 Task: Find connections with filter location Fuenlabrada with filter topic #SMMwith filter profile language English with filter current company Nasdaq with filter school M.G.M's Jawaharlal Nehru College of Engineering with filter industry Media Production with filter service category Training with filter keywords title Administrator
Action: Mouse moved to (158, 221)
Screenshot: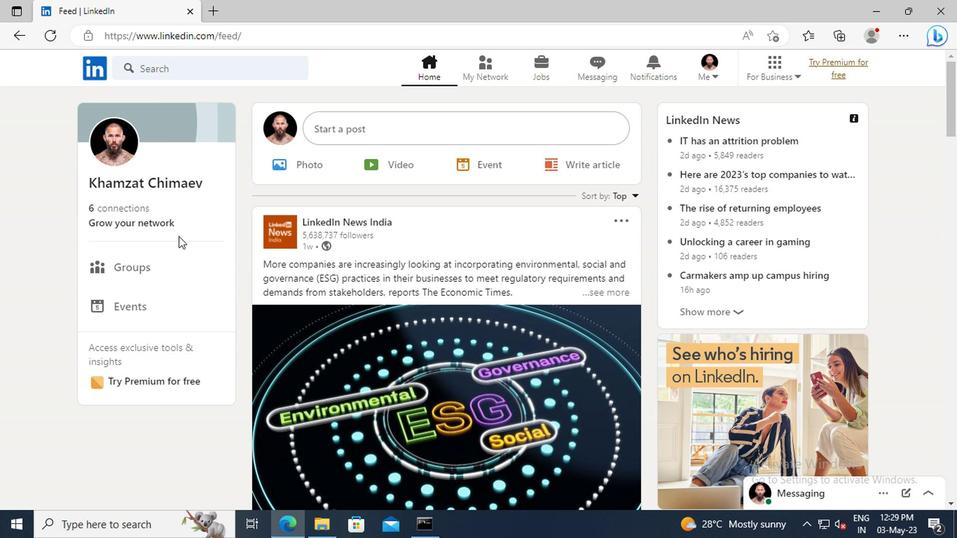 
Action: Mouse pressed left at (158, 221)
Screenshot: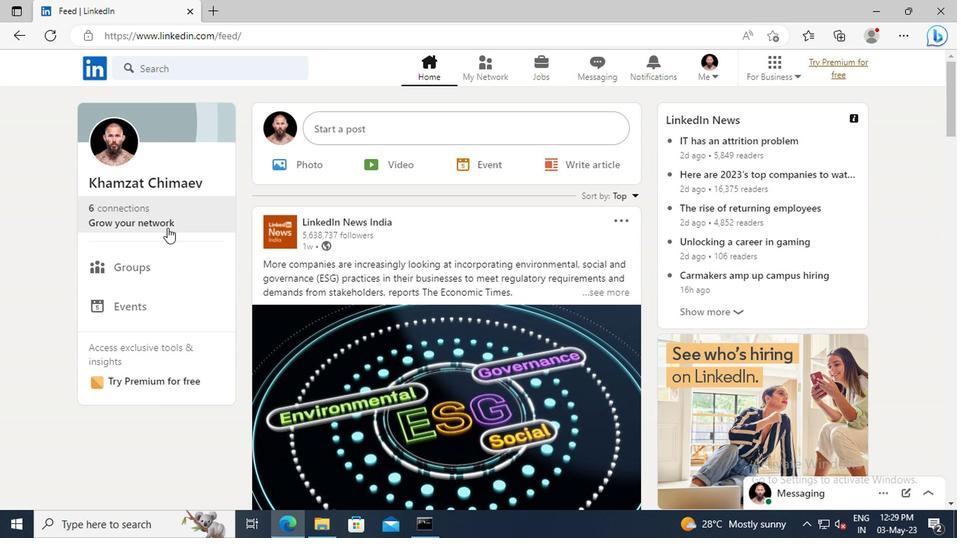 
Action: Mouse moved to (152, 149)
Screenshot: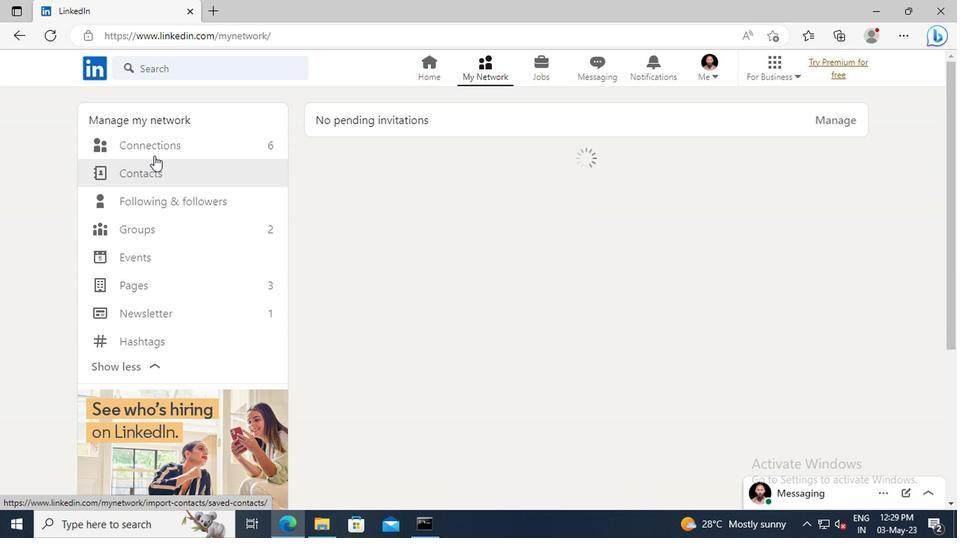 
Action: Mouse pressed left at (152, 149)
Screenshot: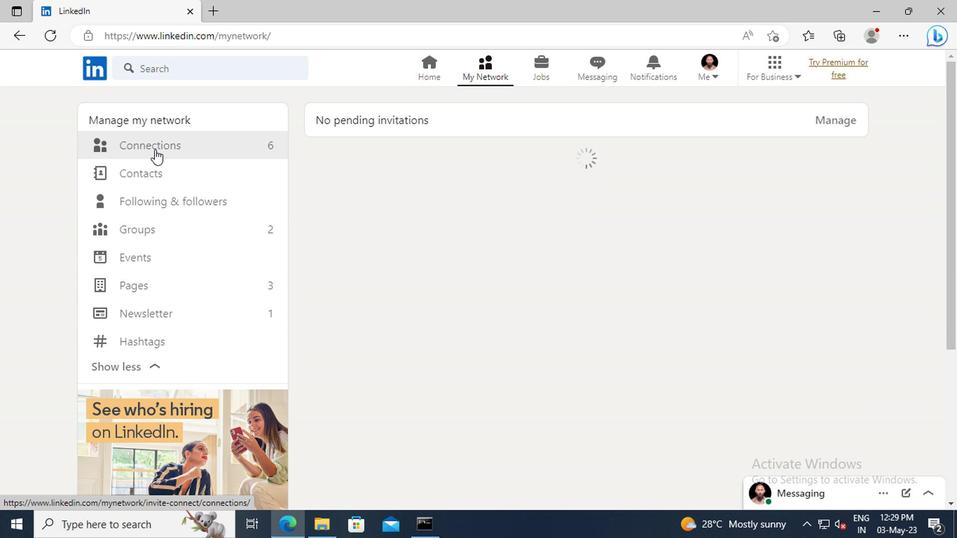 
Action: Mouse moved to (566, 148)
Screenshot: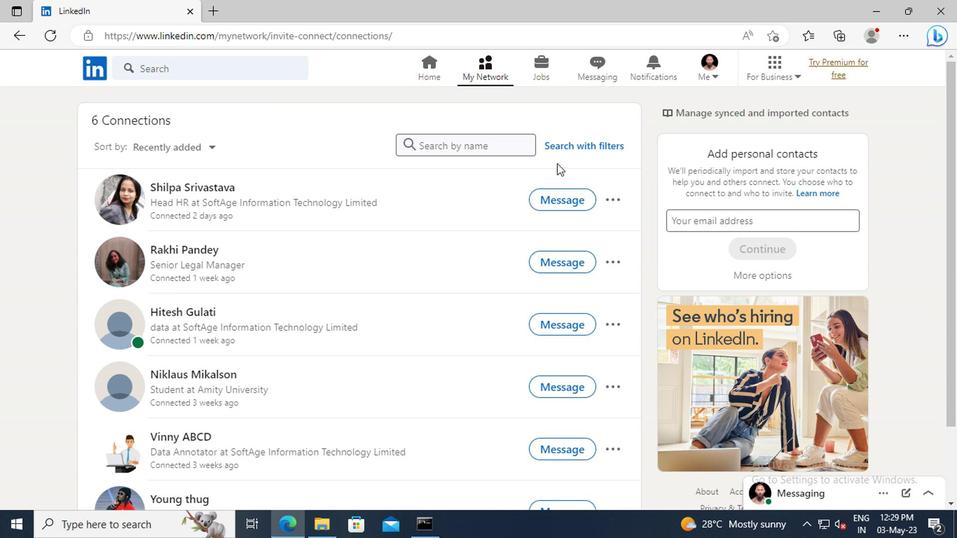
Action: Mouse pressed left at (566, 148)
Screenshot: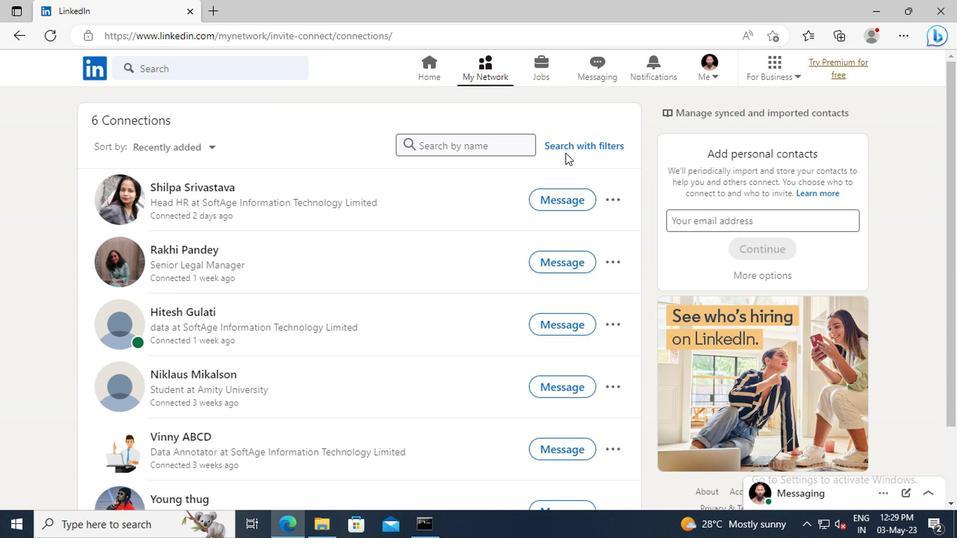 
Action: Mouse moved to (524, 108)
Screenshot: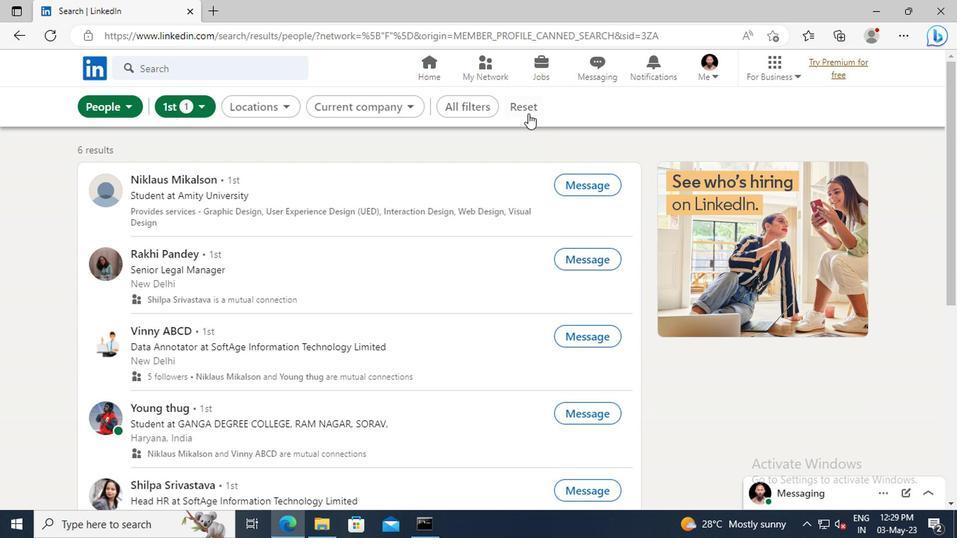
Action: Mouse pressed left at (524, 108)
Screenshot: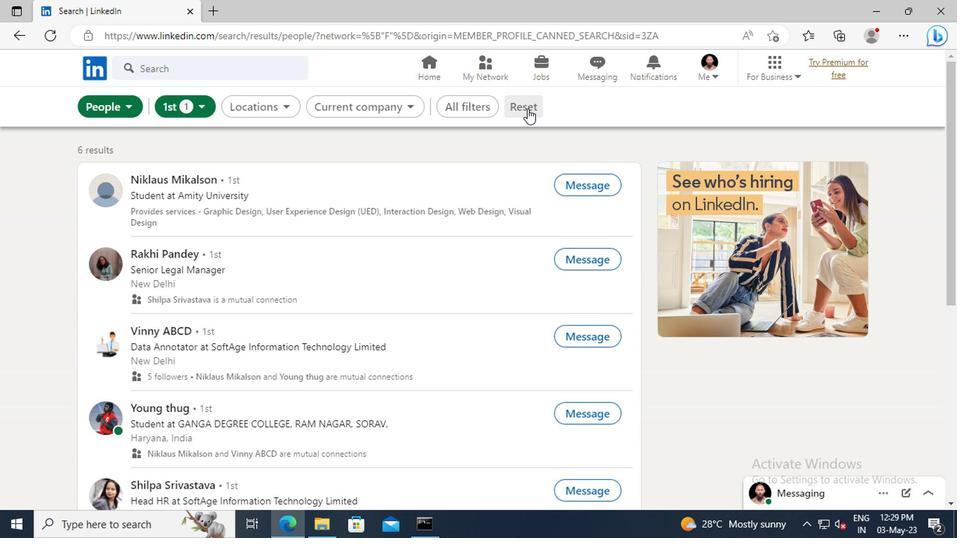 
Action: Mouse moved to (502, 107)
Screenshot: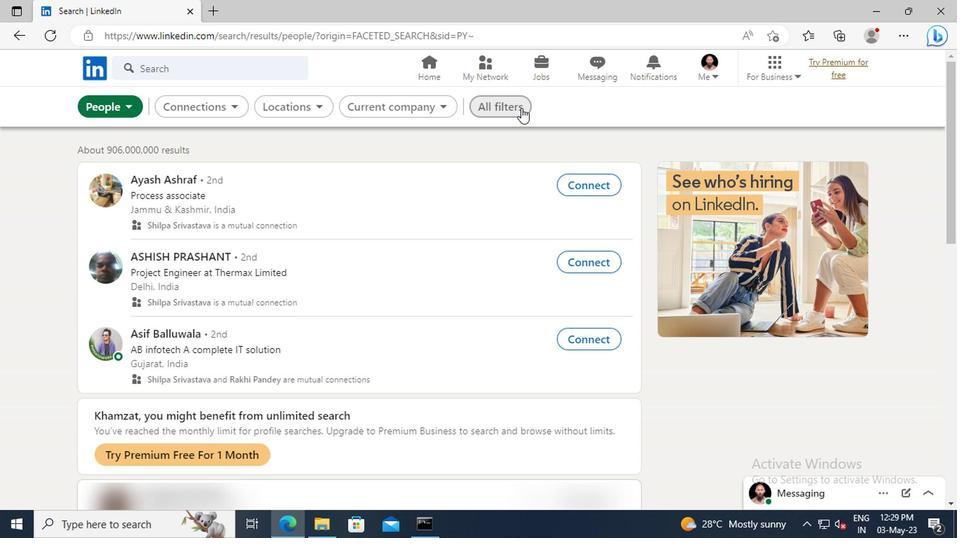 
Action: Mouse pressed left at (502, 107)
Screenshot: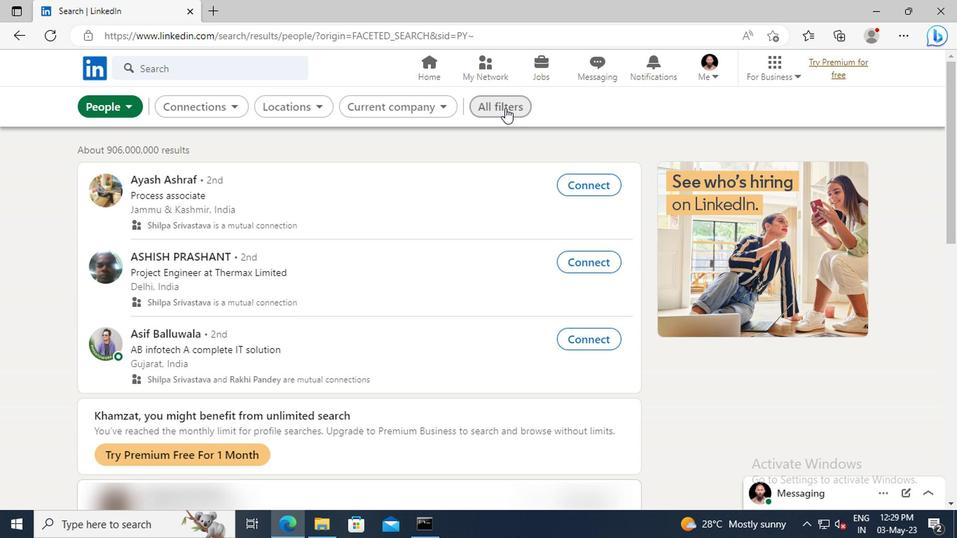 
Action: Mouse moved to (768, 246)
Screenshot: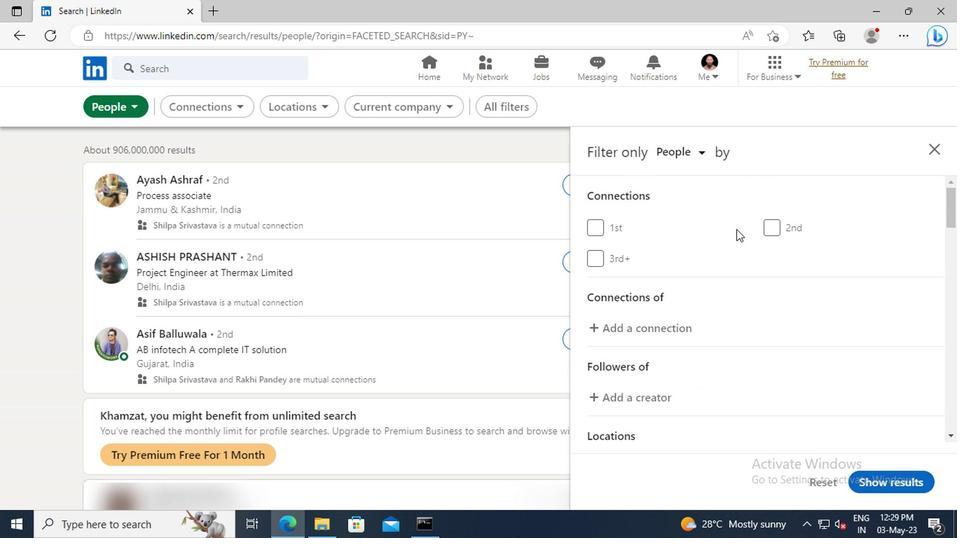 
Action: Mouse scrolled (768, 245) with delta (0, 0)
Screenshot: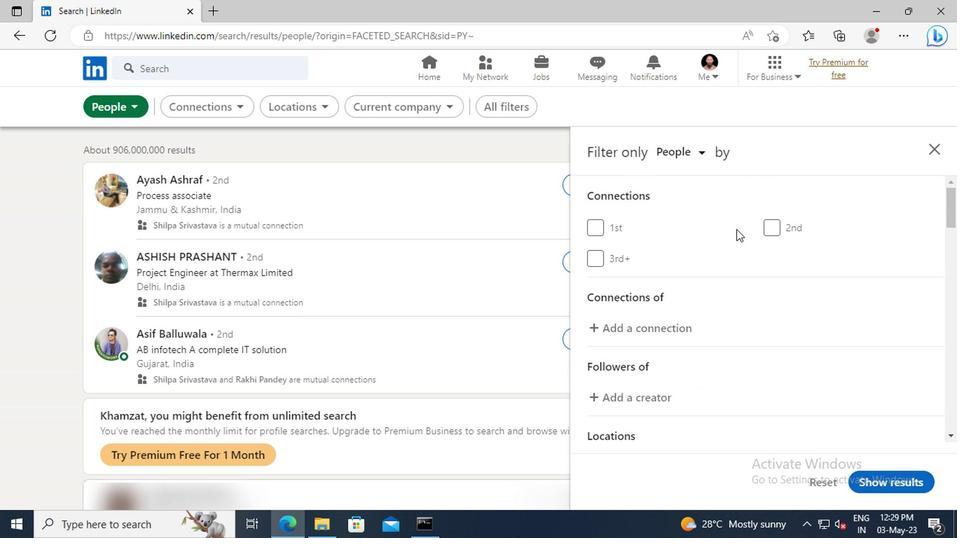 
Action: Mouse moved to (770, 248)
Screenshot: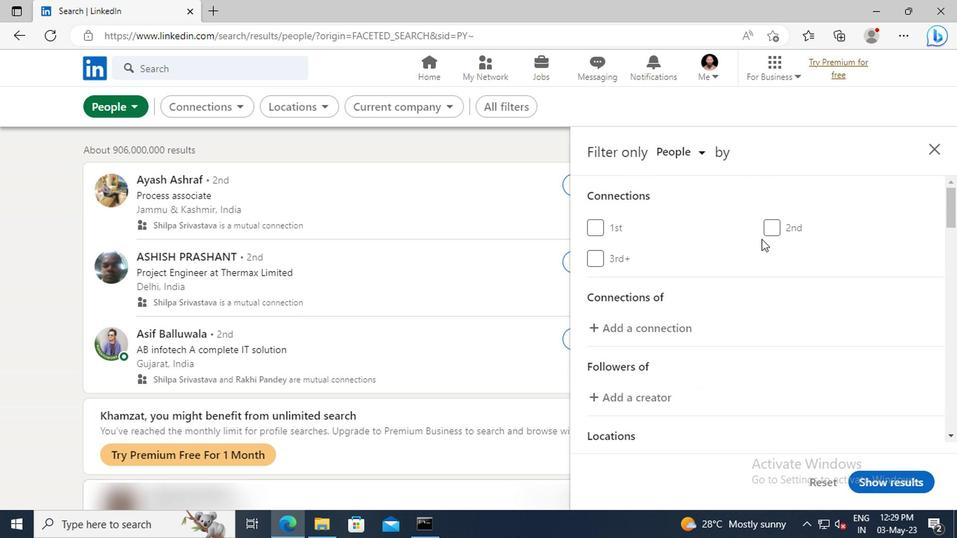 
Action: Mouse scrolled (770, 247) with delta (0, 0)
Screenshot: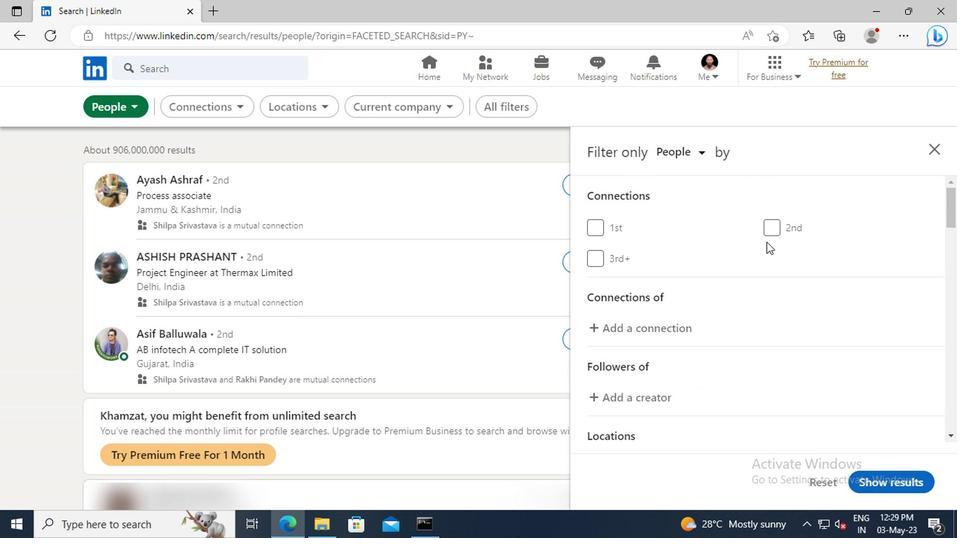
Action: Mouse scrolled (770, 247) with delta (0, 0)
Screenshot: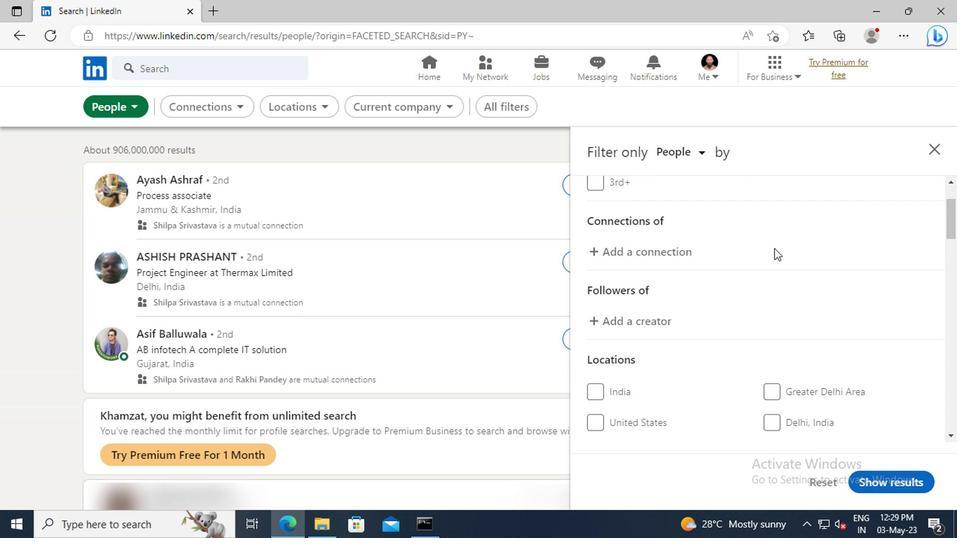 
Action: Mouse scrolled (770, 247) with delta (0, 0)
Screenshot: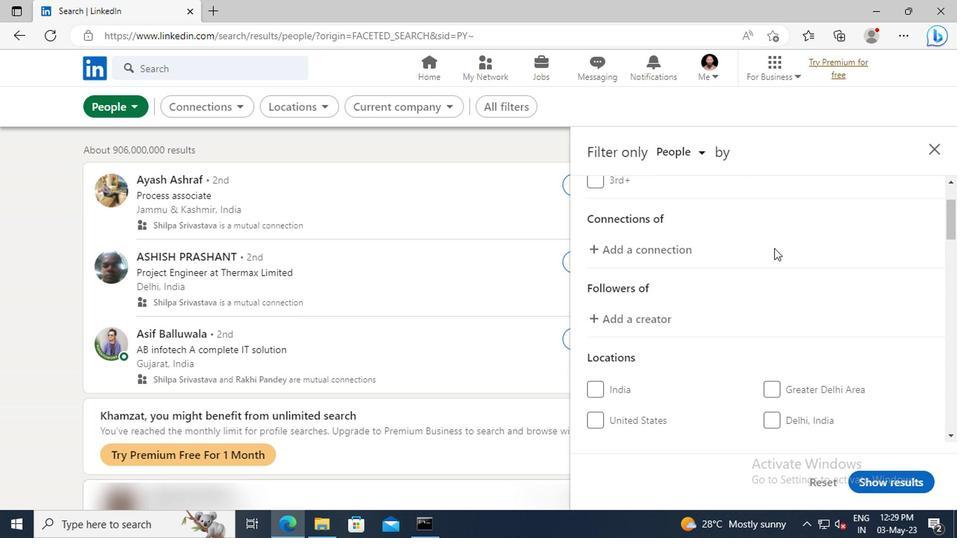 
Action: Mouse scrolled (770, 247) with delta (0, 0)
Screenshot: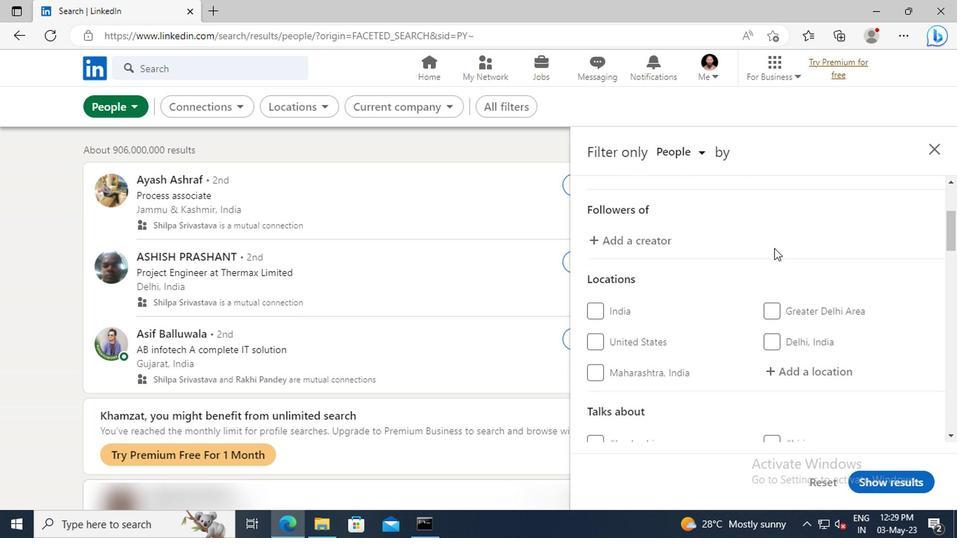 
Action: Mouse moved to (789, 327)
Screenshot: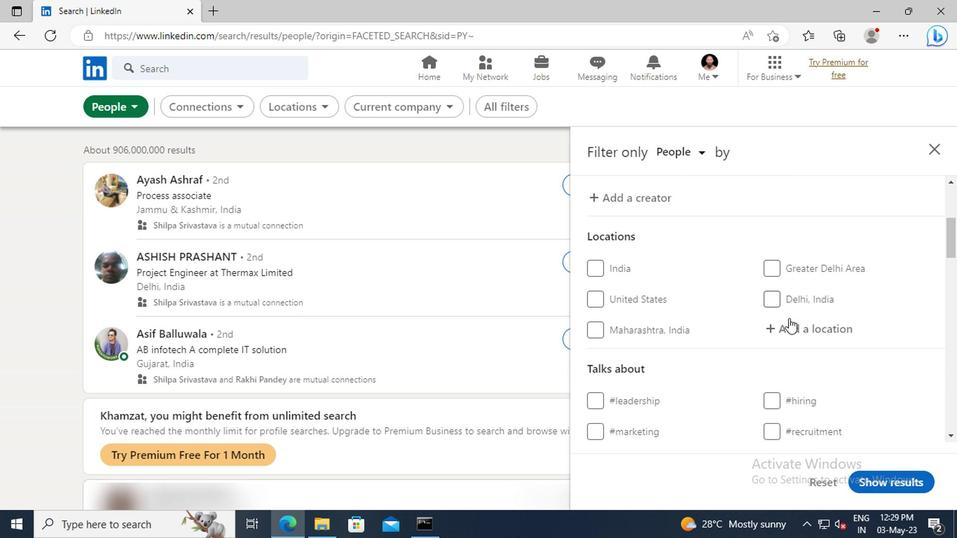 
Action: Mouse pressed left at (789, 327)
Screenshot: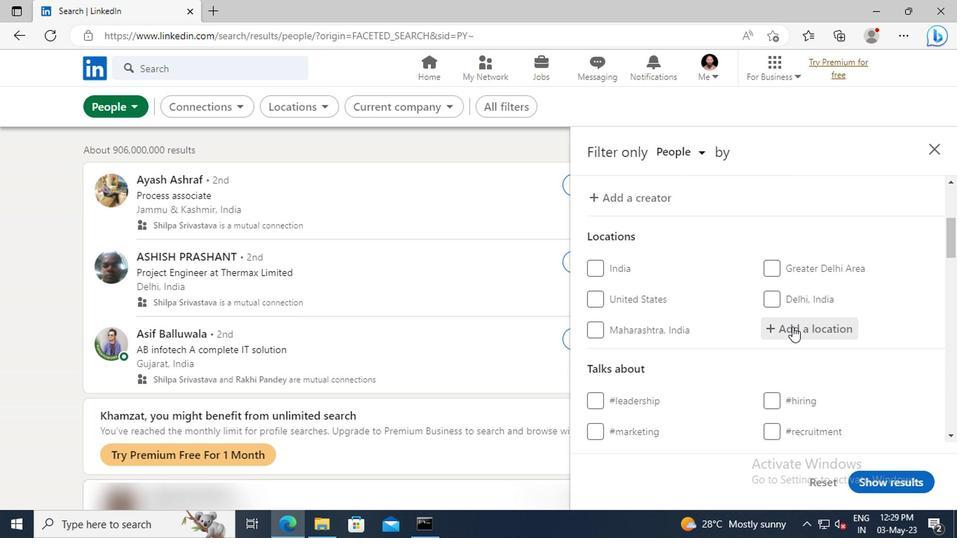 
Action: Key pressed <Key.shift>FUENLA
Screenshot: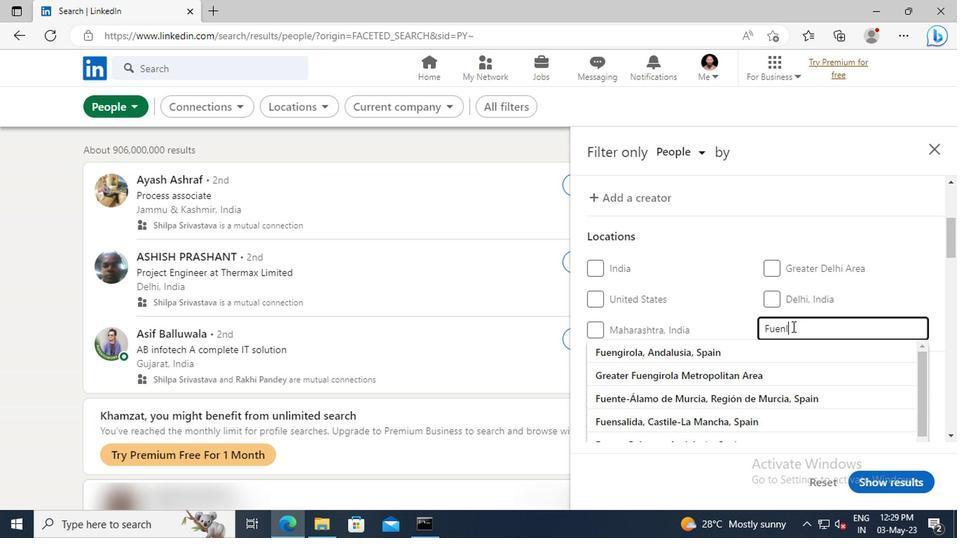
Action: Mouse moved to (791, 348)
Screenshot: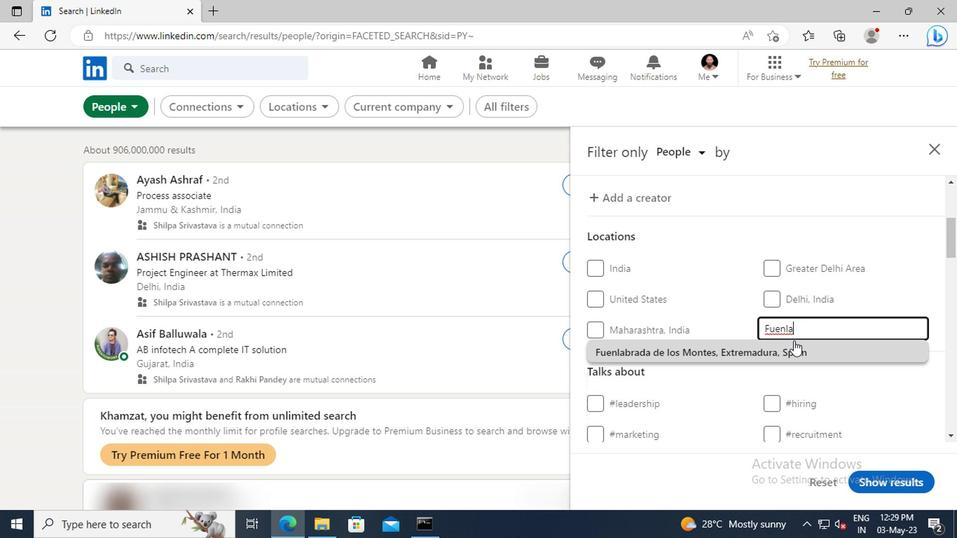 
Action: Mouse pressed left at (791, 348)
Screenshot: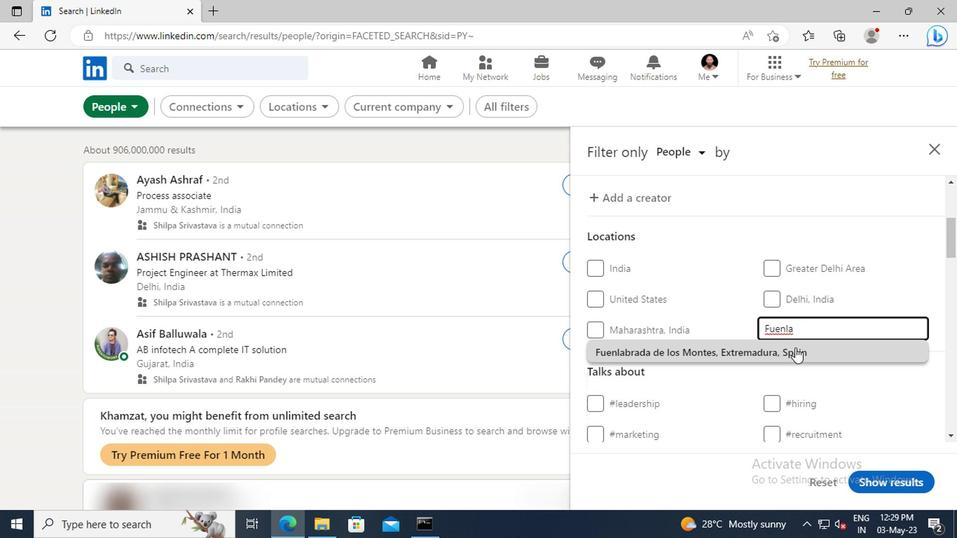 
Action: Mouse scrolled (791, 348) with delta (0, 0)
Screenshot: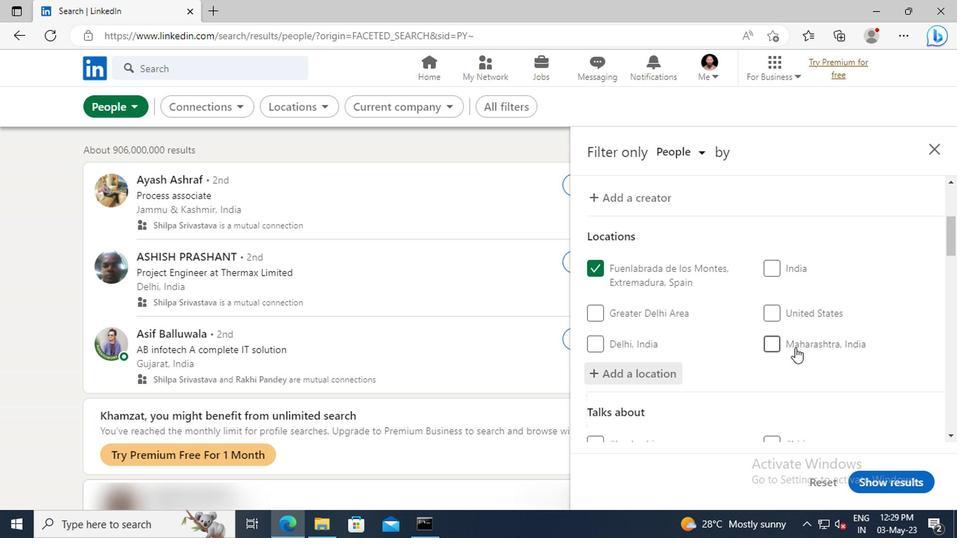 
Action: Mouse scrolled (791, 348) with delta (0, 0)
Screenshot: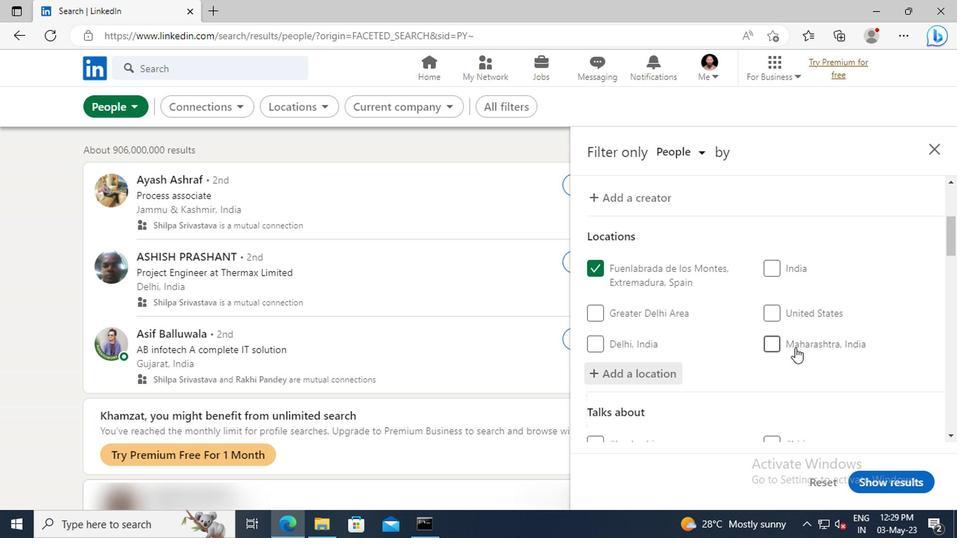 
Action: Mouse moved to (788, 319)
Screenshot: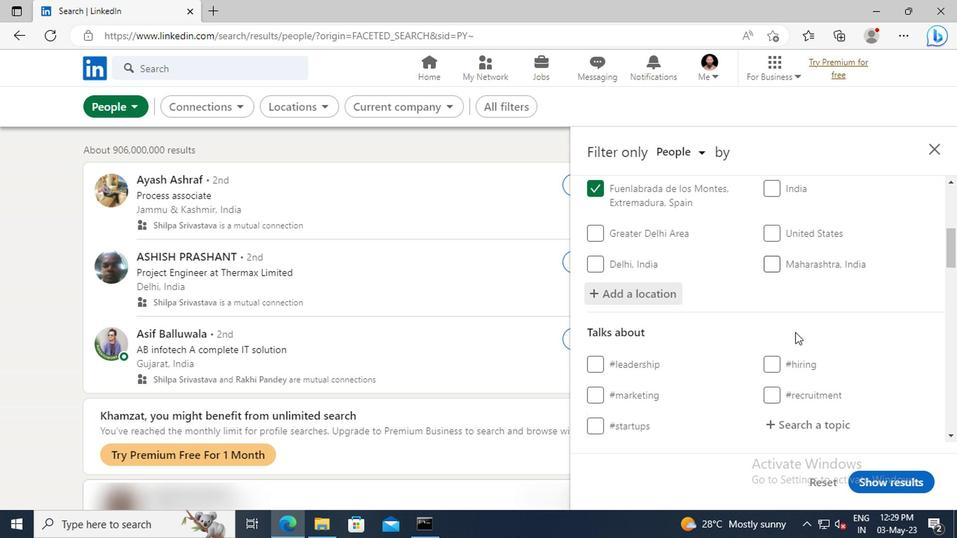 
Action: Mouse scrolled (788, 318) with delta (0, 0)
Screenshot: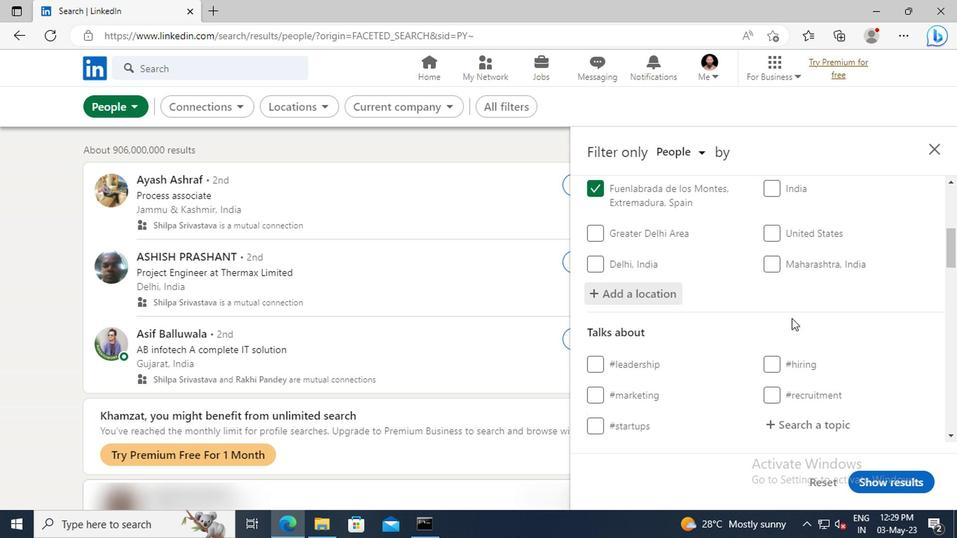 
Action: Mouse scrolled (788, 318) with delta (0, 0)
Screenshot: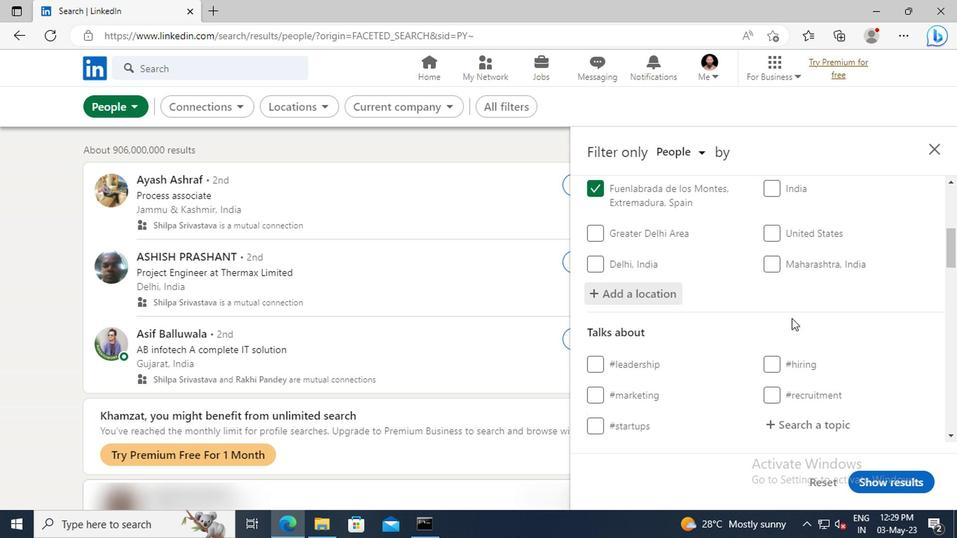 
Action: Mouse moved to (791, 341)
Screenshot: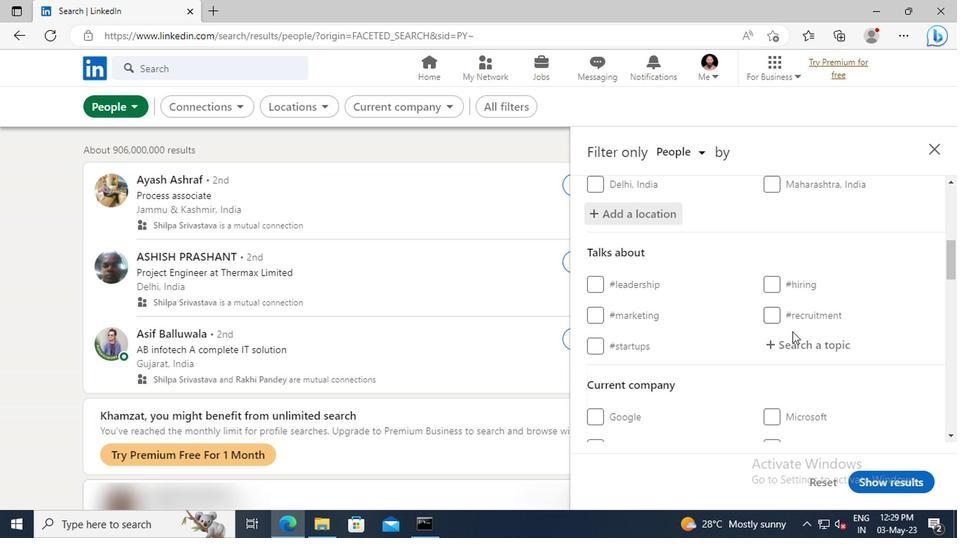 
Action: Mouse pressed left at (791, 341)
Screenshot: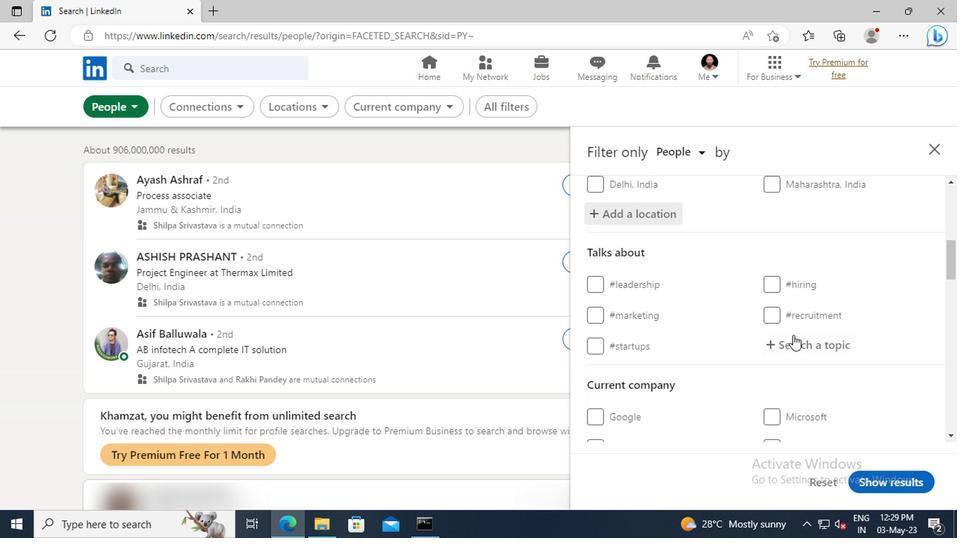 
Action: Key pressed <Key.shift>SMM
Screenshot: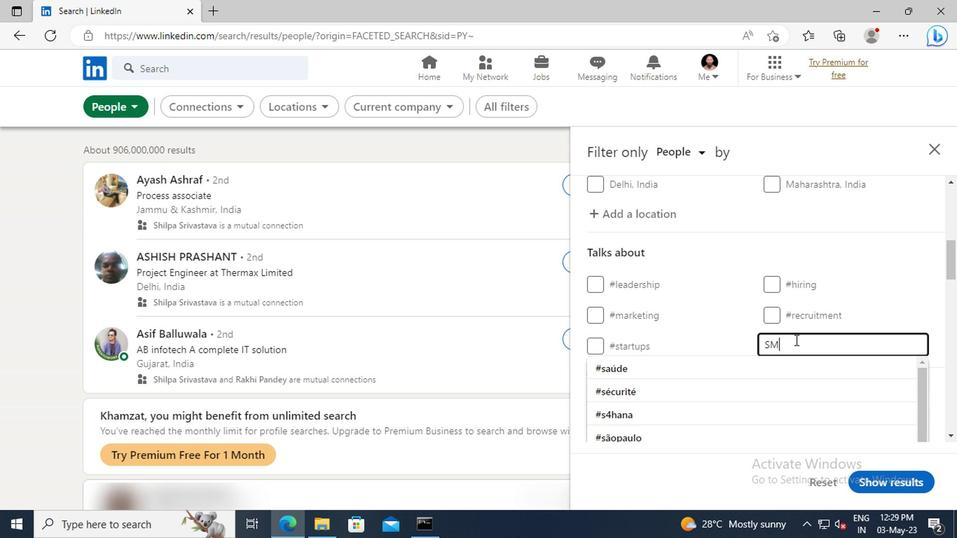 
Action: Mouse moved to (795, 366)
Screenshot: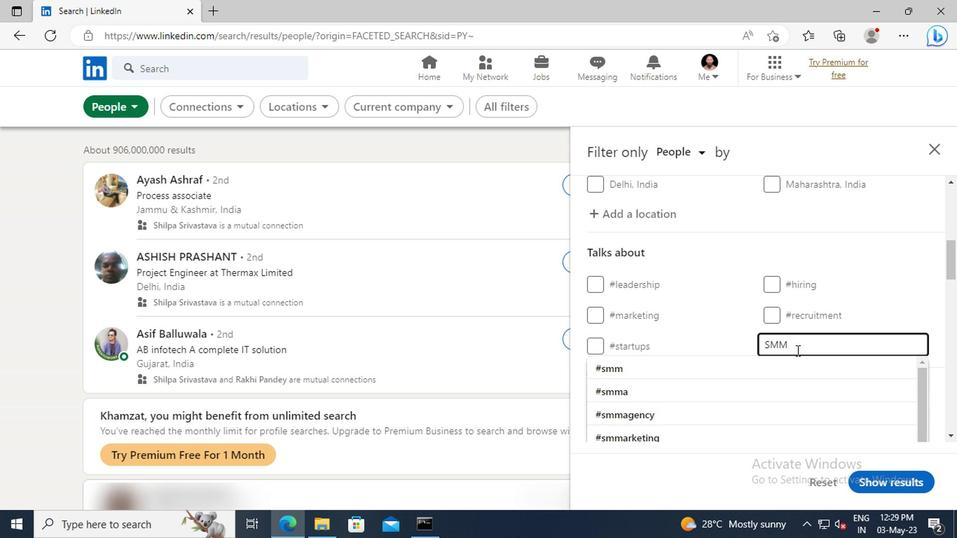 
Action: Mouse pressed left at (795, 366)
Screenshot: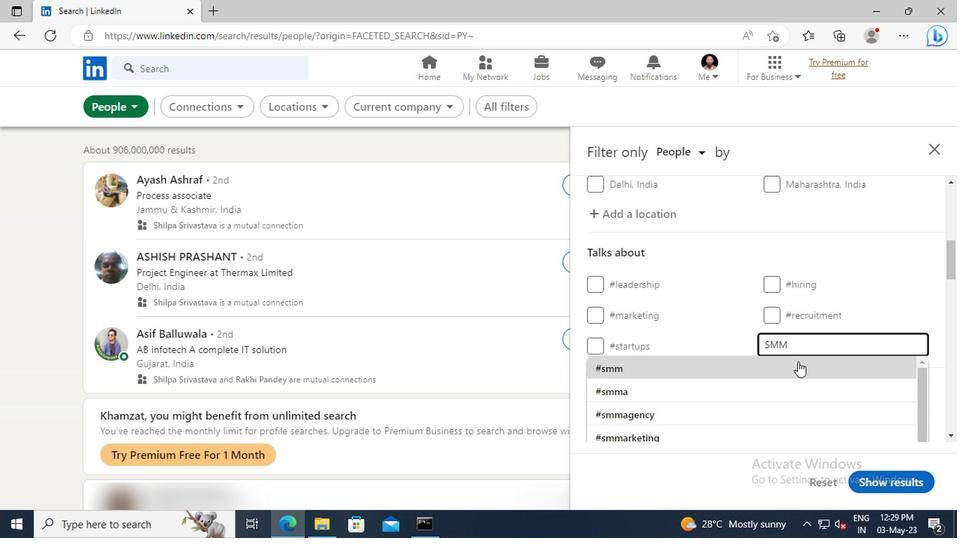 
Action: Mouse scrolled (795, 365) with delta (0, 0)
Screenshot: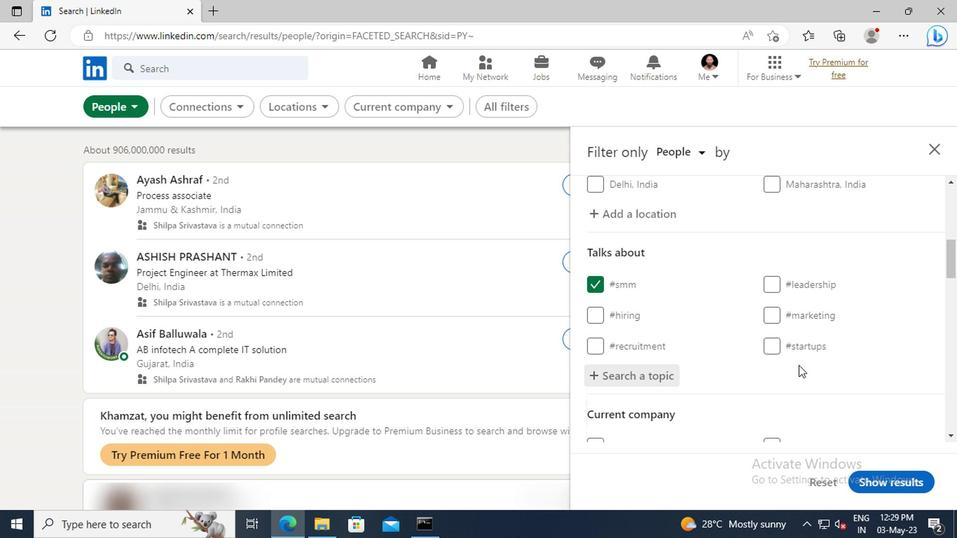 
Action: Mouse scrolled (795, 365) with delta (0, 0)
Screenshot: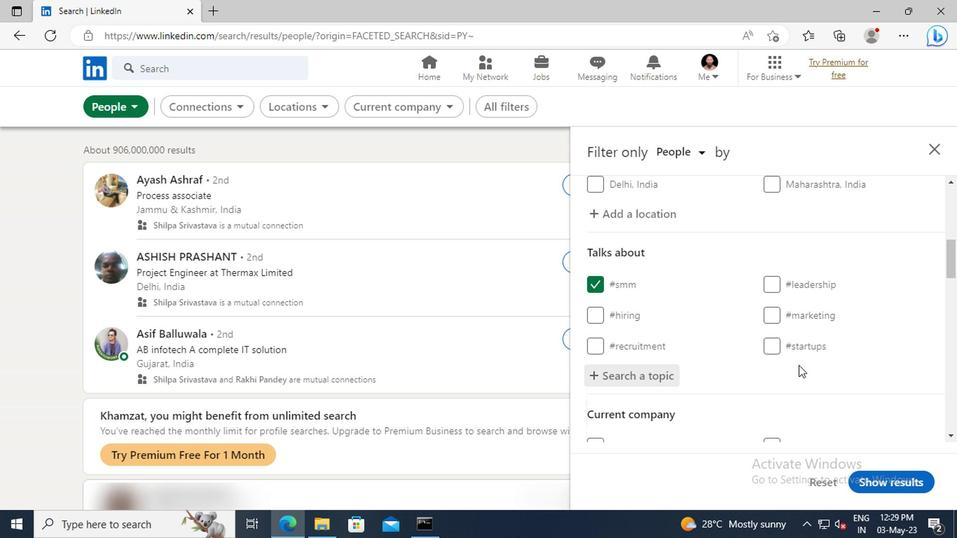 
Action: Mouse scrolled (795, 365) with delta (0, 0)
Screenshot: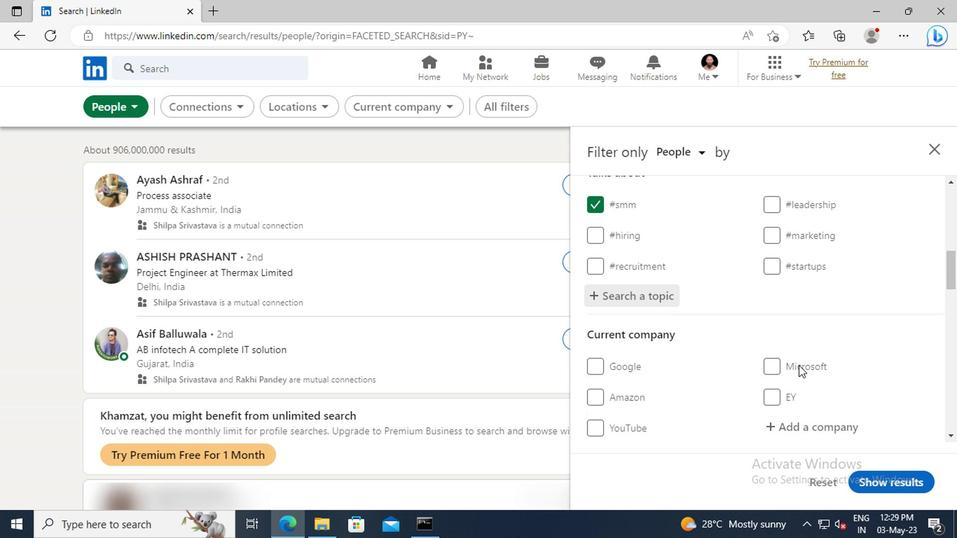 
Action: Mouse scrolled (795, 365) with delta (0, 0)
Screenshot: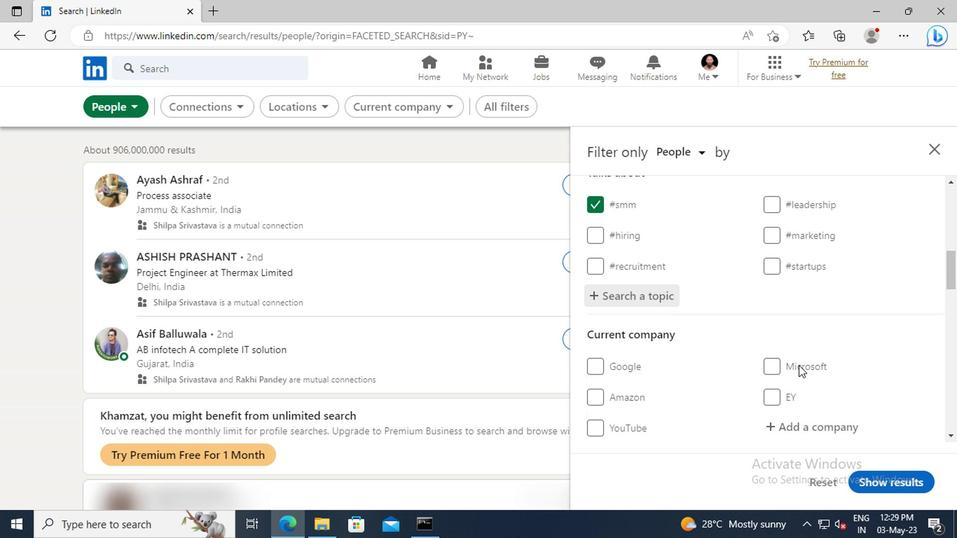 
Action: Mouse scrolled (795, 365) with delta (0, 0)
Screenshot: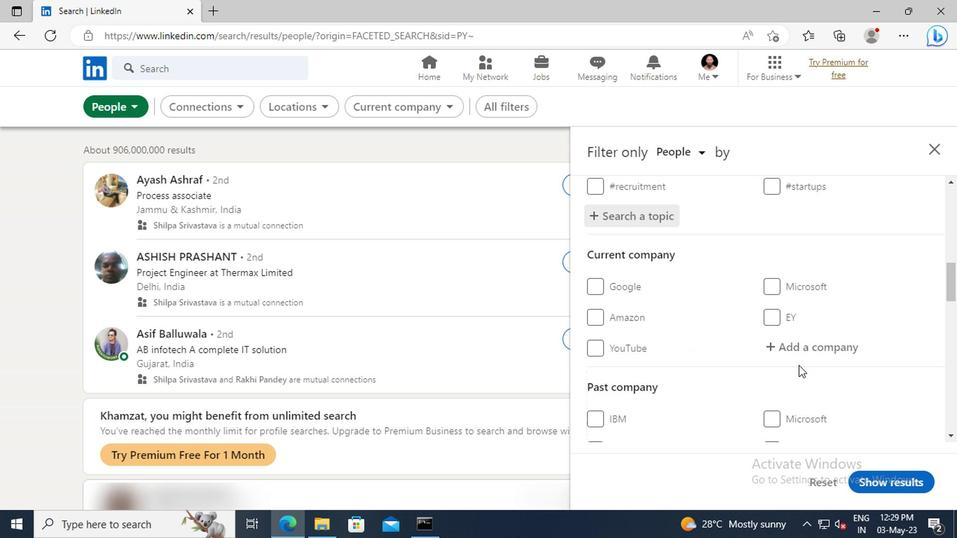 
Action: Mouse scrolled (795, 365) with delta (0, 0)
Screenshot: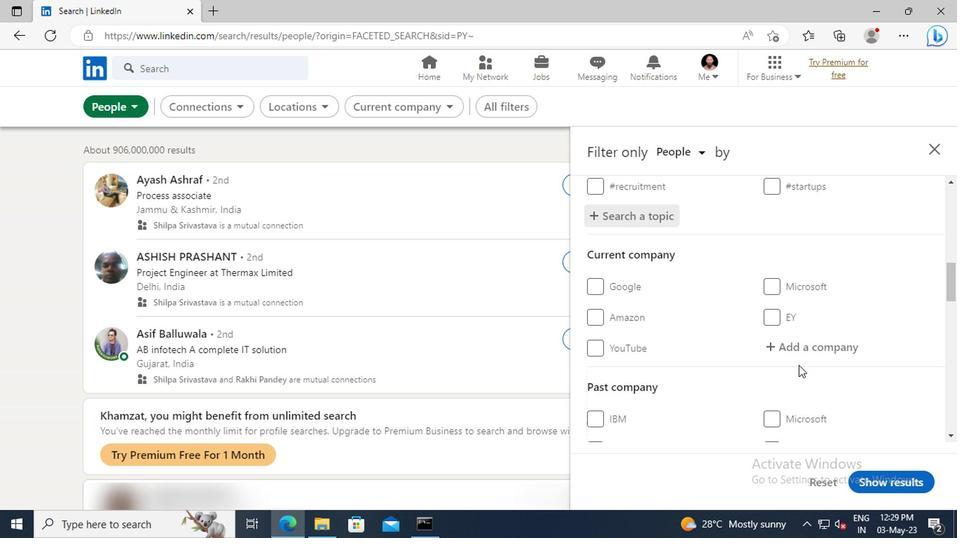 
Action: Mouse scrolled (795, 365) with delta (0, 0)
Screenshot: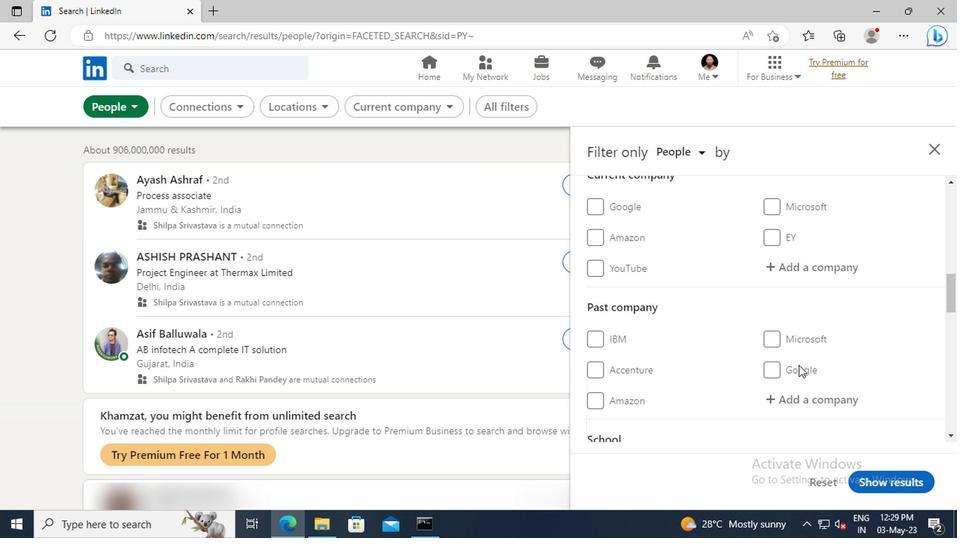 
Action: Mouse scrolled (795, 365) with delta (0, 0)
Screenshot: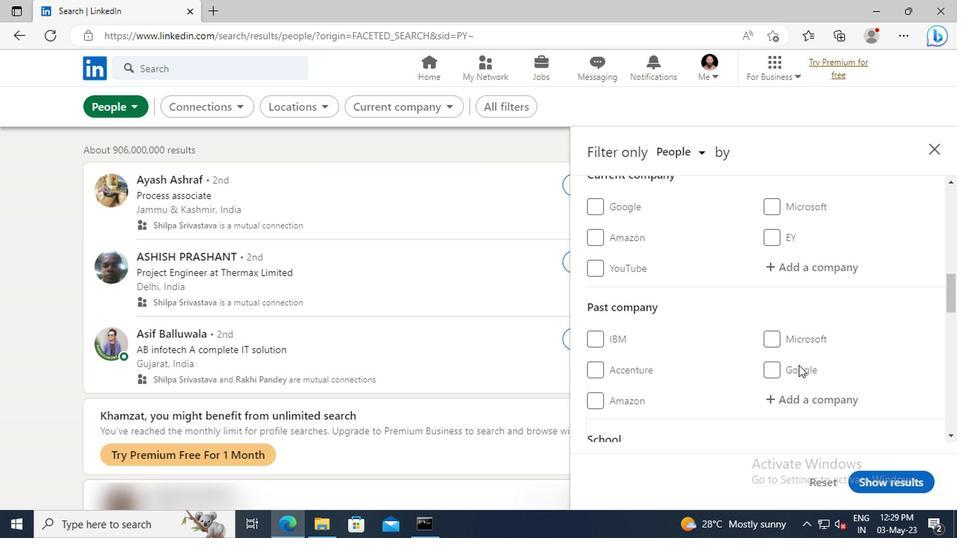 
Action: Mouse moved to (798, 358)
Screenshot: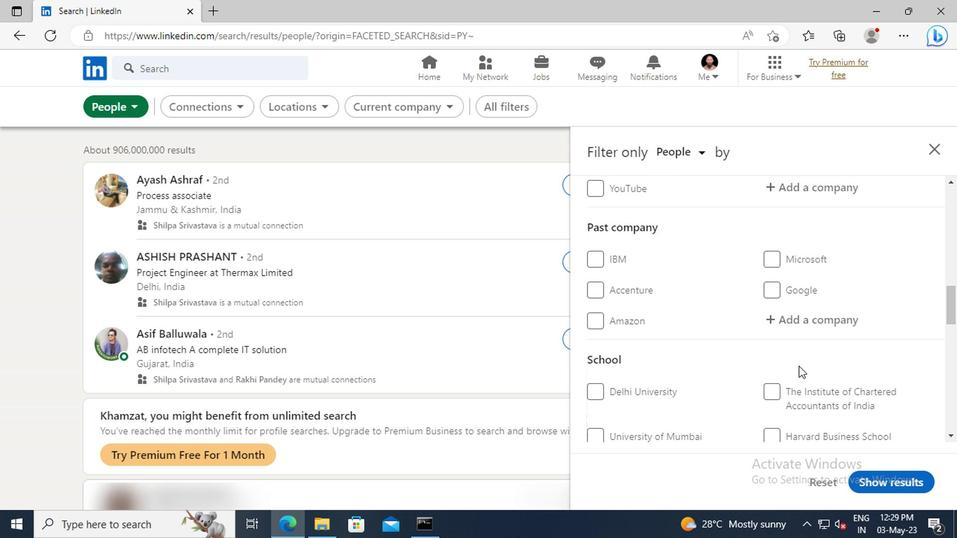 
Action: Mouse scrolled (798, 358) with delta (0, 0)
Screenshot: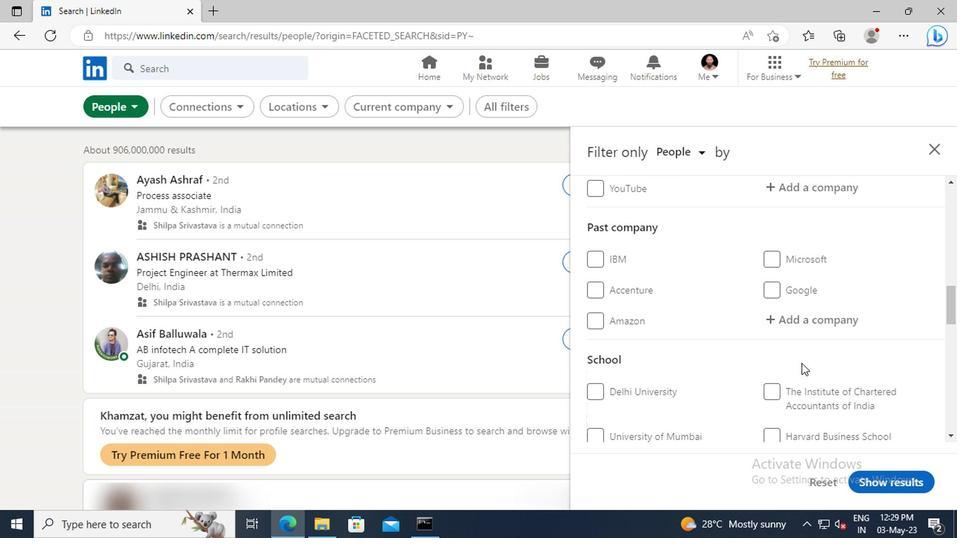 
Action: Mouse moved to (798, 356)
Screenshot: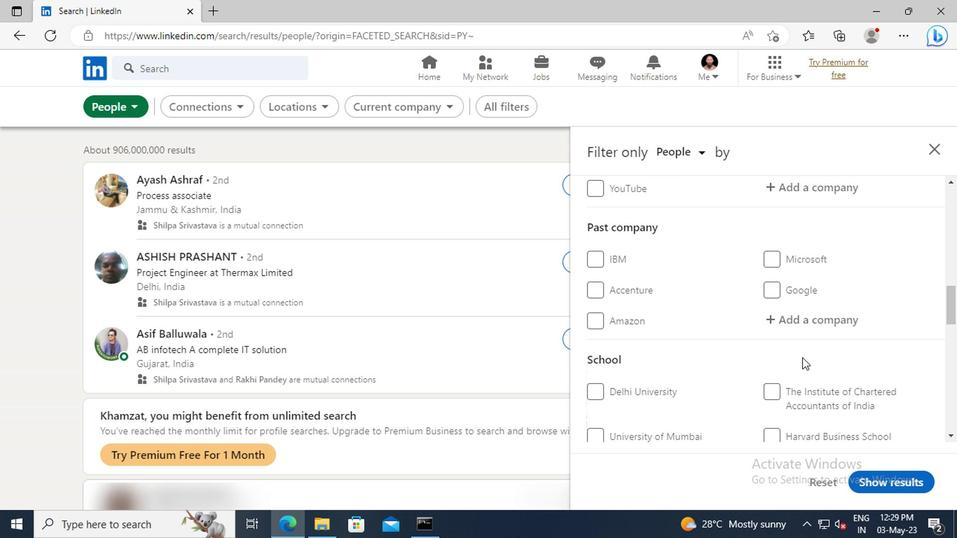 
Action: Mouse scrolled (798, 356) with delta (0, 0)
Screenshot: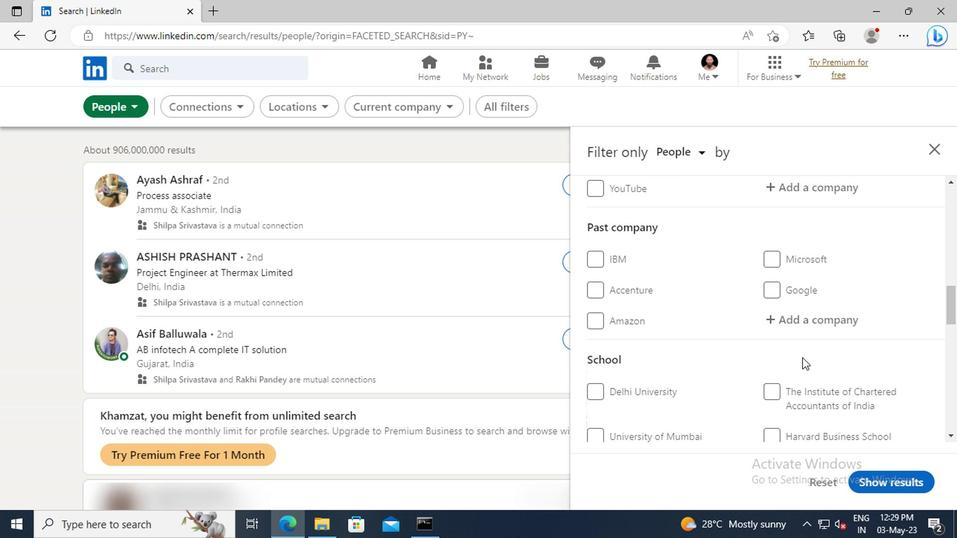 
Action: Mouse moved to (799, 327)
Screenshot: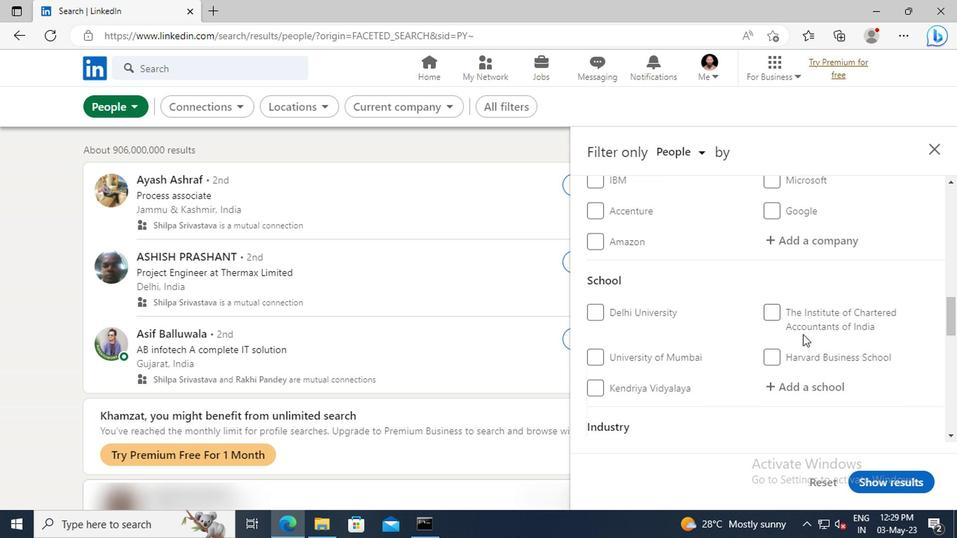 
Action: Mouse scrolled (799, 326) with delta (0, 0)
Screenshot: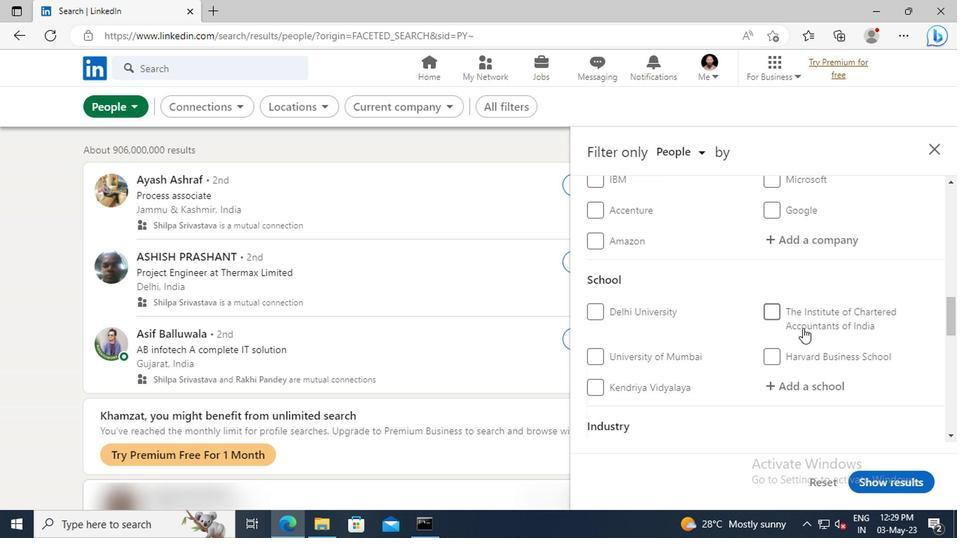 
Action: Mouse moved to (799, 319)
Screenshot: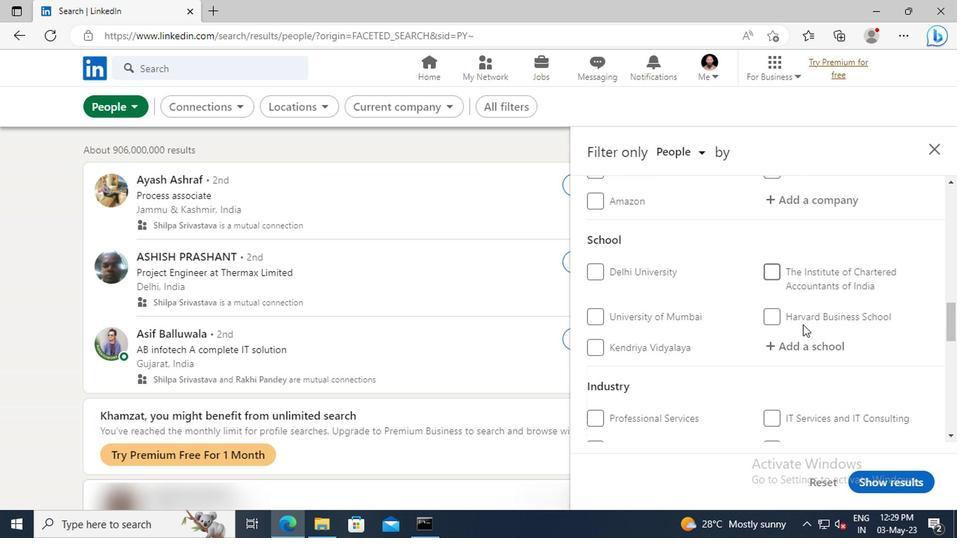 
Action: Mouse scrolled (799, 318) with delta (0, 0)
Screenshot: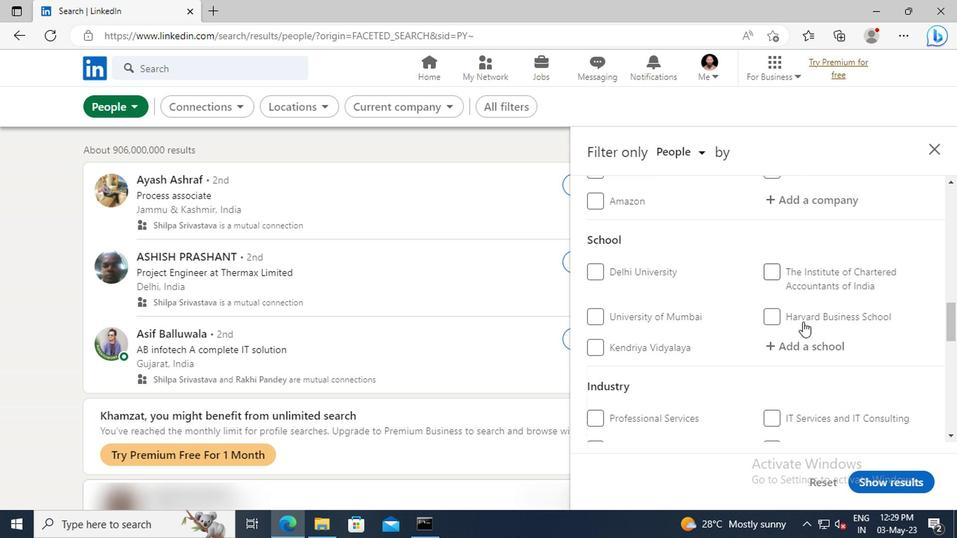 
Action: Mouse scrolled (799, 318) with delta (0, 0)
Screenshot: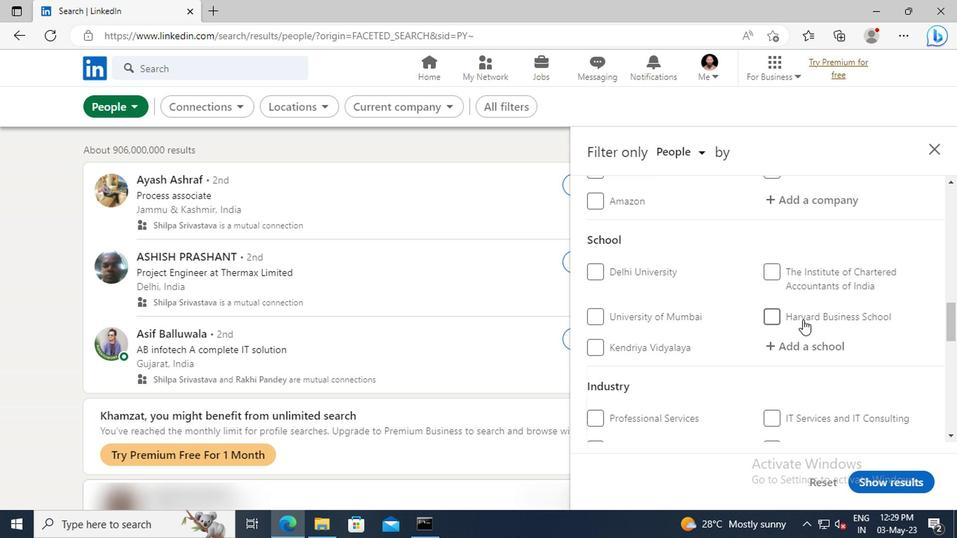 
Action: Mouse moved to (798, 313)
Screenshot: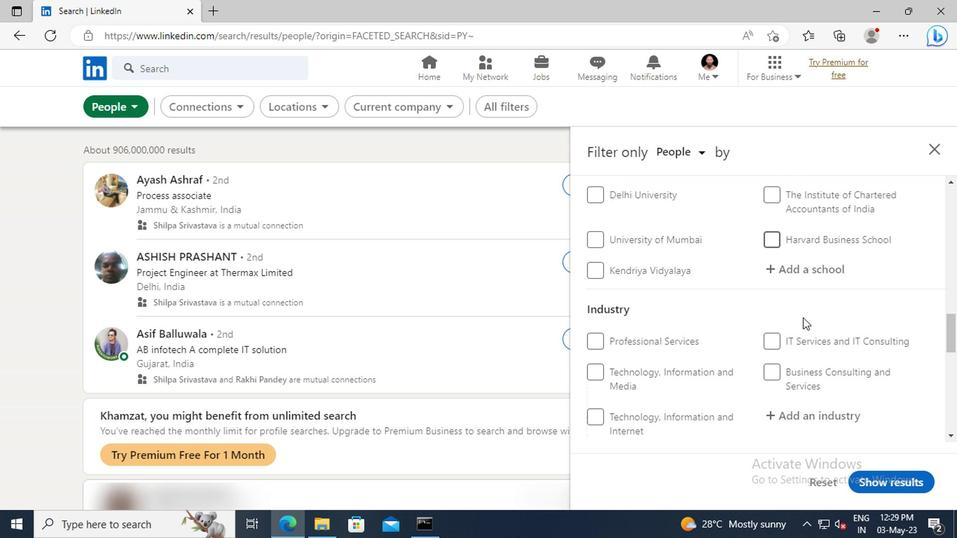 
Action: Mouse scrolled (798, 312) with delta (0, 0)
Screenshot: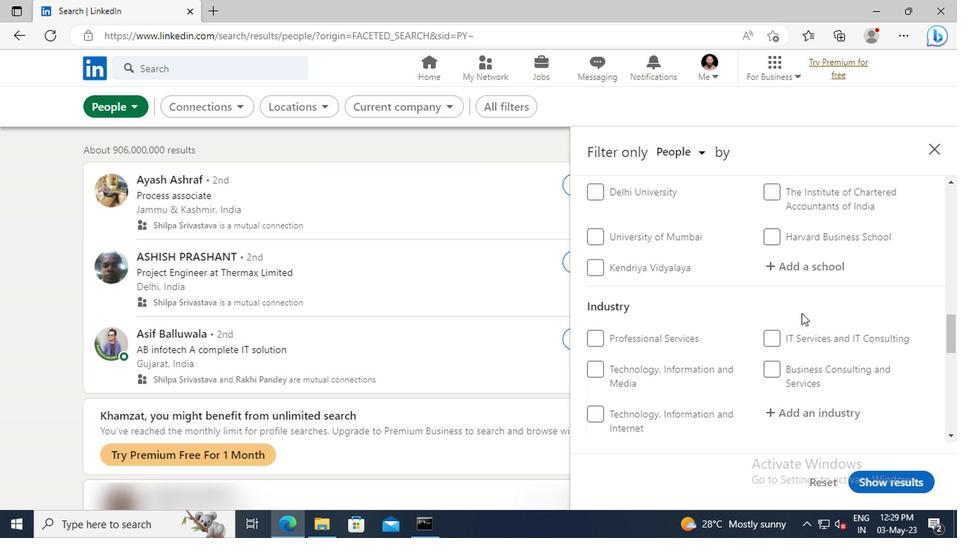 
Action: Mouse scrolled (798, 312) with delta (0, 0)
Screenshot: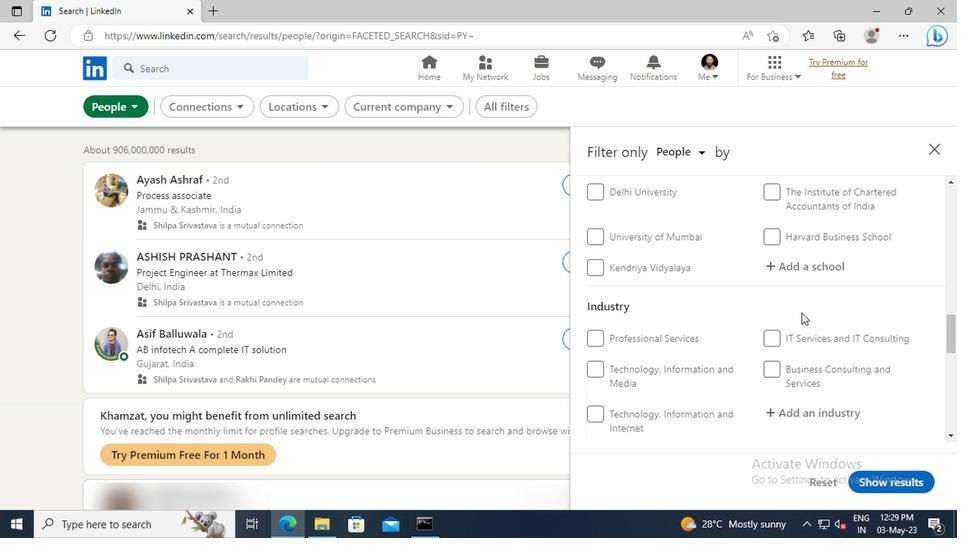 
Action: Mouse scrolled (798, 312) with delta (0, 0)
Screenshot: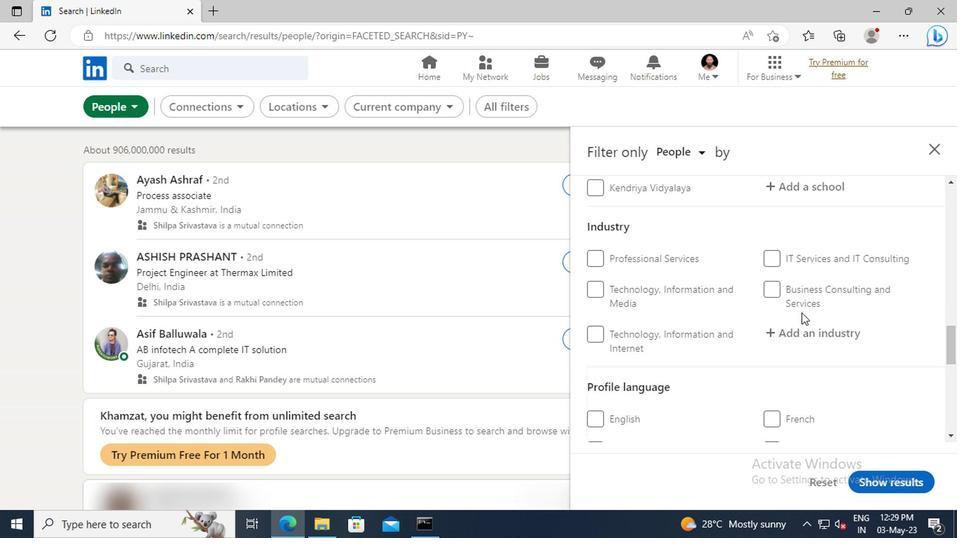 
Action: Mouse moved to (596, 381)
Screenshot: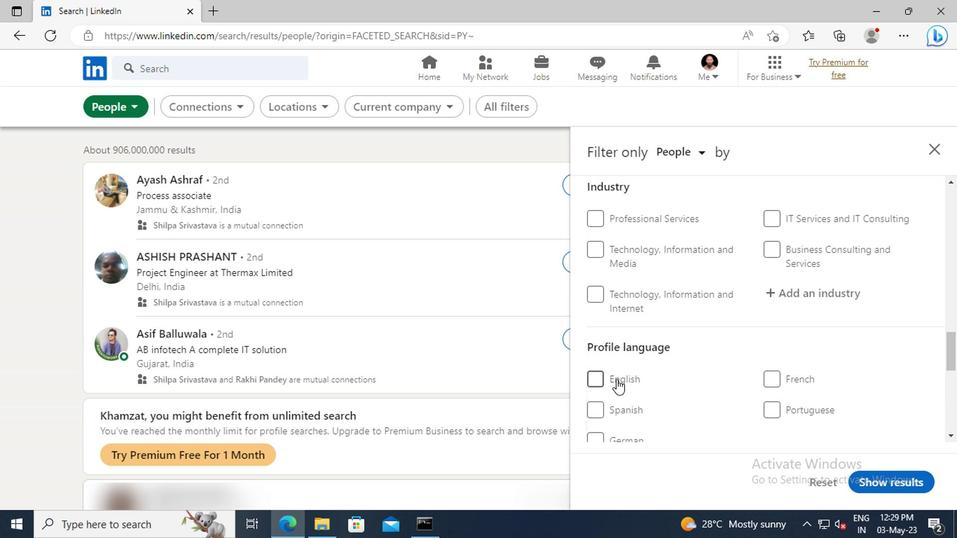 
Action: Mouse pressed left at (596, 381)
Screenshot: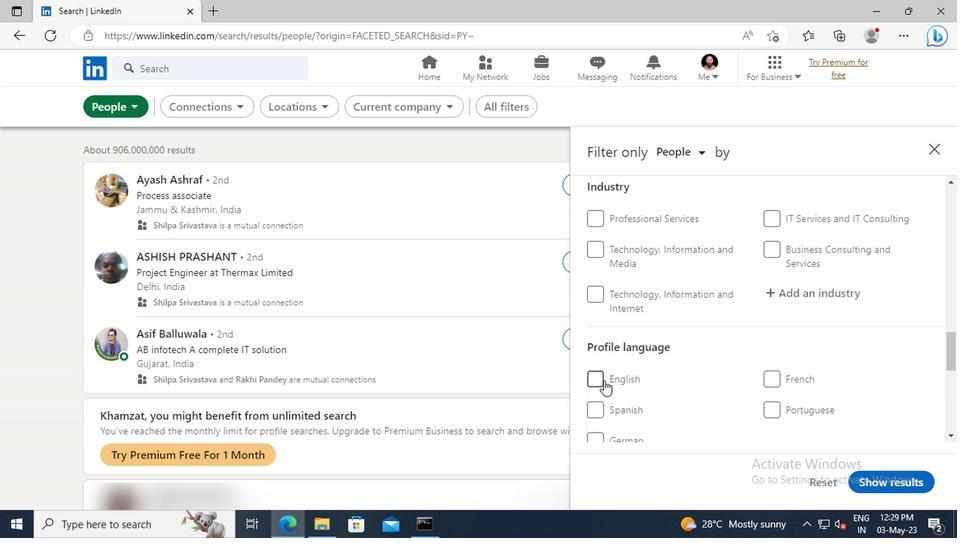 
Action: Mouse moved to (735, 355)
Screenshot: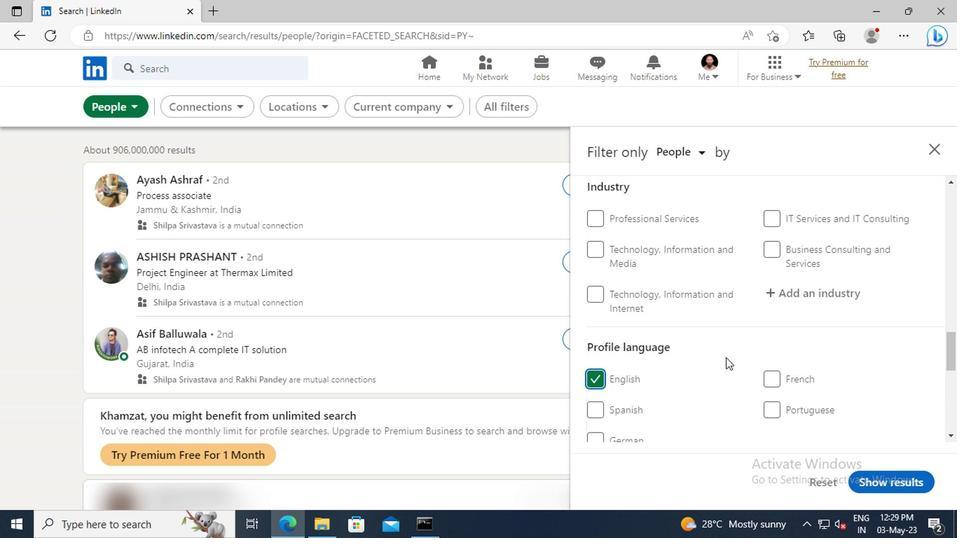 
Action: Mouse scrolled (735, 356) with delta (0, 0)
Screenshot: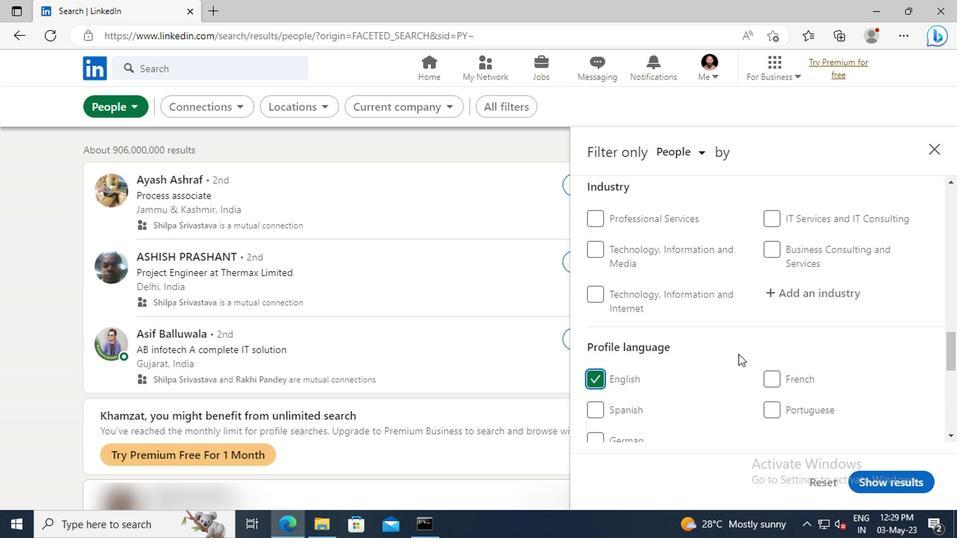 
Action: Mouse scrolled (735, 356) with delta (0, 0)
Screenshot: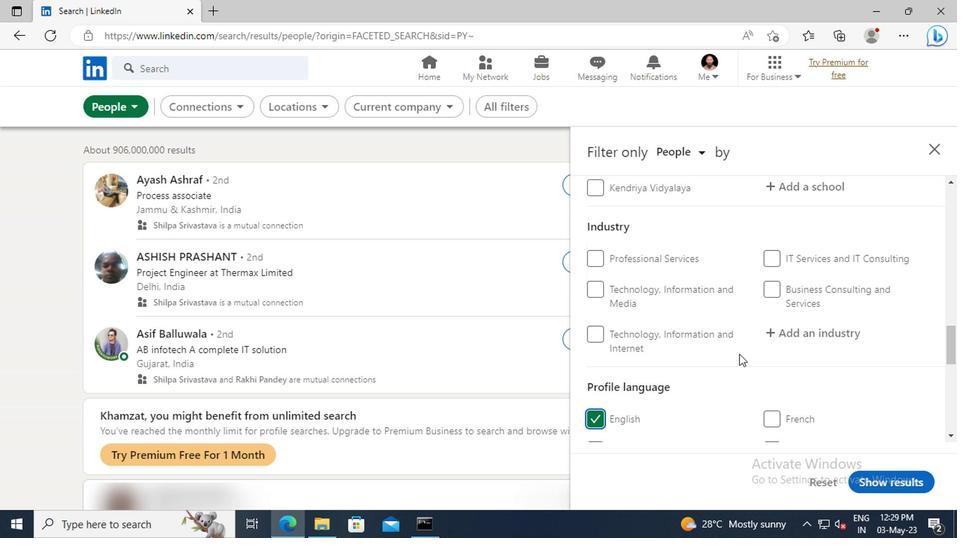 
Action: Mouse scrolled (735, 356) with delta (0, 0)
Screenshot: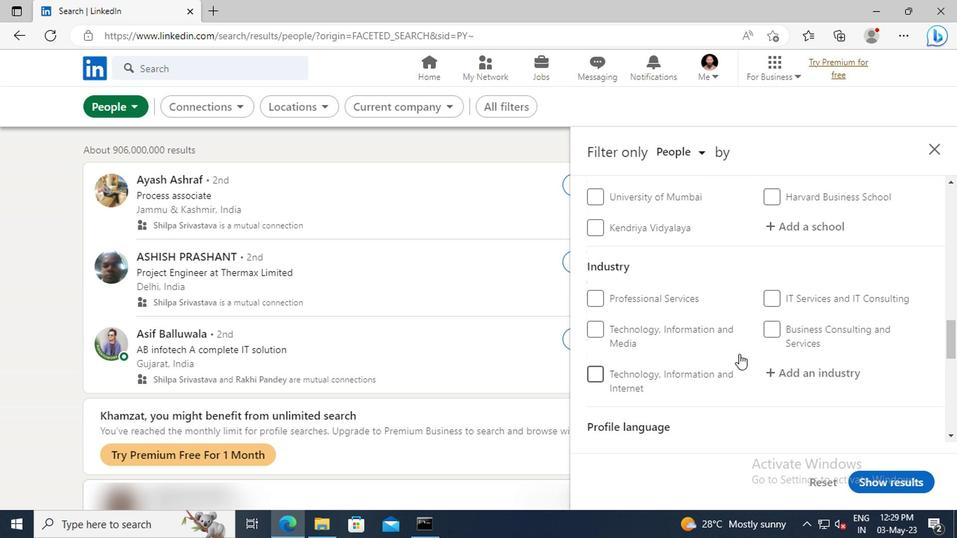
Action: Mouse scrolled (735, 356) with delta (0, 0)
Screenshot: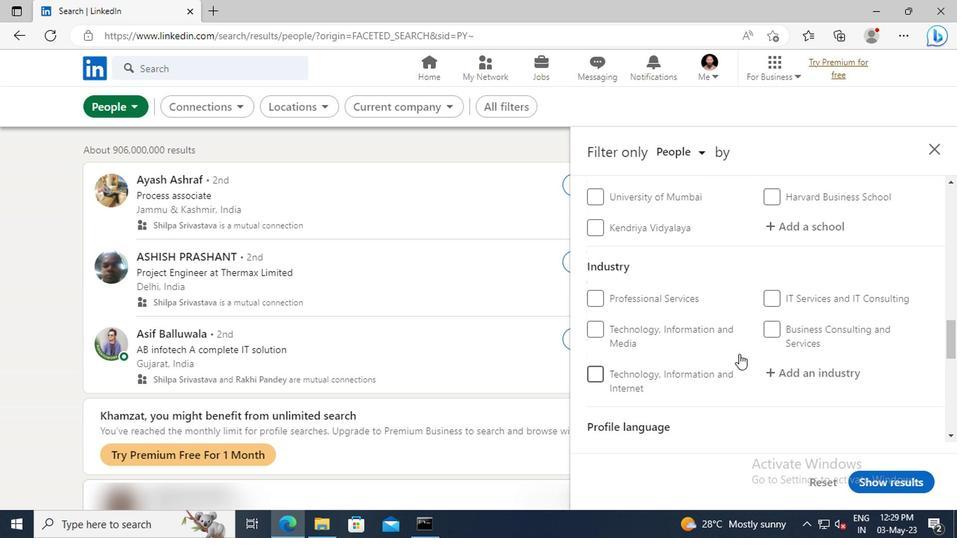 
Action: Mouse scrolled (735, 356) with delta (0, 0)
Screenshot: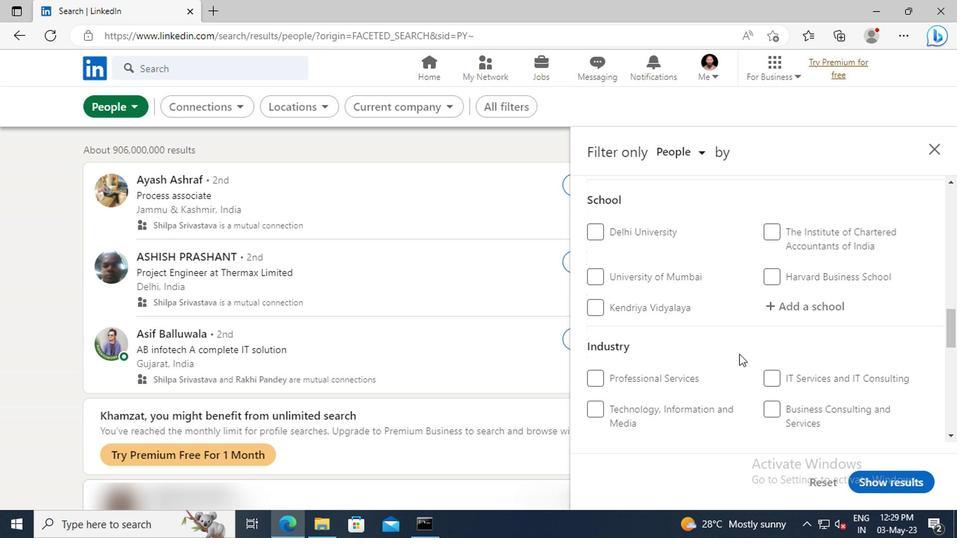 
Action: Mouse moved to (736, 354)
Screenshot: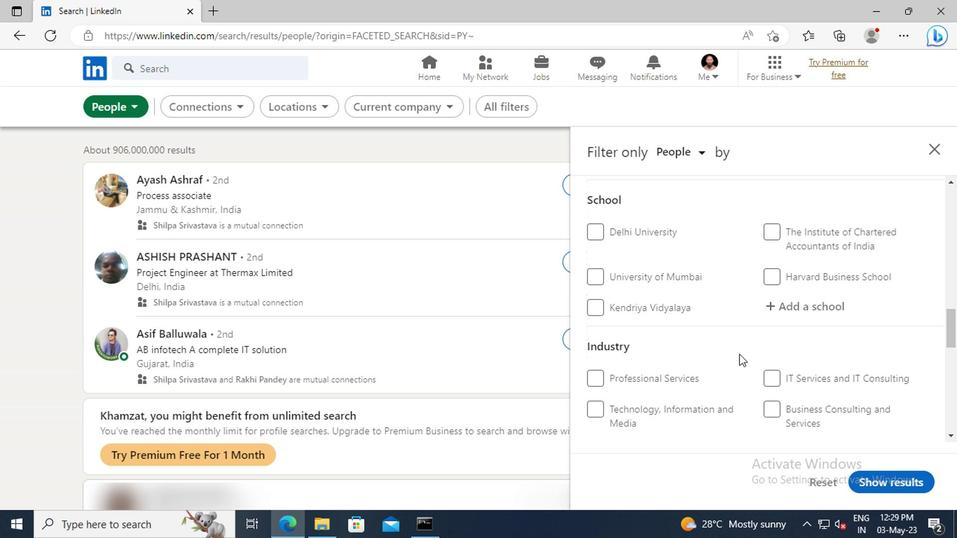 
Action: Mouse scrolled (736, 355) with delta (0, 0)
Screenshot: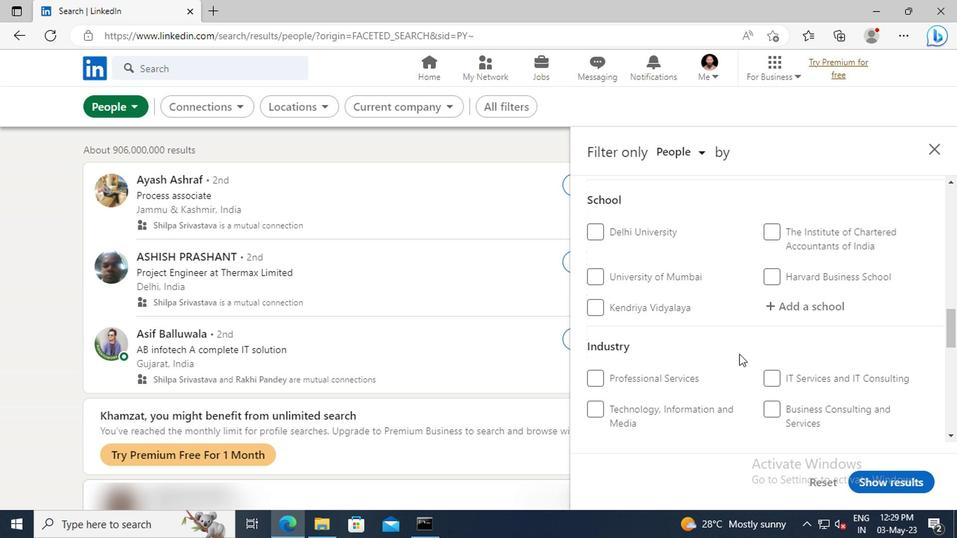 
Action: Mouse scrolled (736, 355) with delta (0, 0)
Screenshot: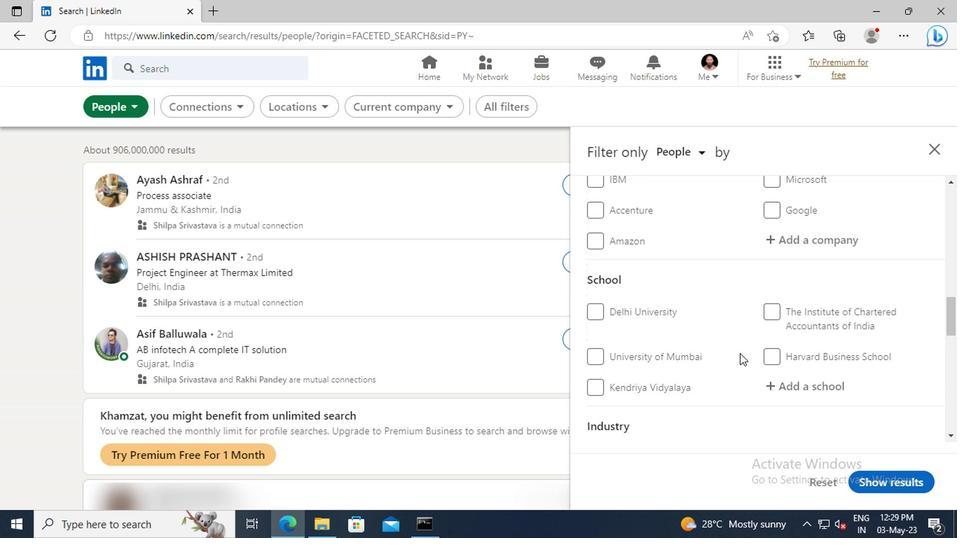 
Action: Mouse scrolled (736, 355) with delta (0, 0)
Screenshot: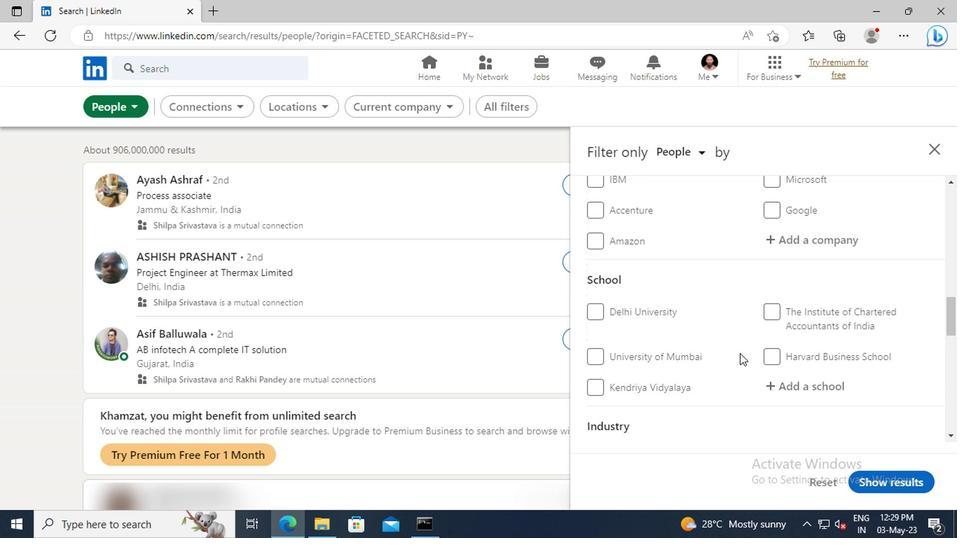 
Action: Mouse scrolled (736, 355) with delta (0, 0)
Screenshot: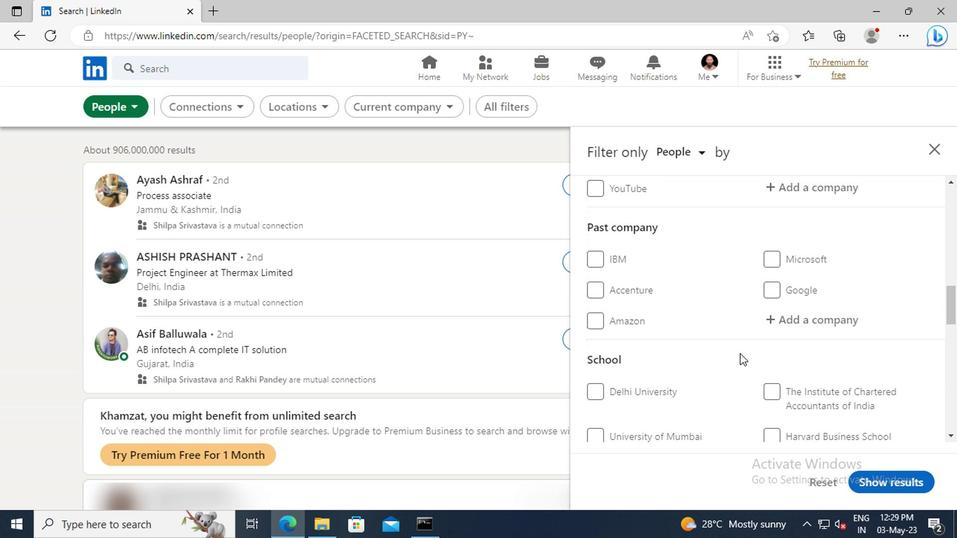 
Action: Mouse scrolled (736, 355) with delta (0, 0)
Screenshot: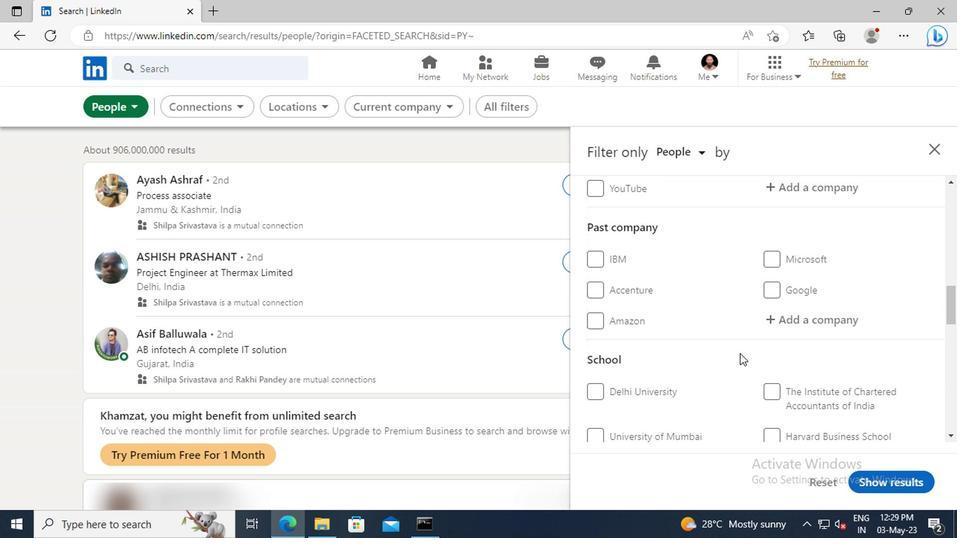 
Action: Mouse scrolled (736, 355) with delta (0, 0)
Screenshot: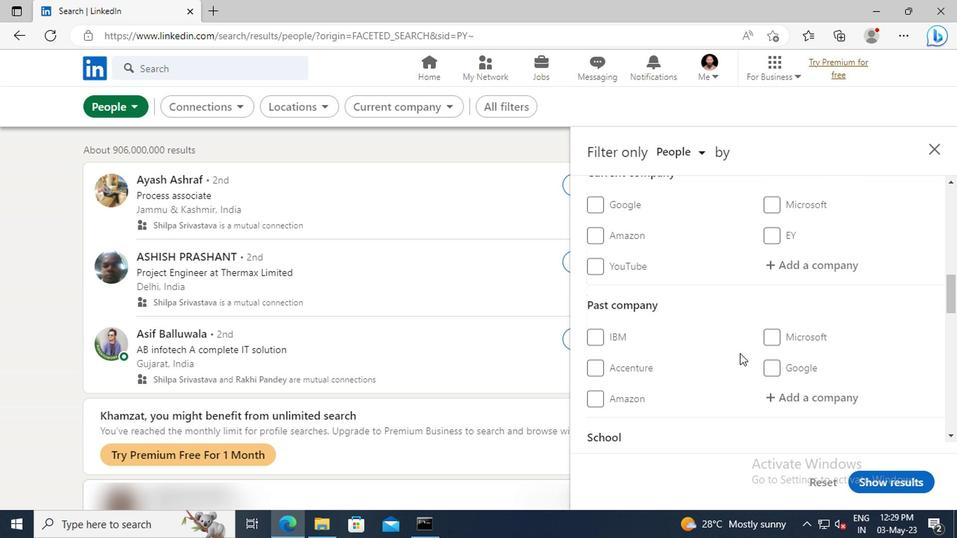 
Action: Mouse moved to (782, 310)
Screenshot: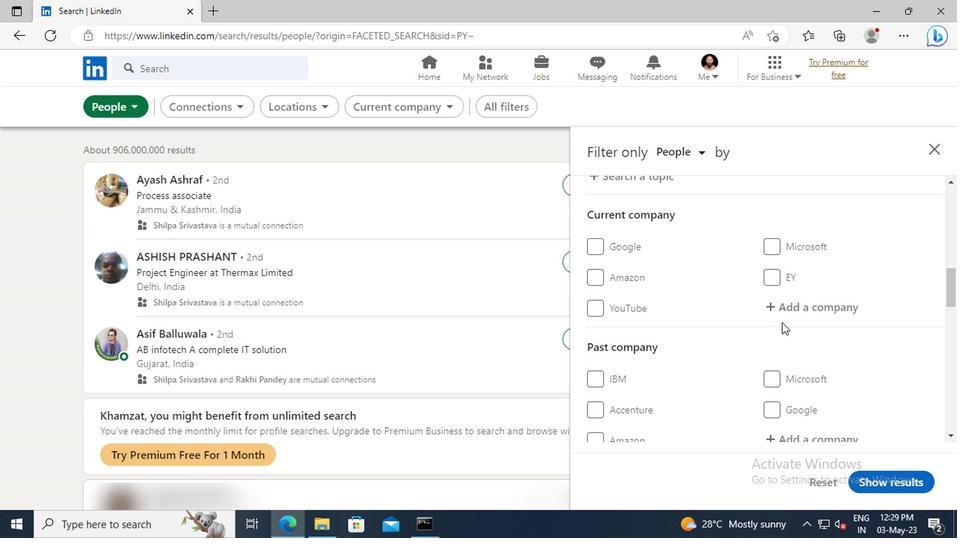 
Action: Mouse pressed left at (782, 310)
Screenshot: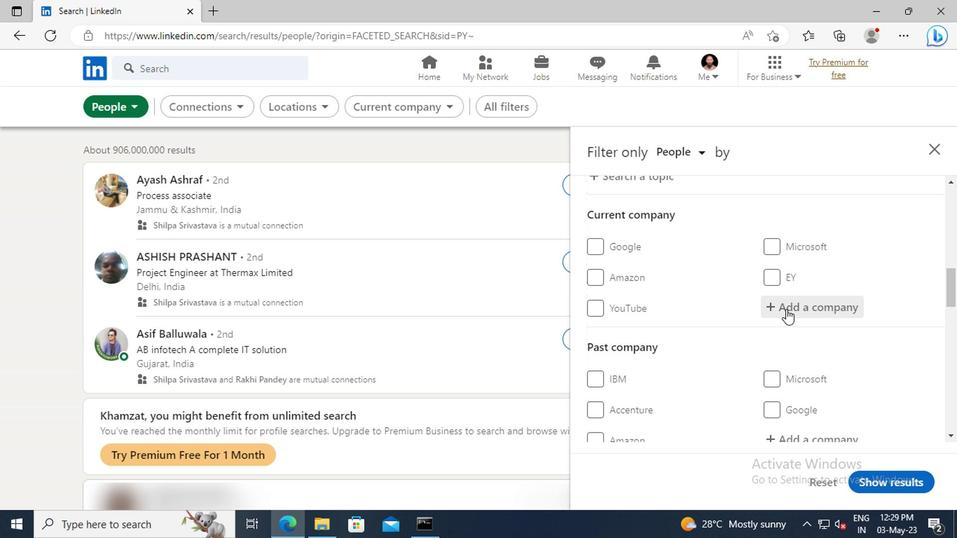 
Action: Key pressed <Key.shift>NASDA
Screenshot: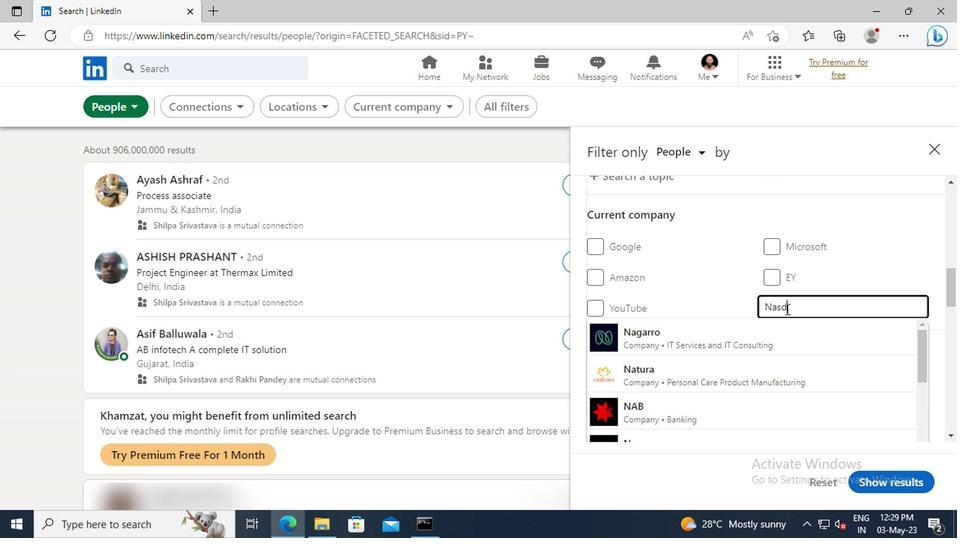 
Action: Mouse moved to (787, 334)
Screenshot: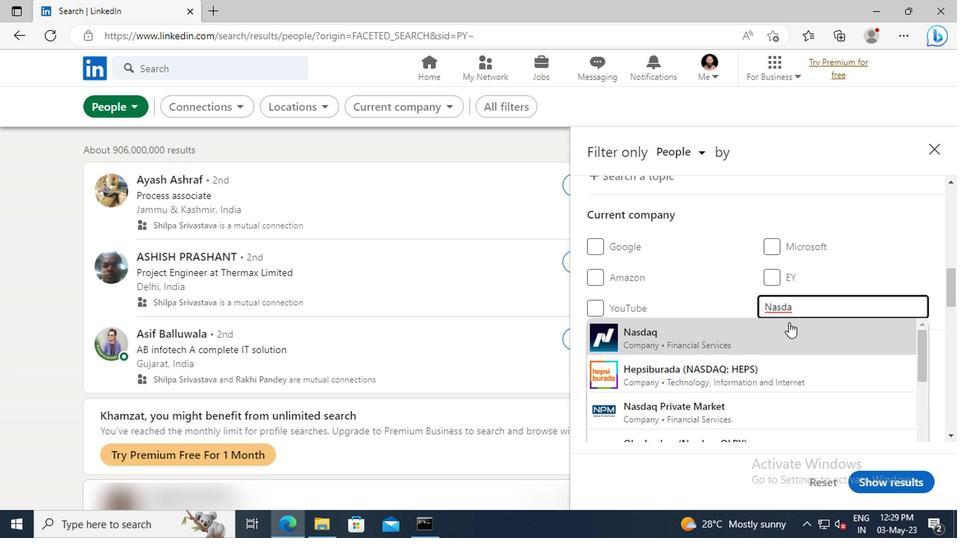 
Action: Mouse pressed left at (787, 334)
Screenshot: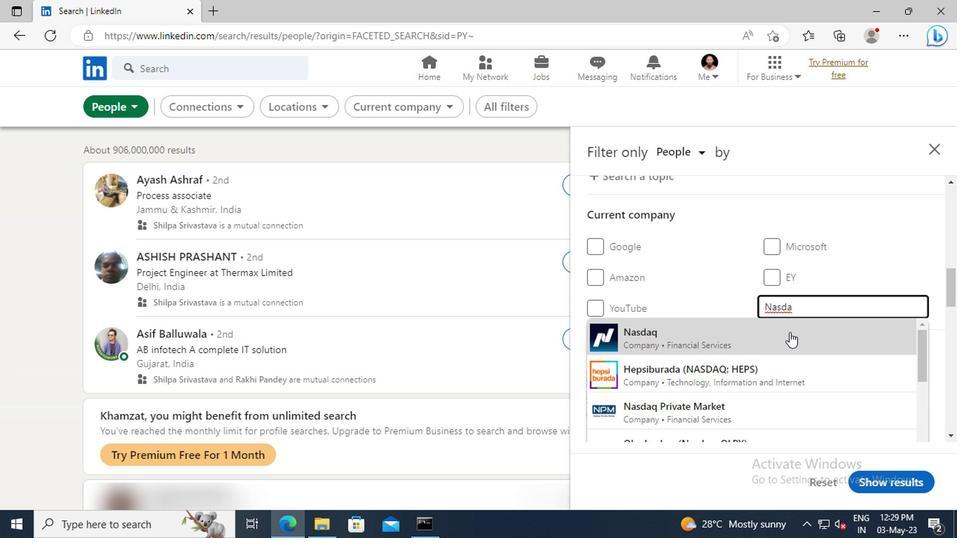 
Action: Mouse scrolled (787, 333) with delta (0, 0)
Screenshot: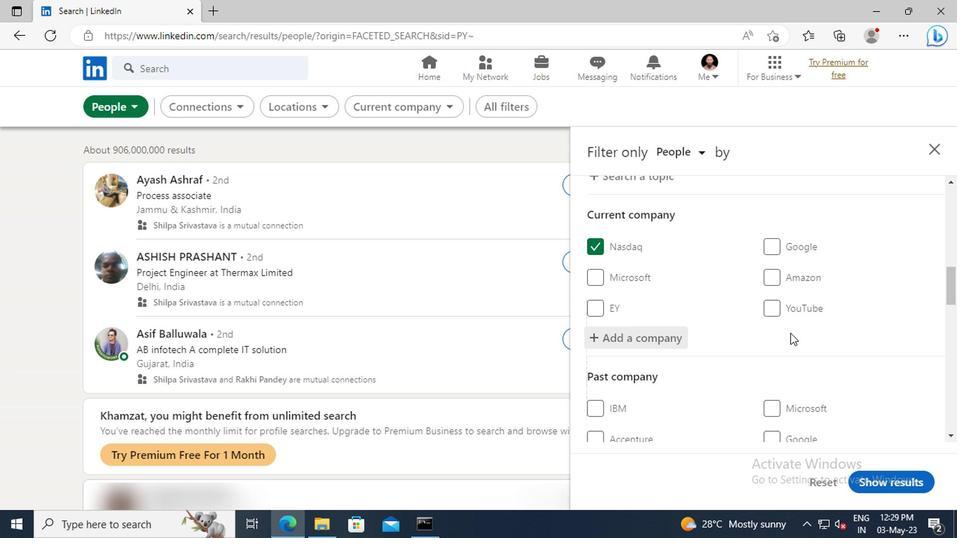 
Action: Mouse moved to (787, 331)
Screenshot: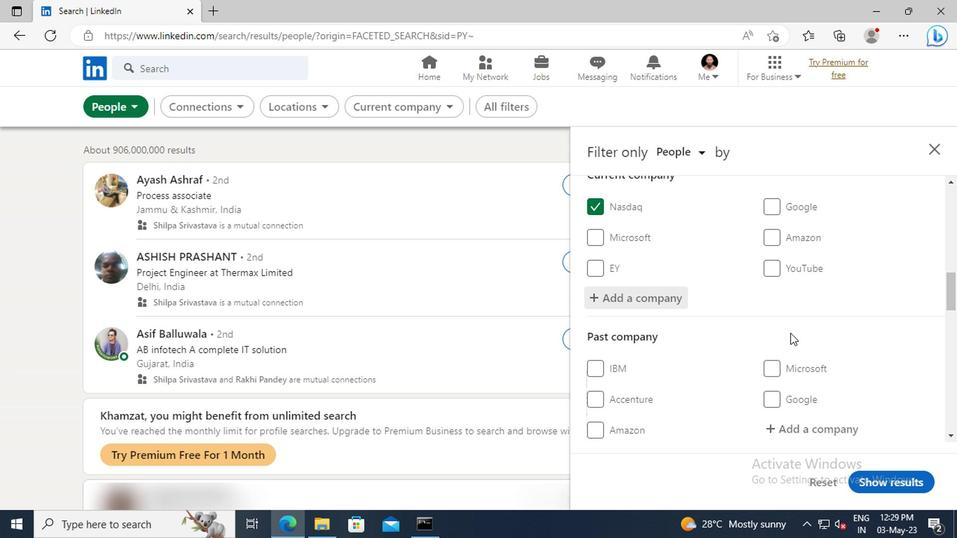
Action: Mouse scrolled (787, 330) with delta (0, 0)
Screenshot: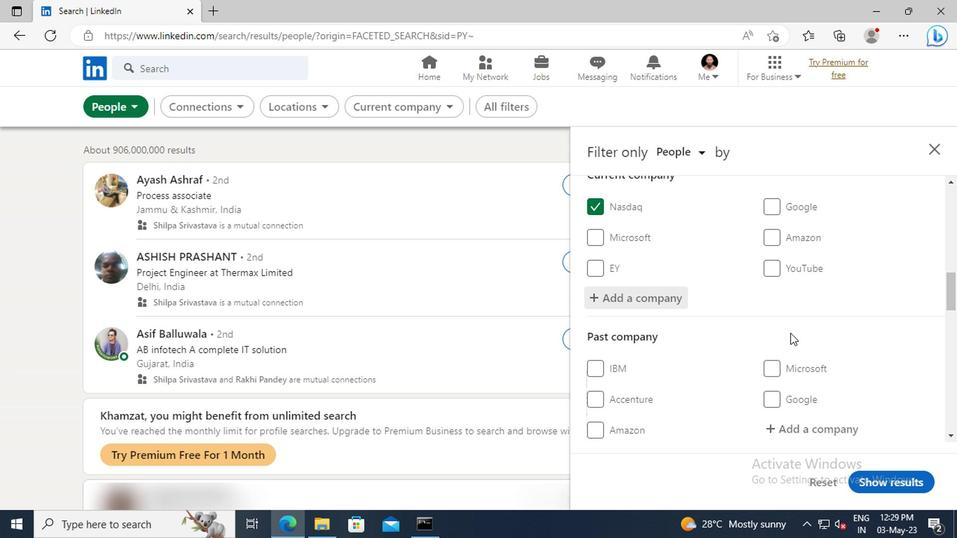 
Action: Mouse scrolled (787, 330) with delta (0, 0)
Screenshot: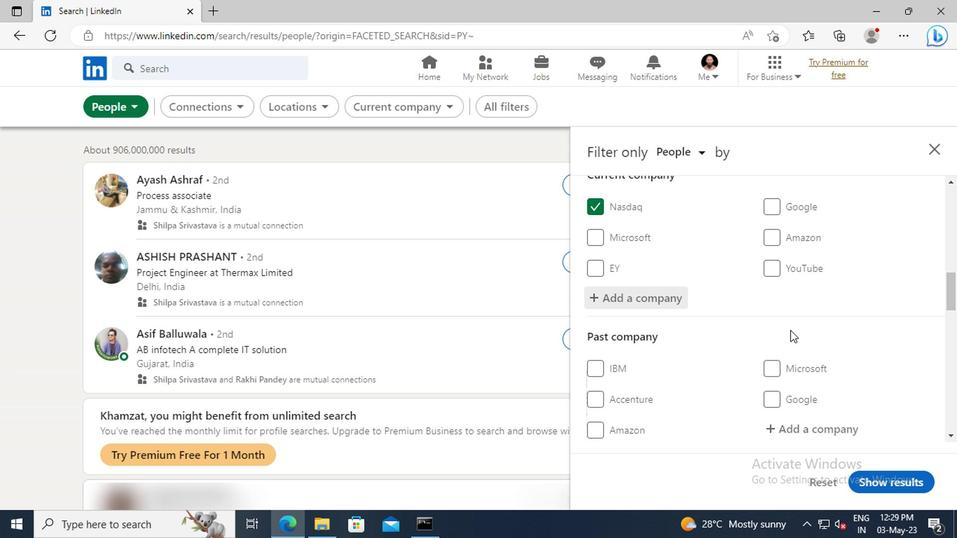 
Action: Mouse moved to (783, 307)
Screenshot: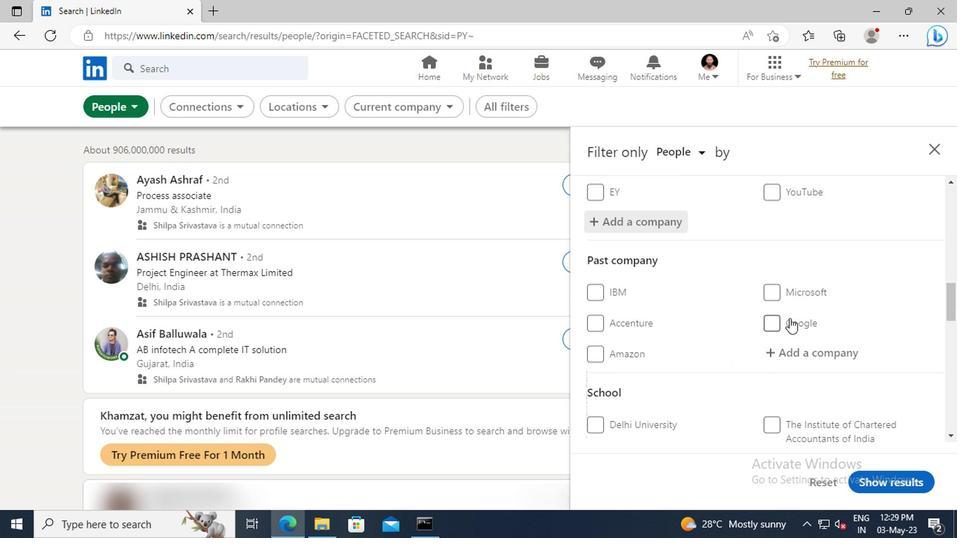 
Action: Mouse scrolled (783, 306) with delta (0, 0)
Screenshot: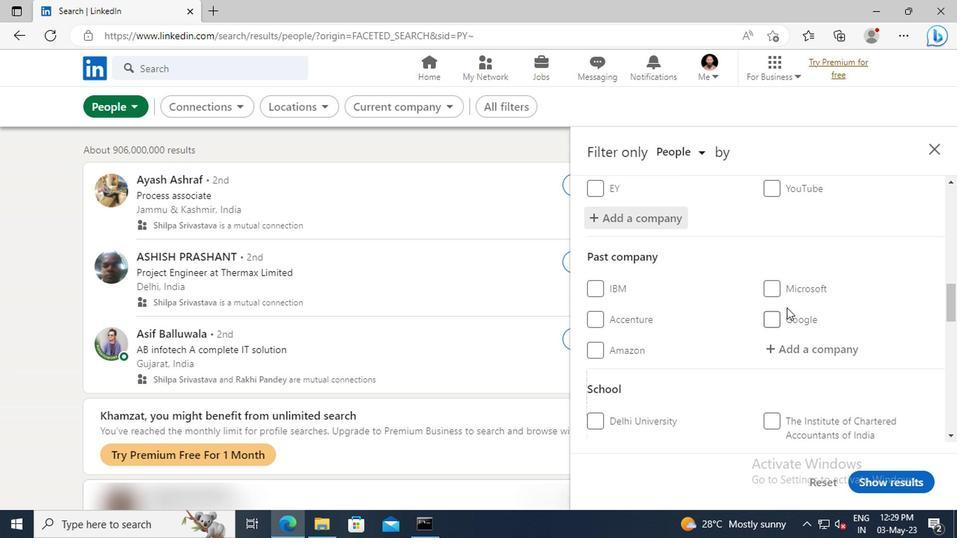 
Action: Mouse moved to (781, 302)
Screenshot: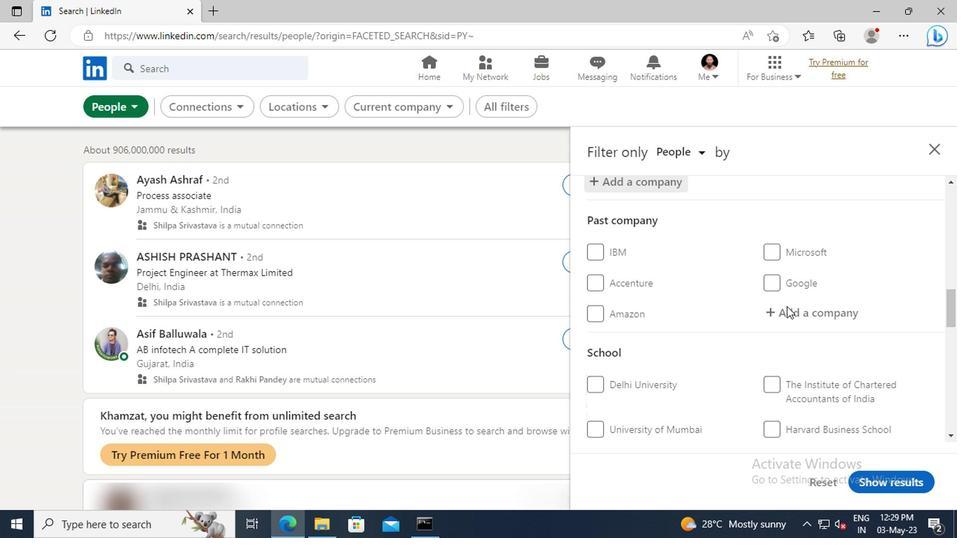 
Action: Mouse scrolled (781, 301) with delta (0, 0)
Screenshot: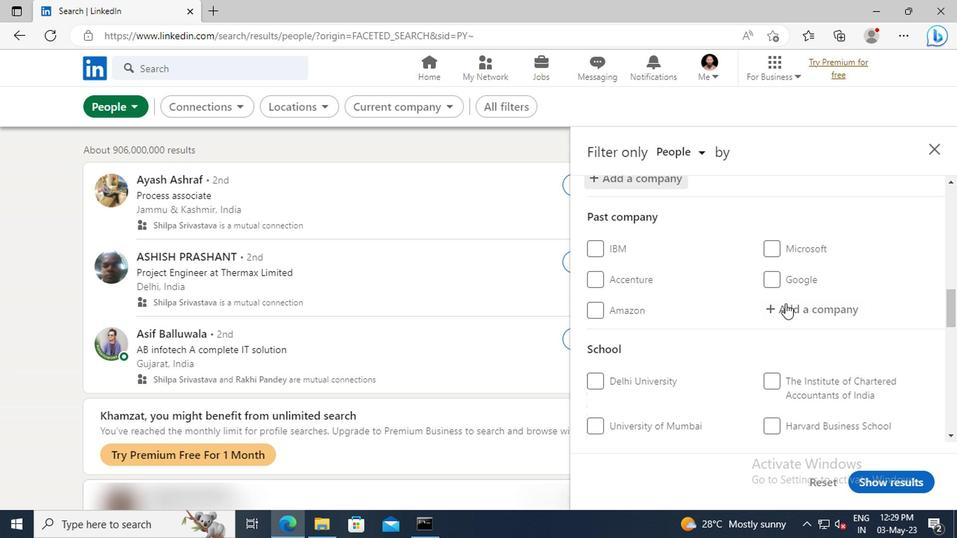 
Action: Mouse scrolled (781, 301) with delta (0, 0)
Screenshot: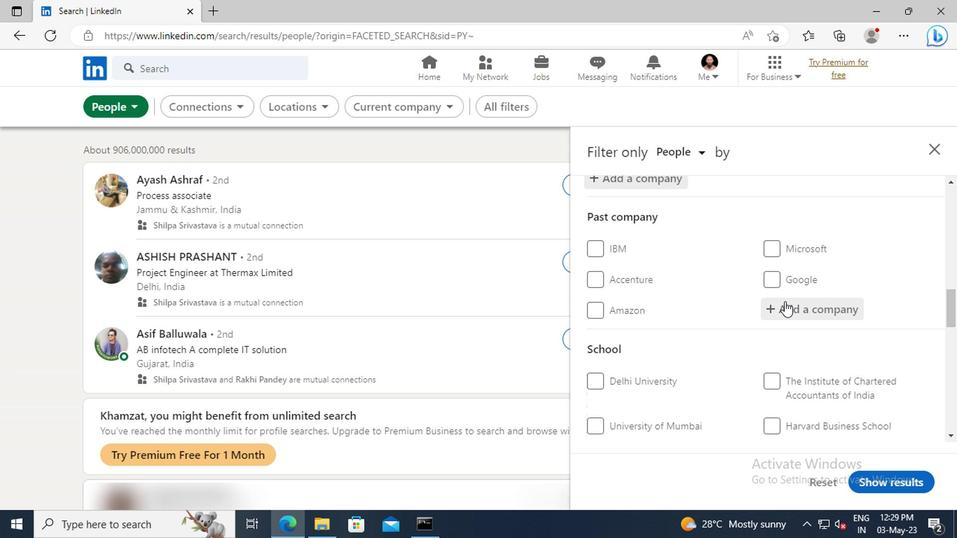 
Action: Mouse moved to (779, 374)
Screenshot: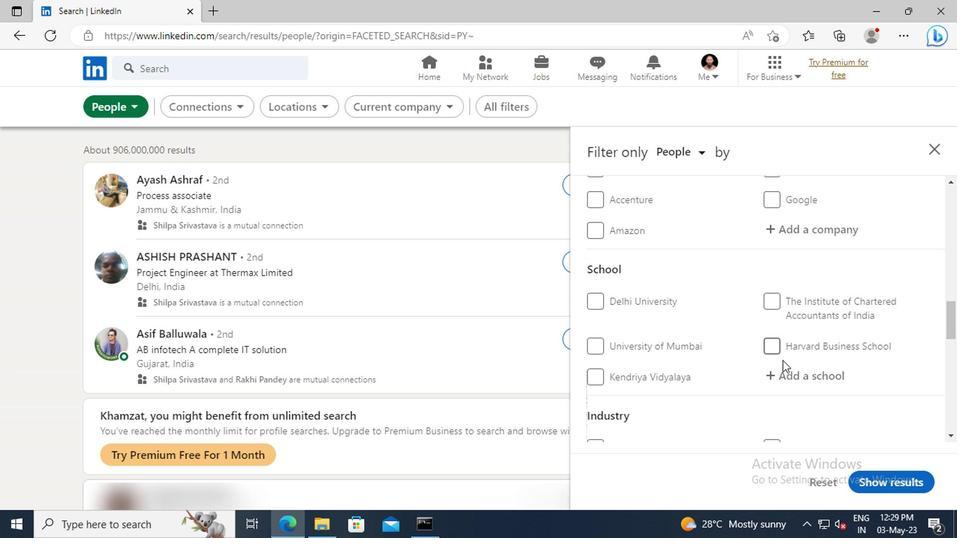 
Action: Mouse pressed left at (779, 374)
Screenshot: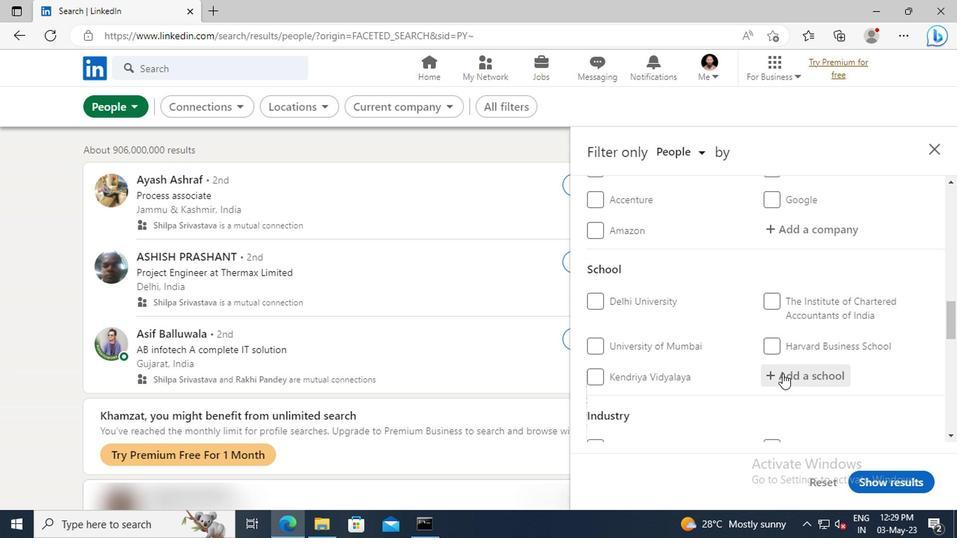 
Action: Key pressed <Key.shift>M.<Key.shift>G.<Key.shift>M'S<Key.space><Key.shift>J
Screenshot: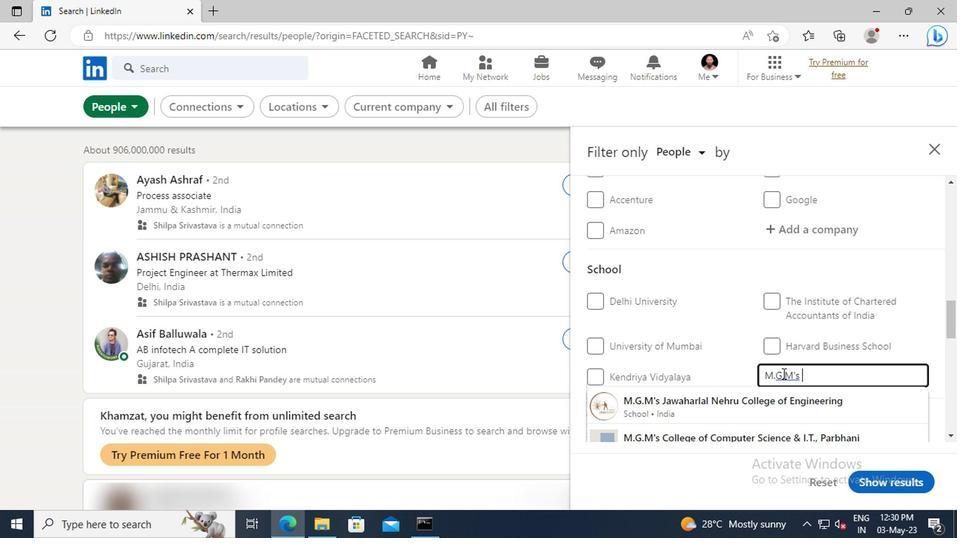 
Action: Mouse moved to (780, 407)
Screenshot: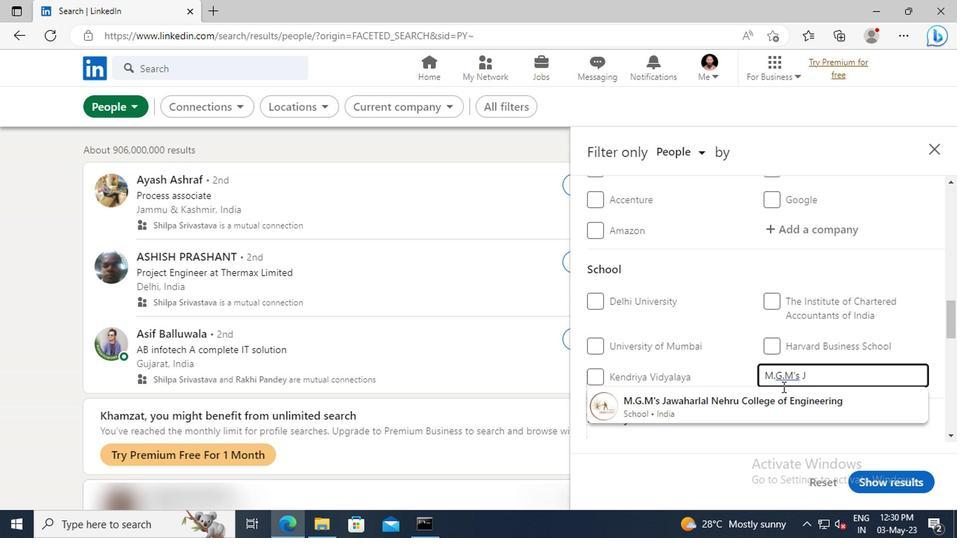 
Action: Mouse pressed left at (780, 407)
Screenshot: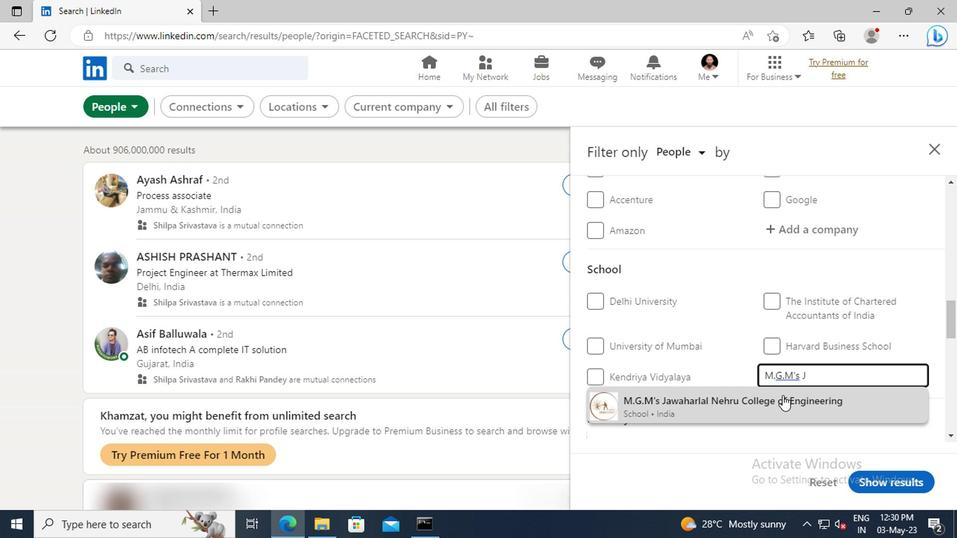 
Action: Mouse scrolled (780, 406) with delta (0, 0)
Screenshot: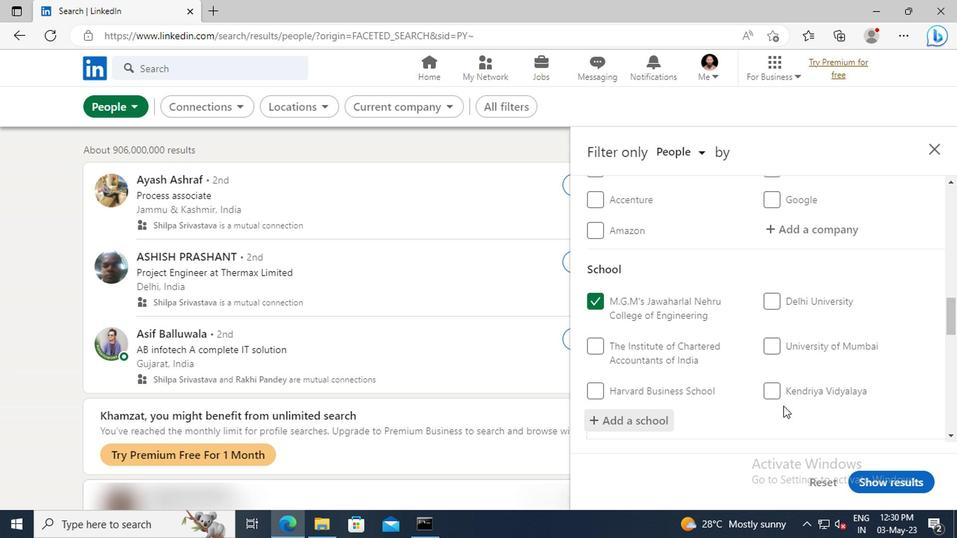 
Action: Mouse scrolled (780, 406) with delta (0, 0)
Screenshot: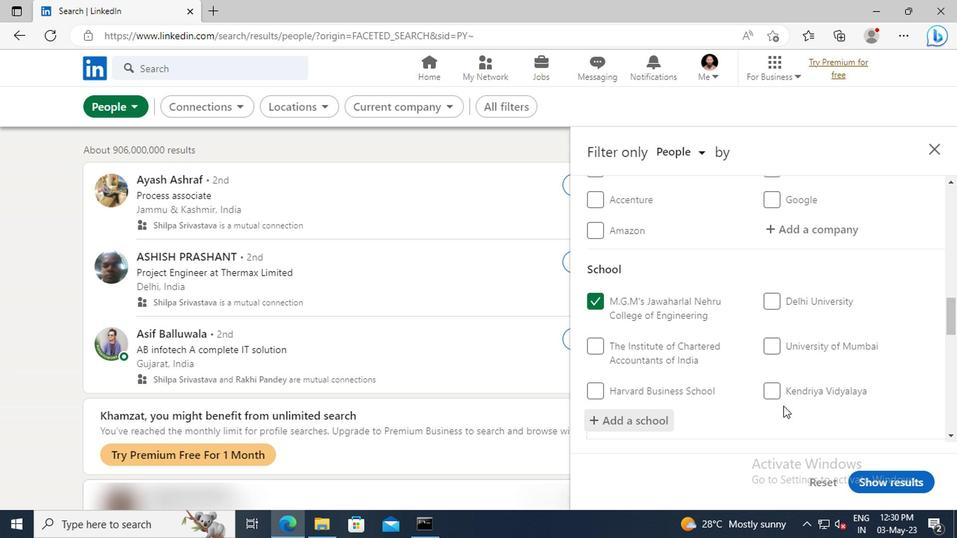 
Action: Mouse moved to (768, 344)
Screenshot: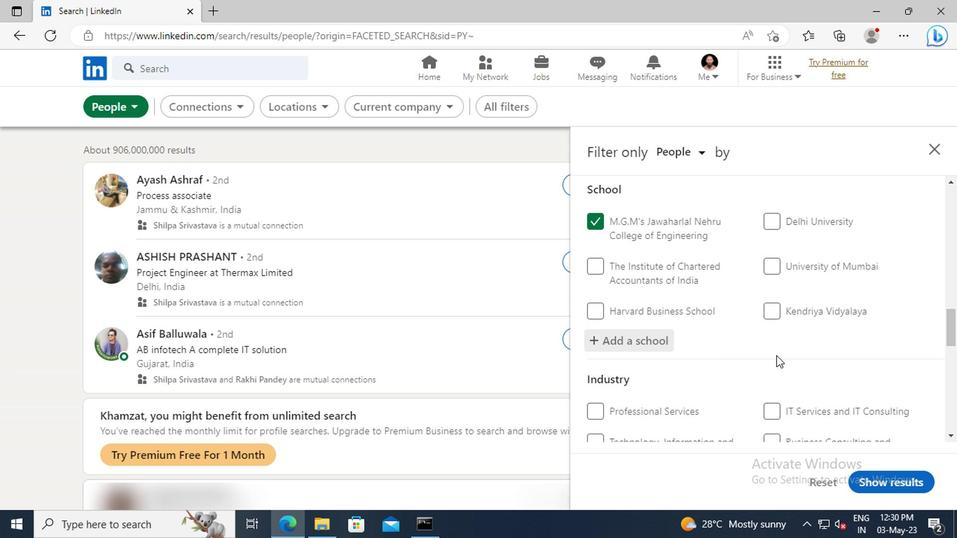 
Action: Mouse scrolled (768, 344) with delta (0, 0)
Screenshot: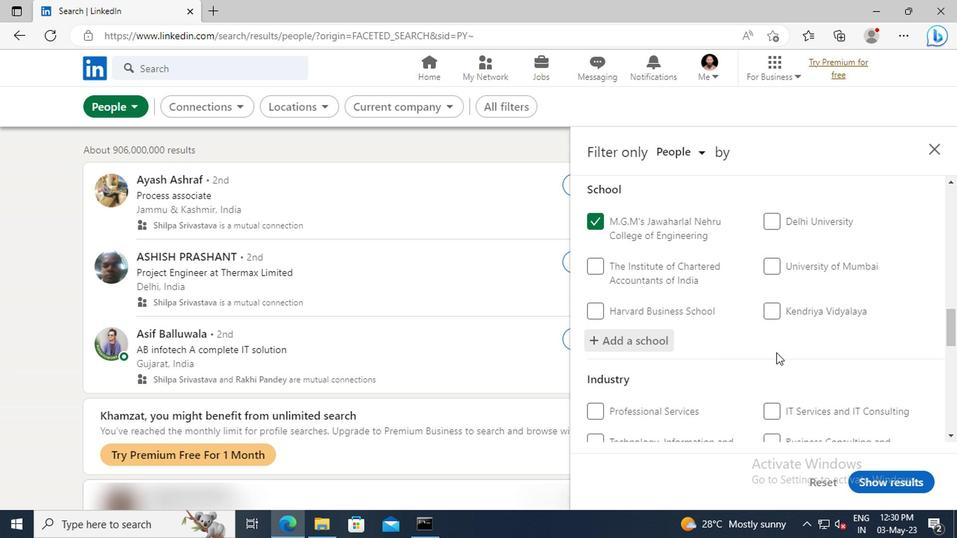 
Action: Mouse moved to (768, 343)
Screenshot: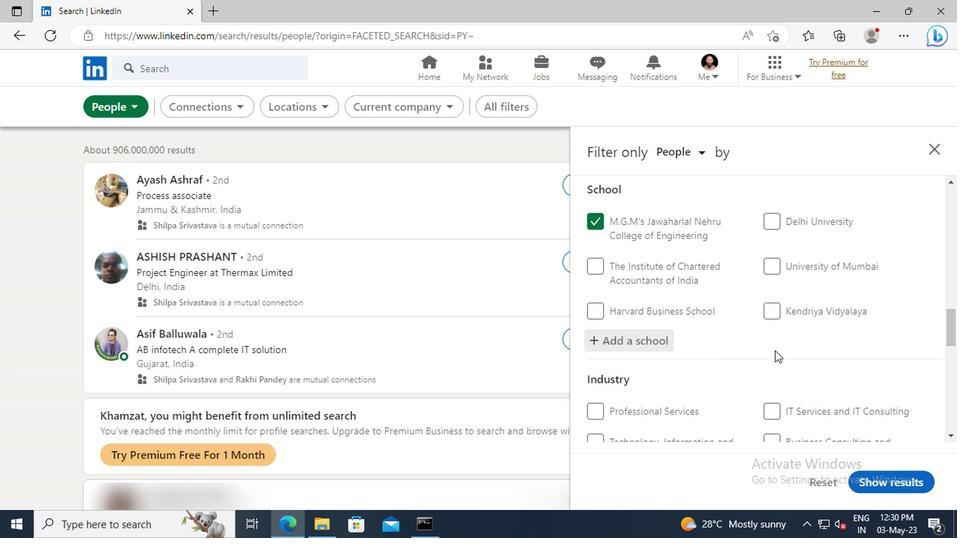 
Action: Mouse scrolled (768, 342) with delta (0, 0)
Screenshot: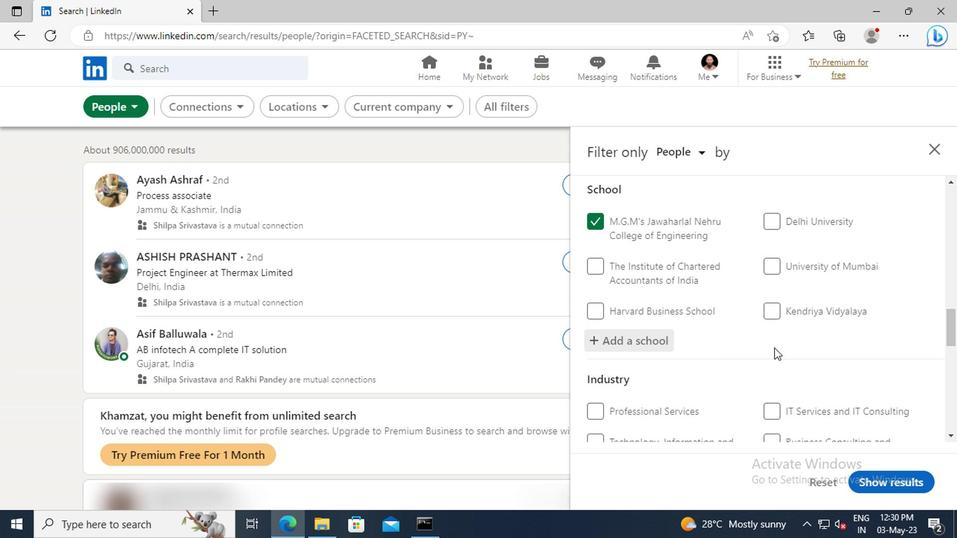 
Action: Mouse moved to (758, 325)
Screenshot: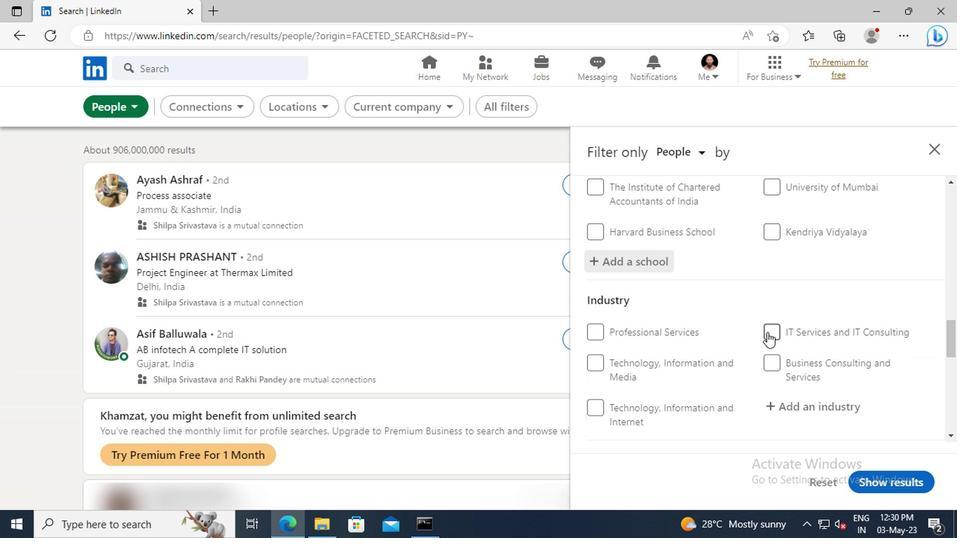 
Action: Mouse scrolled (758, 324) with delta (0, 0)
Screenshot: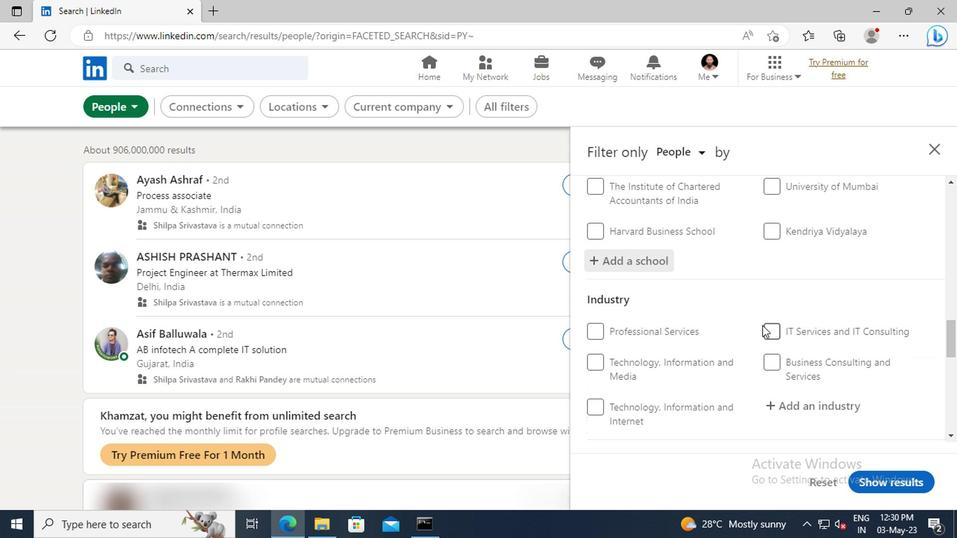 
Action: Mouse moved to (777, 368)
Screenshot: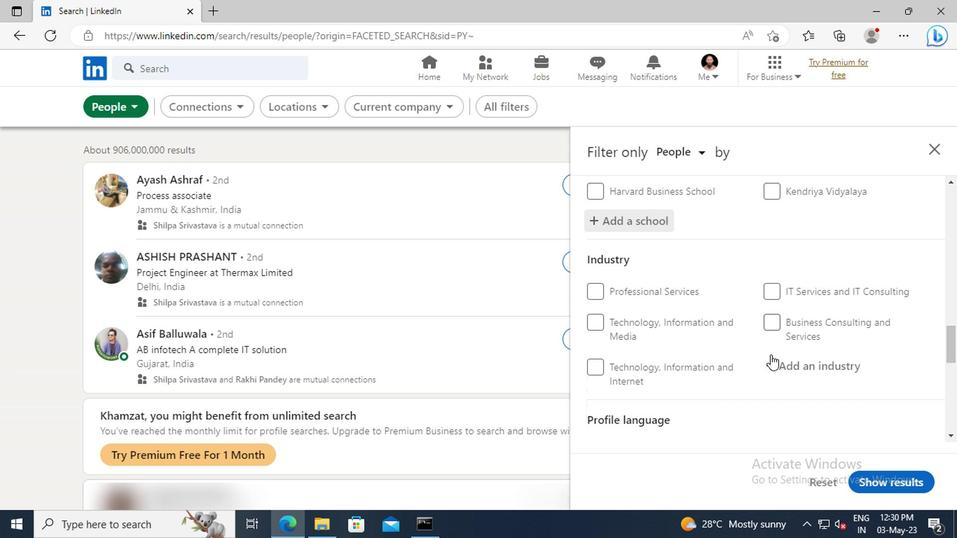 
Action: Mouse pressed left at (777, 368)
Screenshot: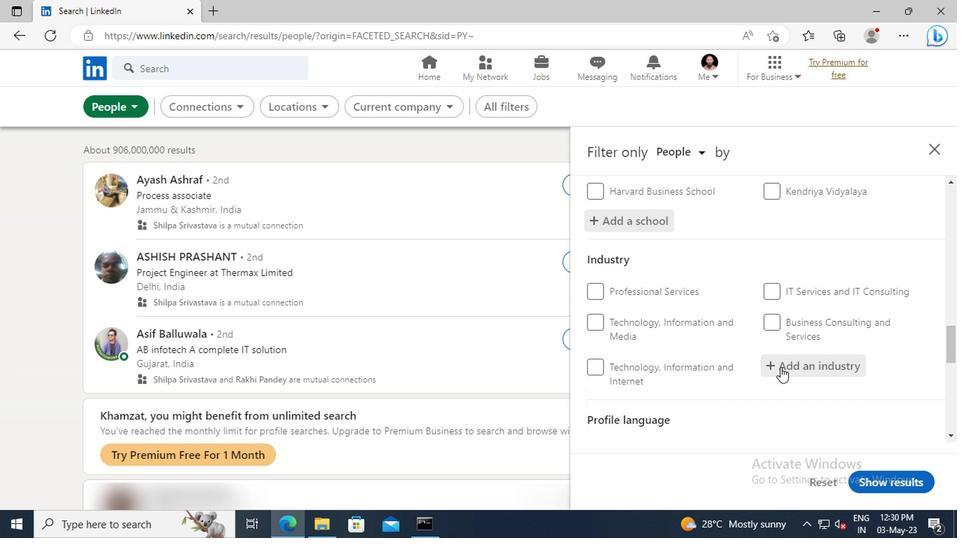 
Action: Key pressed <Key.shift>MEDIA<Key.space><Key.shift>PROD
Screenshot: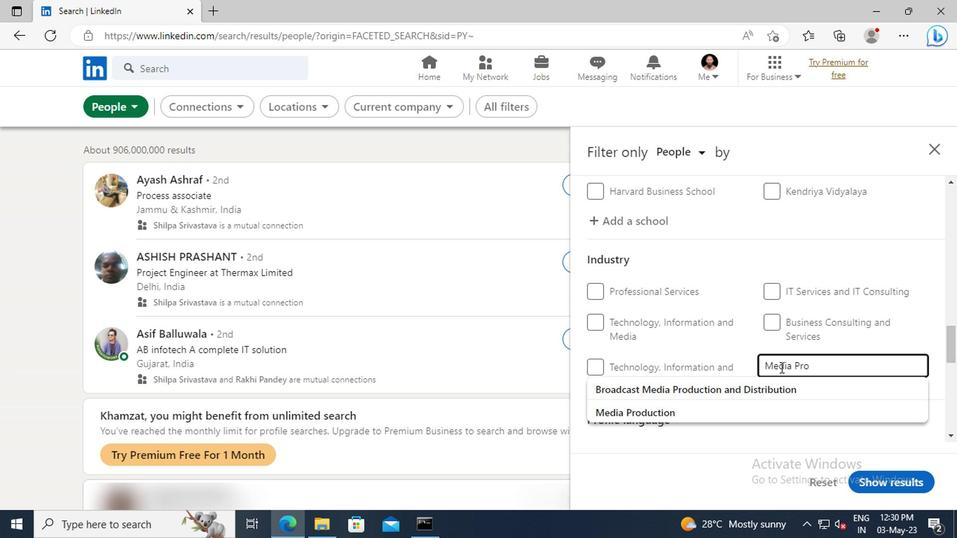 
Action: Mouse moved to (780, 409)
Screenshot: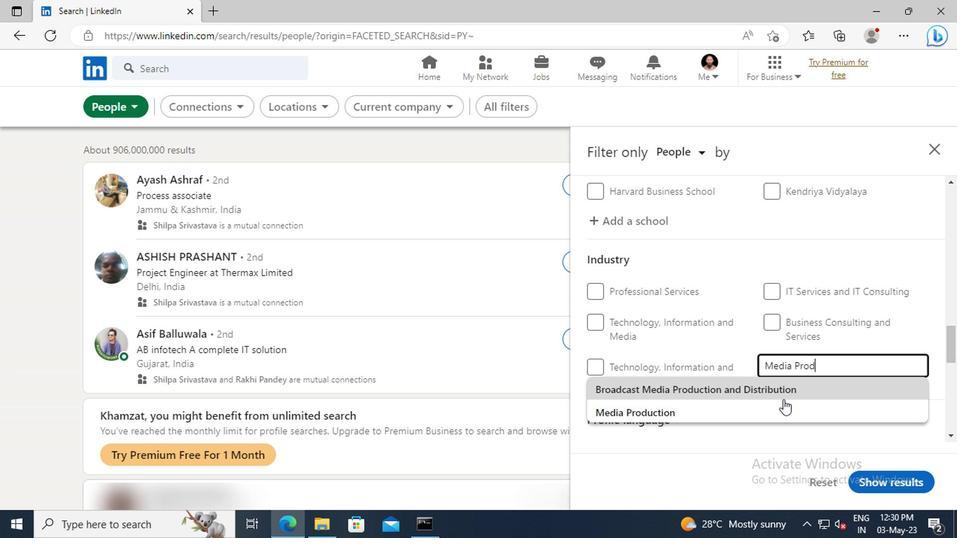 
Action: Mouse pressed left at (780, 409)
Screenshot: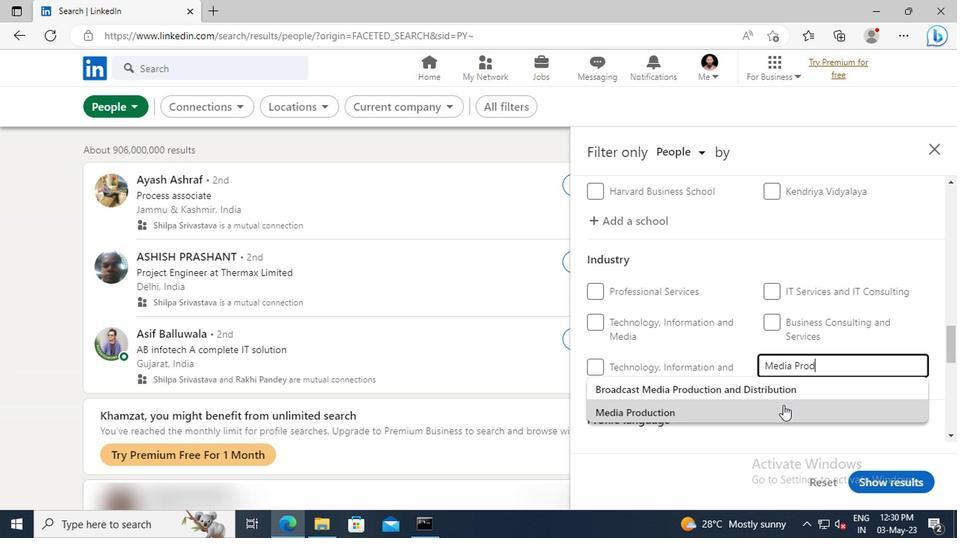 
Action: Mouse scrolled (780, 409) with delta (0, 0)
Screenshot: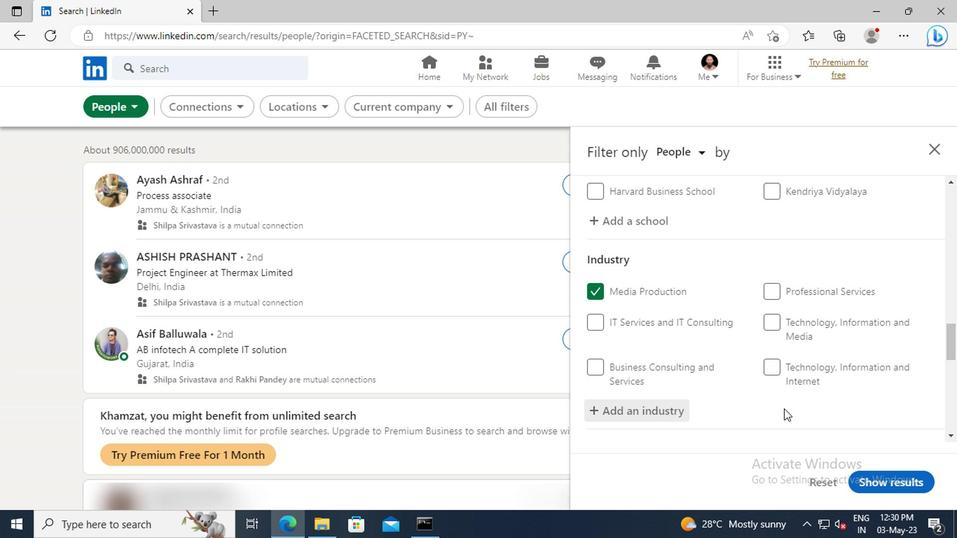 
Action: Mouse scrolled (780, 409) with delta (0, 0)
Screenshot: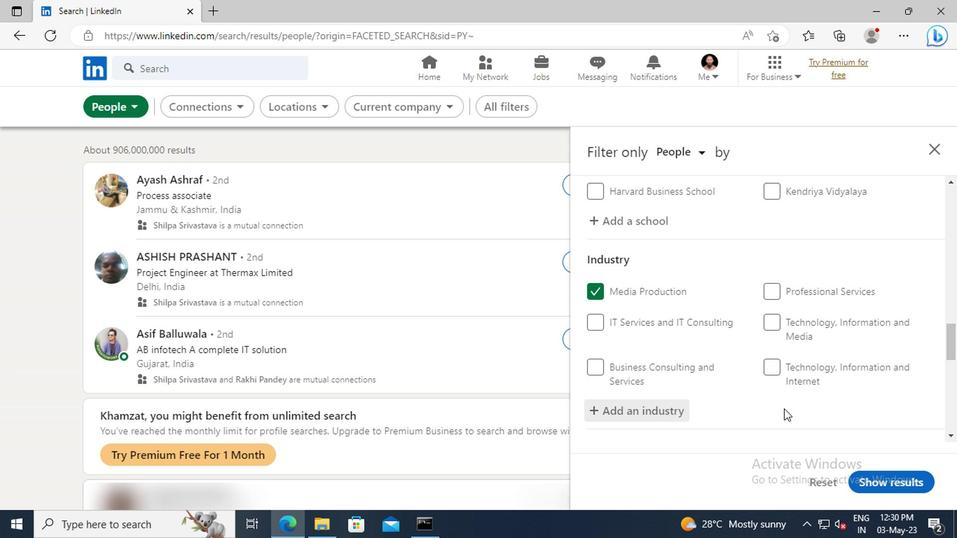 
Action: Mouse moved to (772, 322)
Screenshot: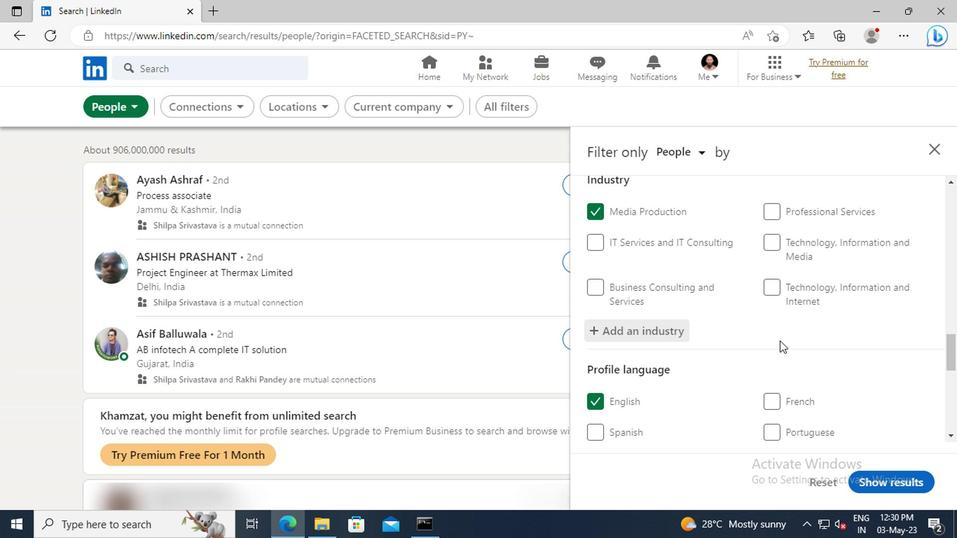 
Action: Mouse scrolled (772, 322) with delta (0, 0)
Screenshot: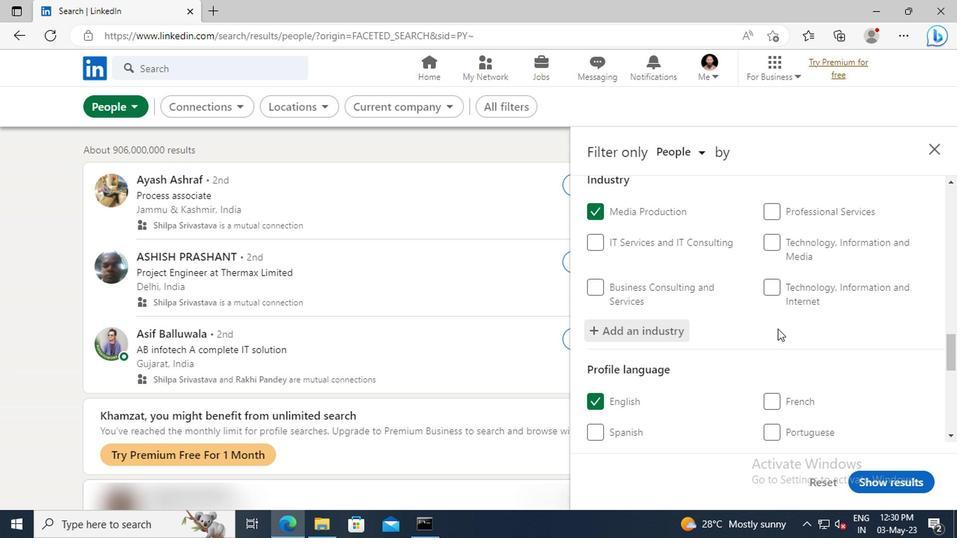 
Action: Mouse moved to (772, 322)
Screenshot: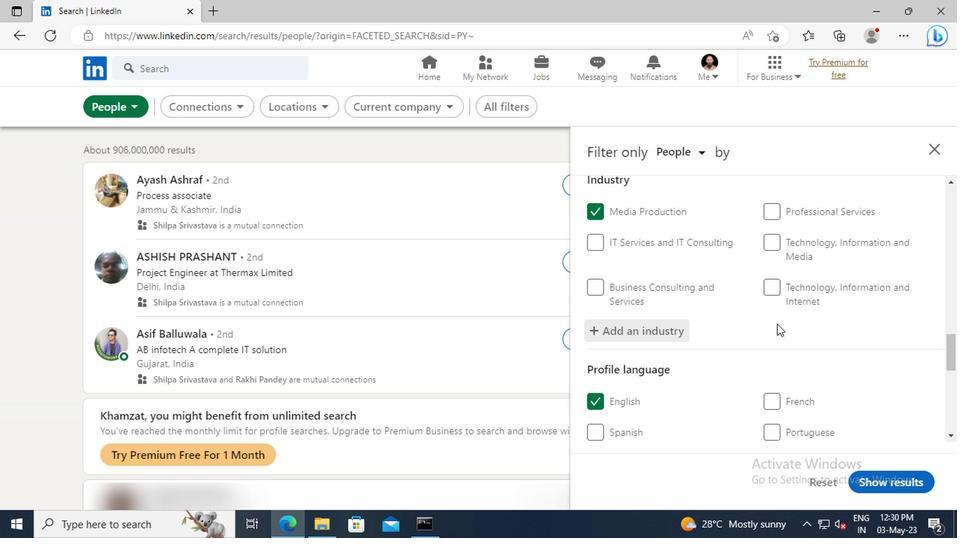 
Action: Mouse scrolled (772, 322) with delta (0, 0)
Screenshot: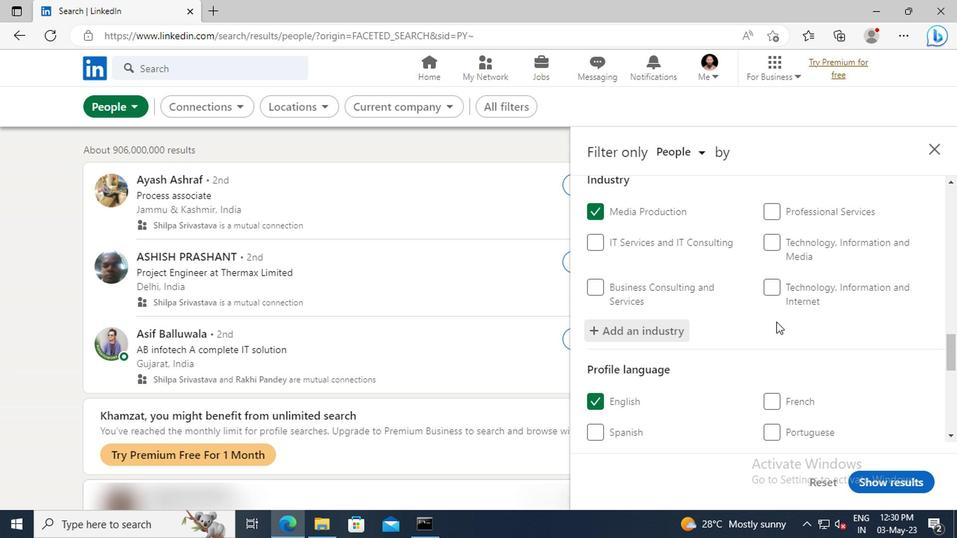 
Action: Mouse scrolled (772, 322) with delta (0, 0)
Screenshot: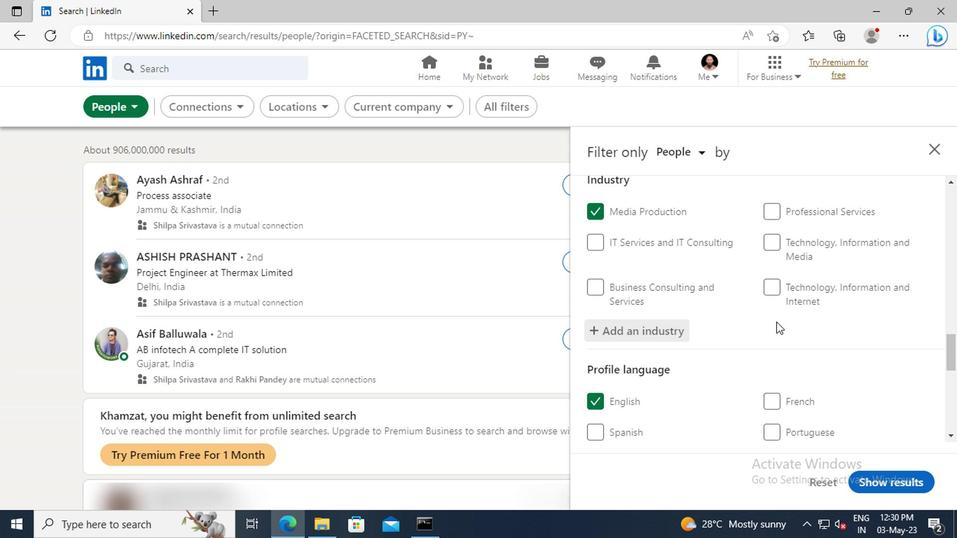 
Action: Mouse scrolled (772, 322) with delta (0, 0)
Screenshot: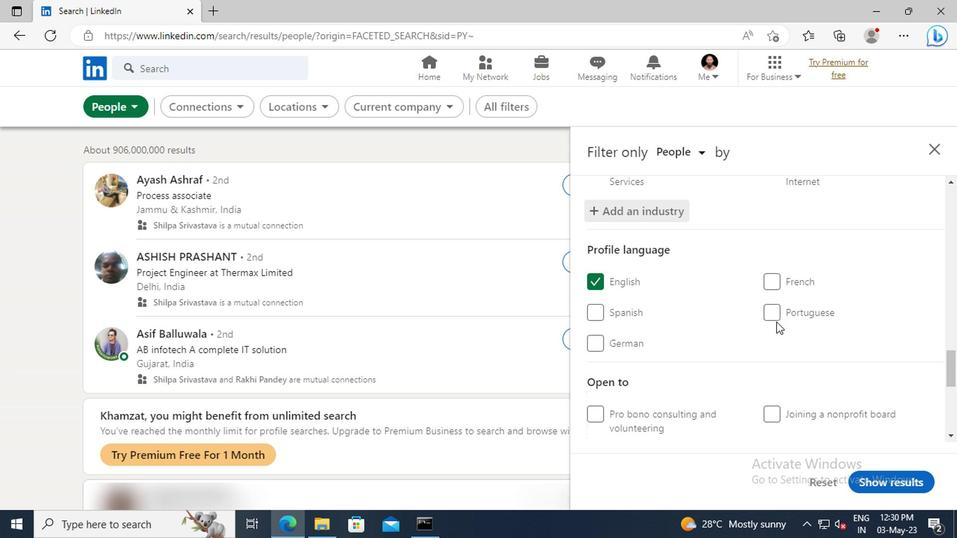 
Action: Mouse scrolled (772, 322) with delta (0, 0)
Screenshot: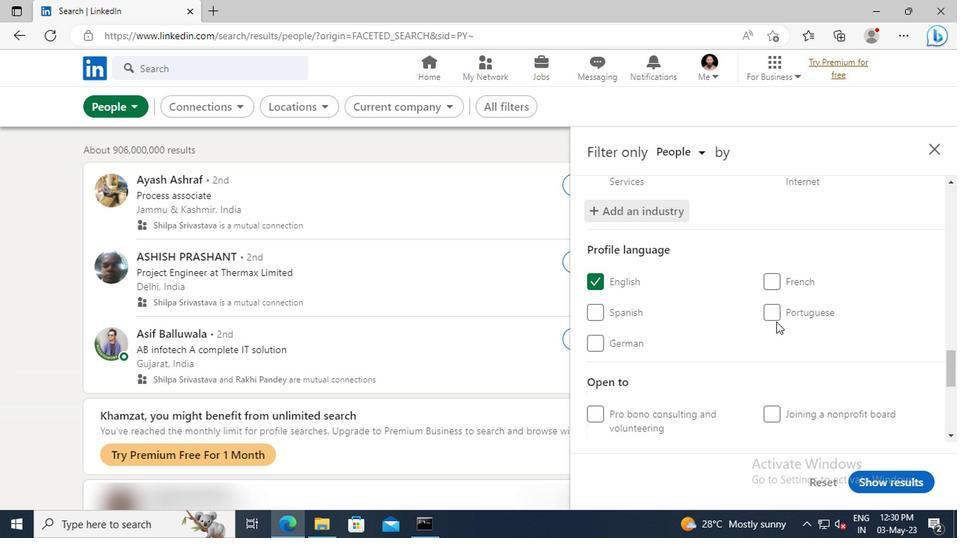 
Action: Mouse scrolled (772, 322) with delta (0, 0)
Screenshot: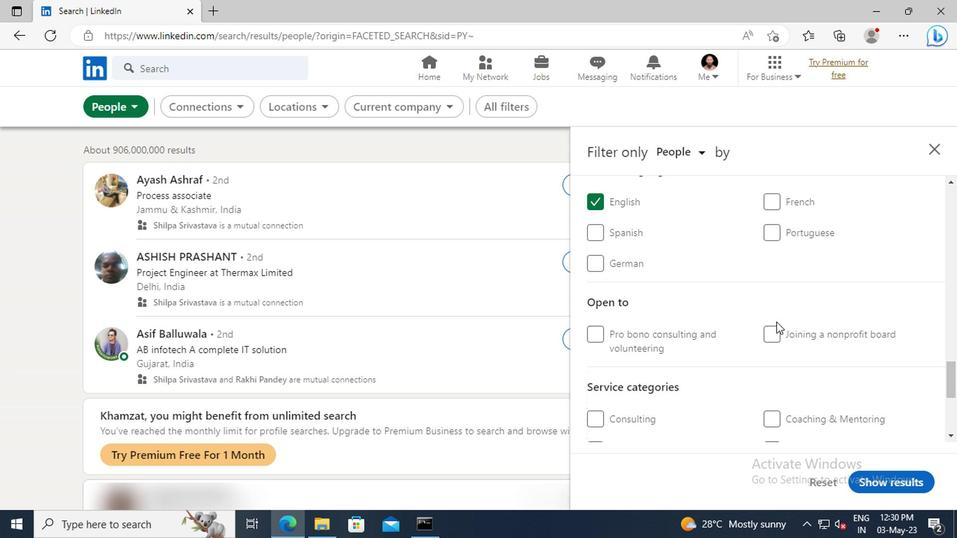 
Action: Mouse scrolled (772, 322) with delta (0, 0)
Screenshot: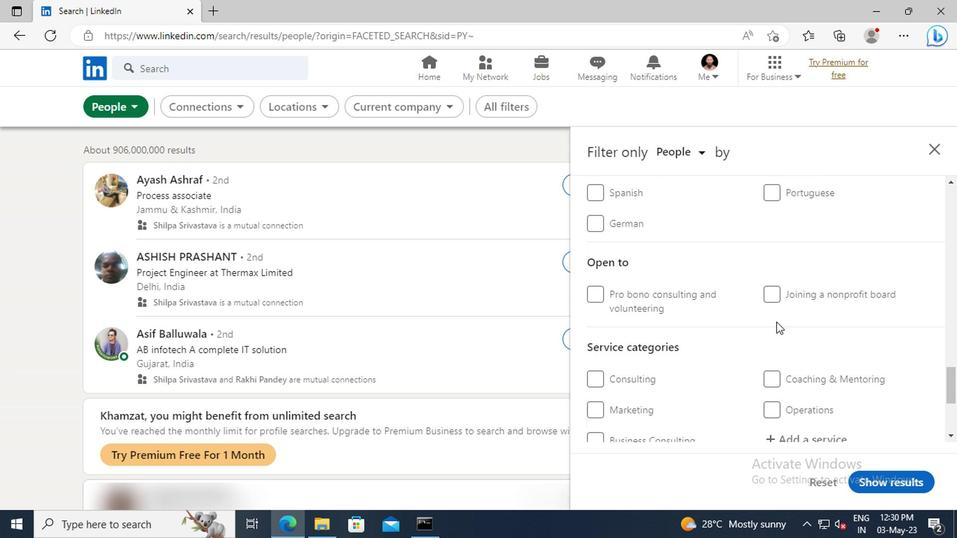 
Action: Mouse scrolled (772, 322) with delta (0, 0)
Screenshot: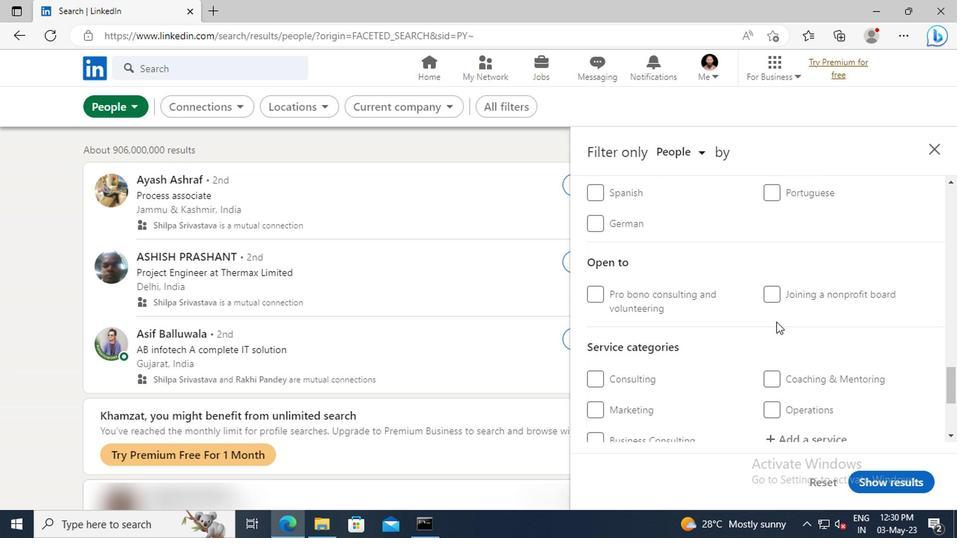 
Action: Mouse scrolled (772, 322) with delta (0, 0)
Screenshot: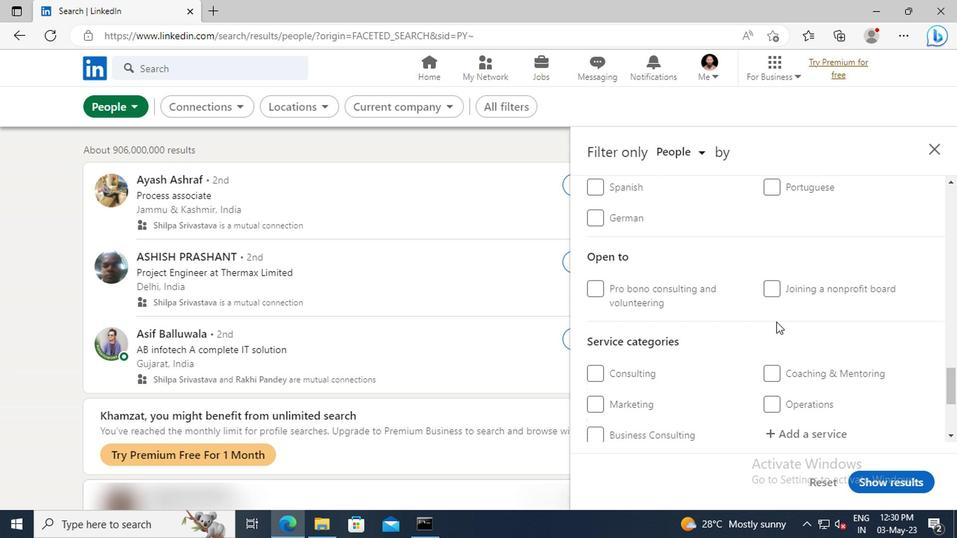 
Action: Mouse moved to (784, 326)
Screenshot: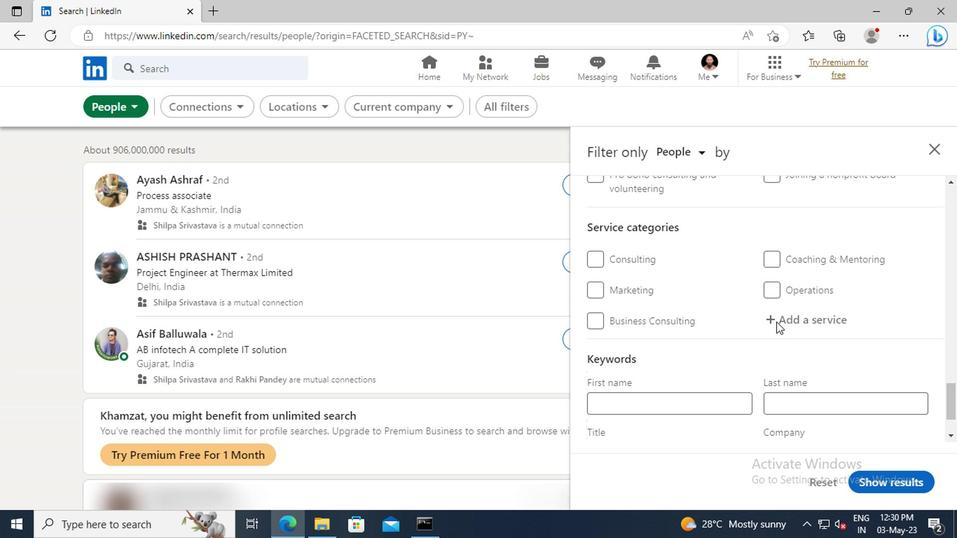 
Action: Mouse pressed left at (784, 326)
Screenshot: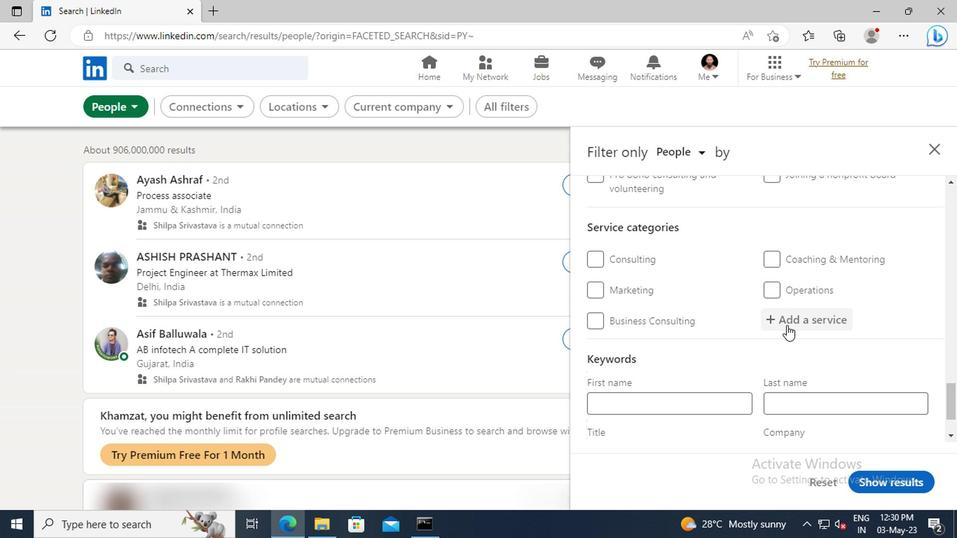 
Action: Key pressed <Key.shift>TRAIN
Screenshot: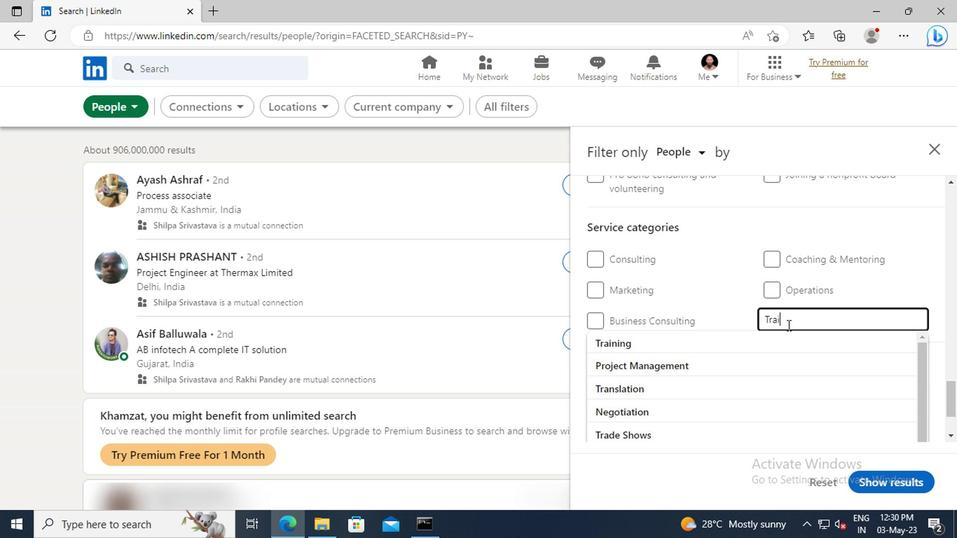 
Action: Mouse moved to (788, 341)
Screenshot: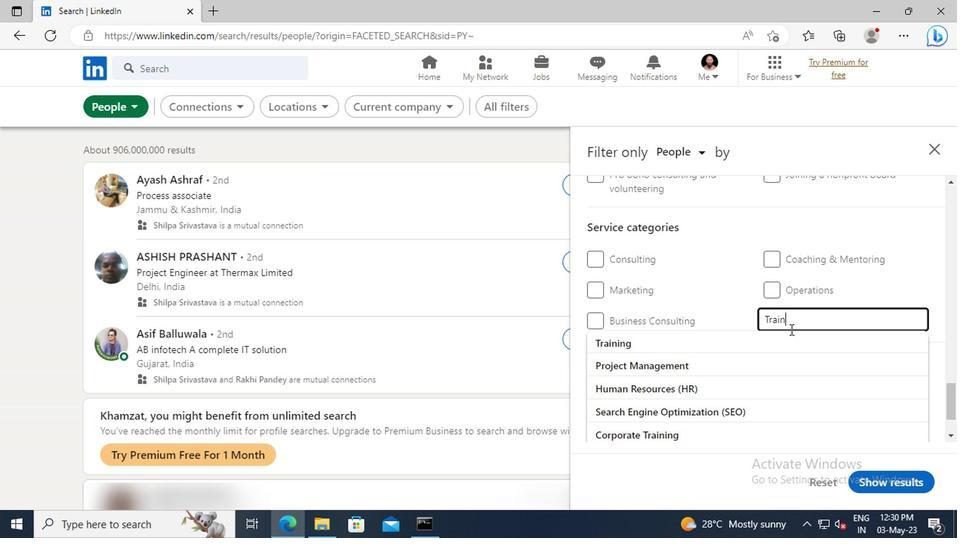 
Action: Mouse pressed left at (788, 341)
Screenshot: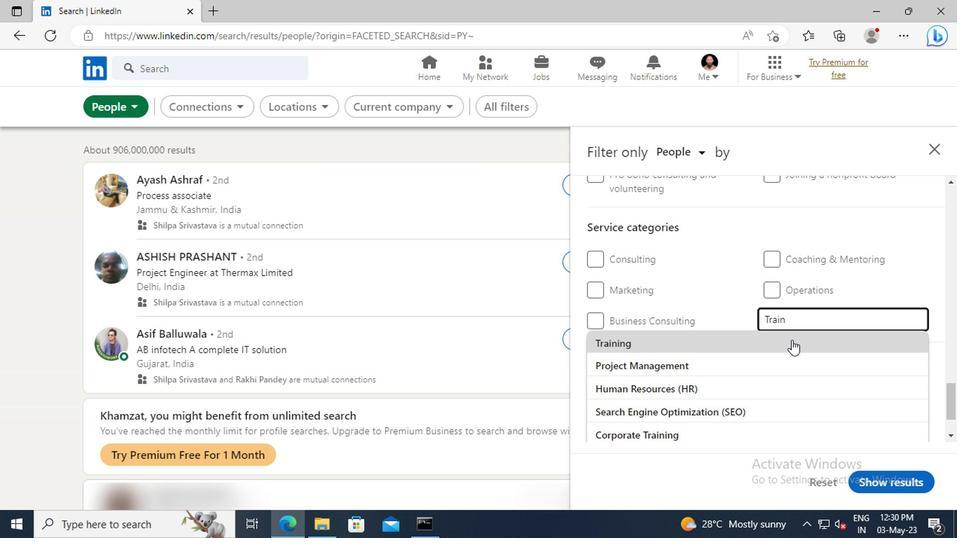 
Action: Mouse scrolled (788, 340) with delta (0, 0)
Screenshot: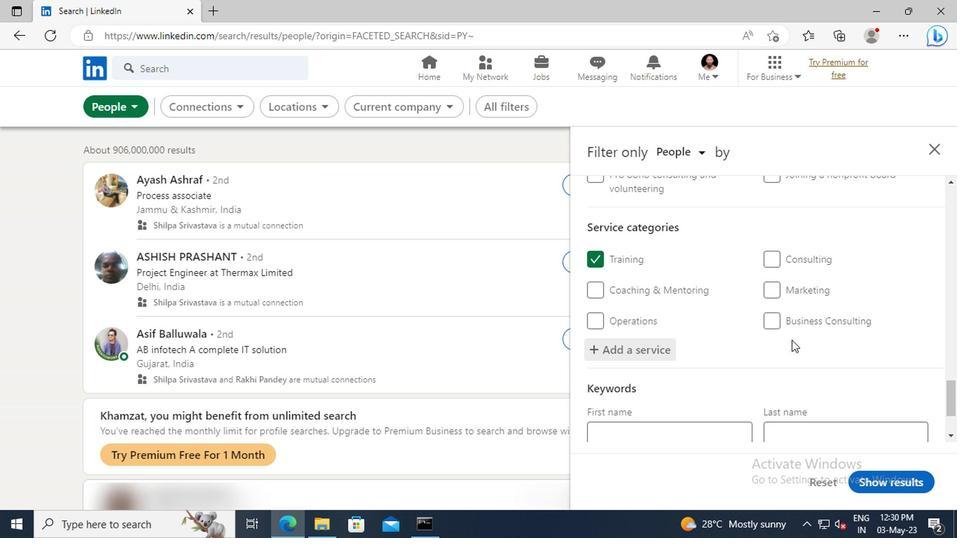 
Action: Mouse scrolled (788, 340) with delta (0, 0)
Screenshot: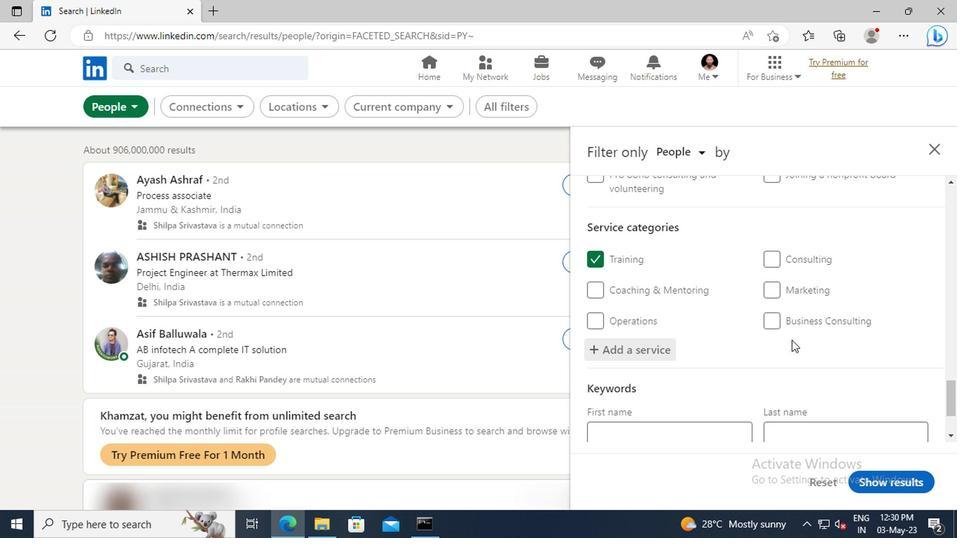 
Action: Mouse scrolled (788, 340) with delta (0, 0)
Screenshot: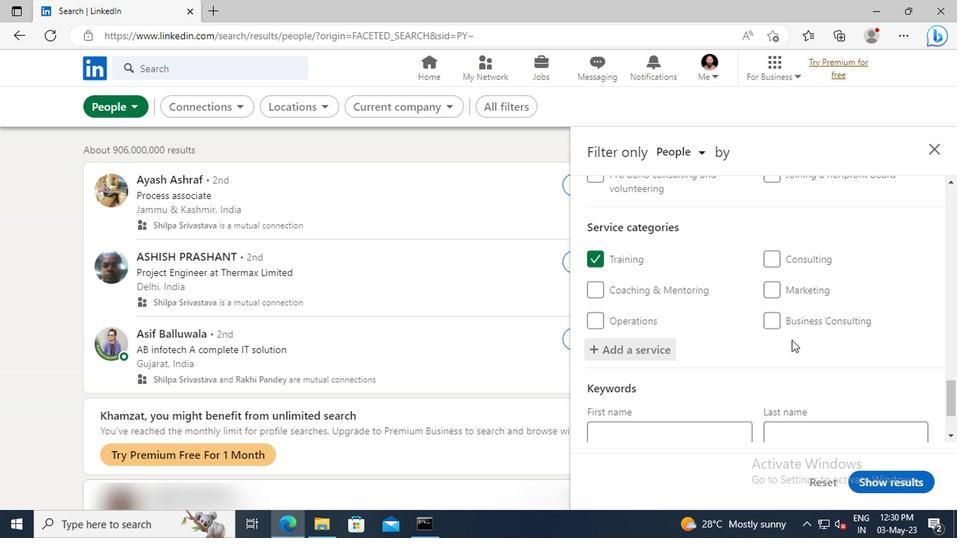 
Action: Mouse scrolled (788, 340) with delta (0, 0)
Screenshot: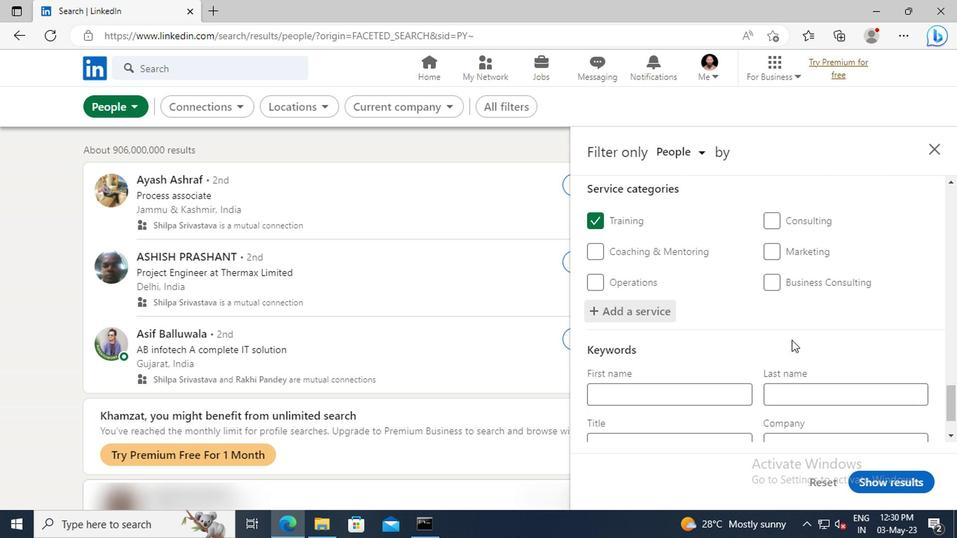 
Action: Mouse moved to (701, 372)
Screenshot: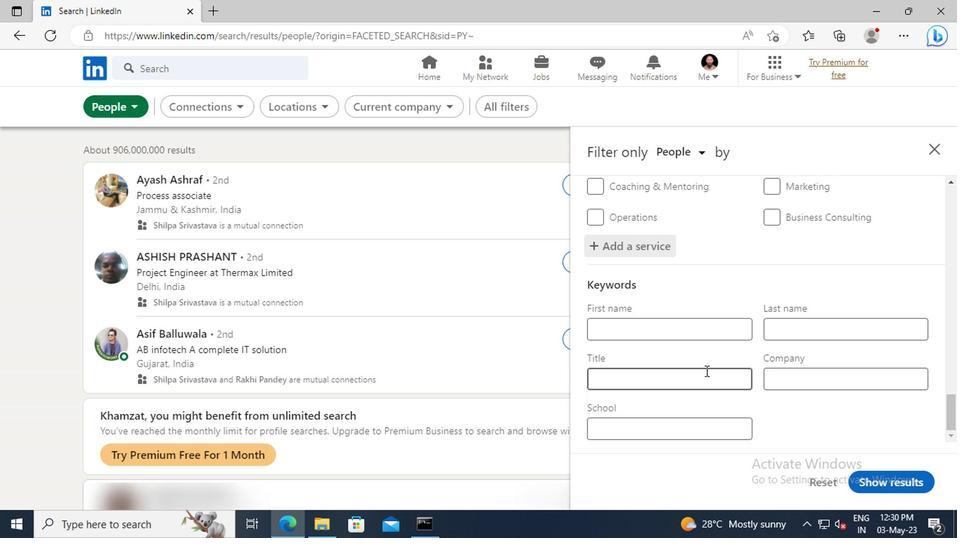 
Action: Mouse pressed left at (701, 372)
Screenshot: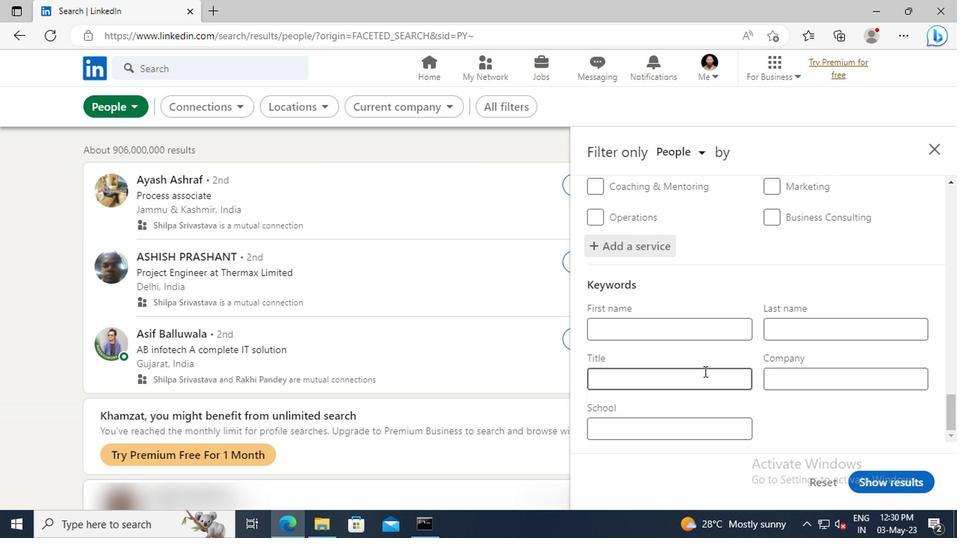 
Action: Key pressed <Key.shift>ADMINISTRATOR<Key.enter>
Screenshot: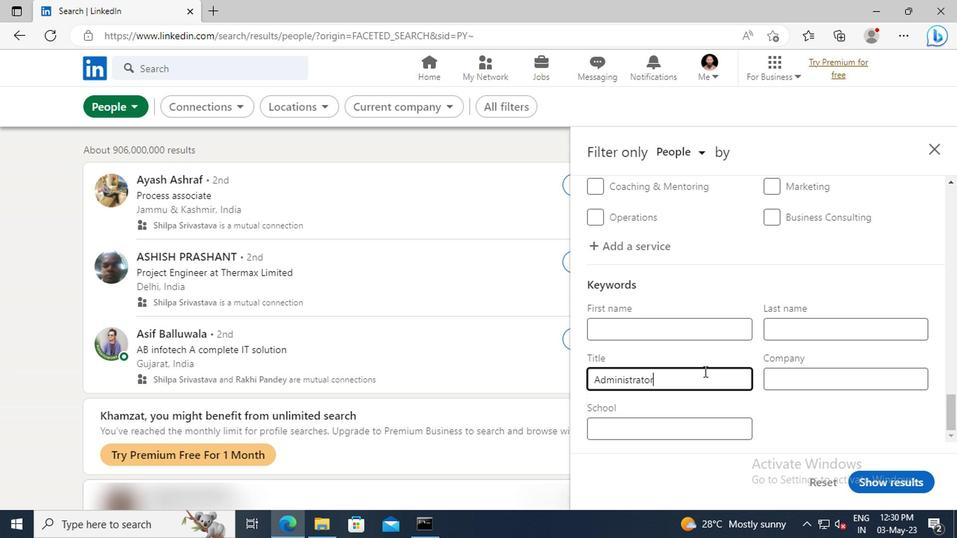 
Action: Mouse moved to (877, 490)
Screenshot: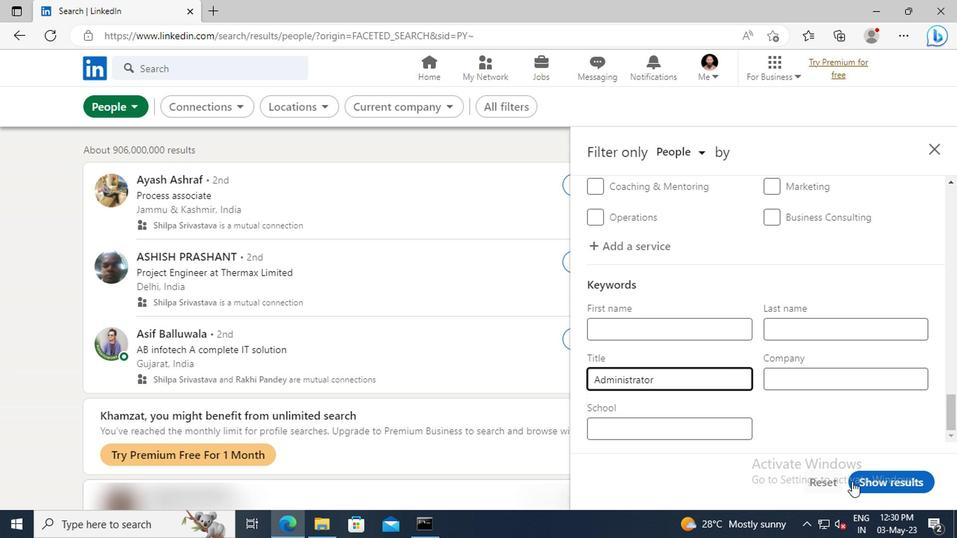 
Action: Mouse pressed left at (877, 490)
Screenshot: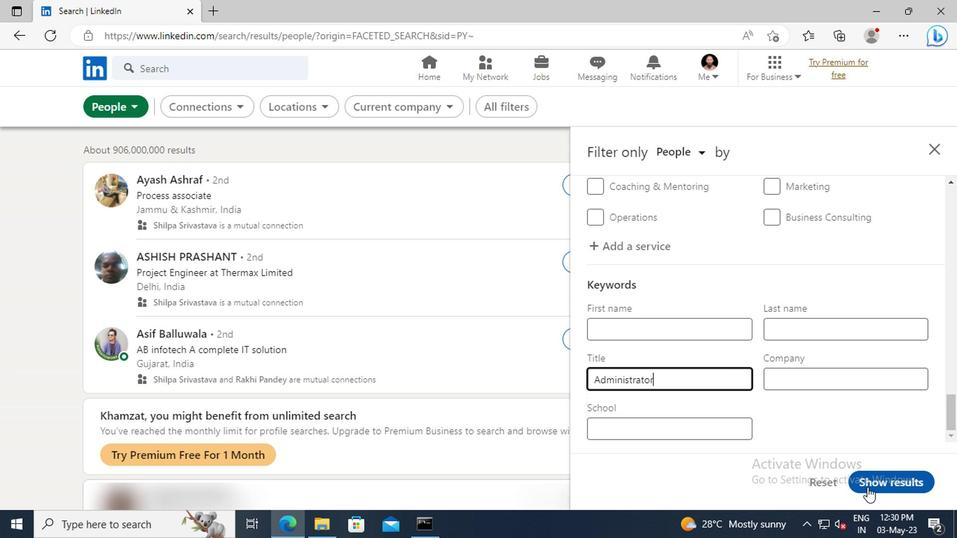 
